 Task: Look for space in Jogonalan, Indonesia from 3rd June, 2023 to 9th June, 2023 for 2 adults in price range Rs.6000 to Rs.12000. Place can be entire place with 1  bedroom having 1 bed and 1 bathroom. Property type can be house, flat, guest house, hotel. Booking option can be shelf check-in. Required host language is English.
Action: Mouse moved to (585, 106)
Screenshot: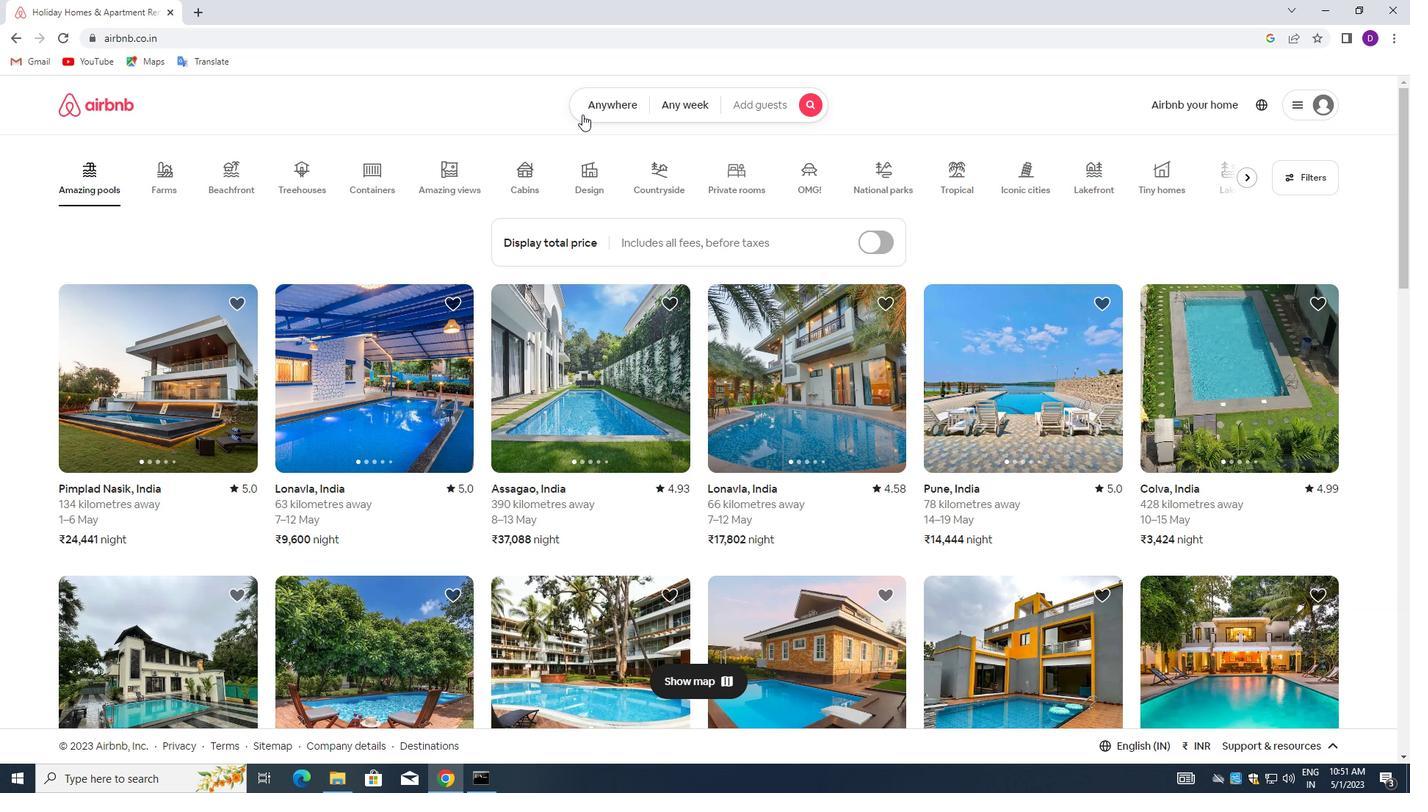 
Action: Mouse pressed left at (585, 106)
Screenshot: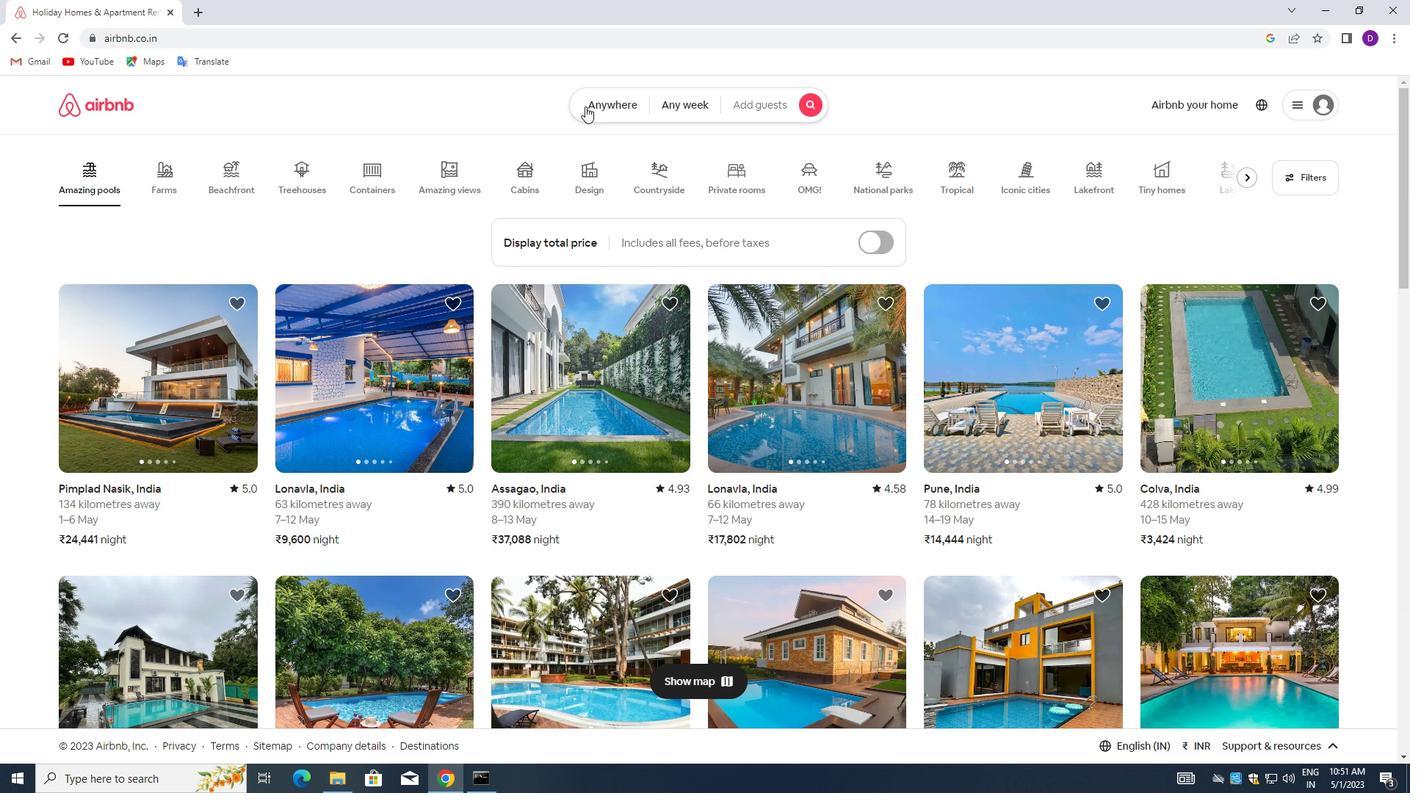 
Action: Key pressed <Key.shift>JOG
Screenshot: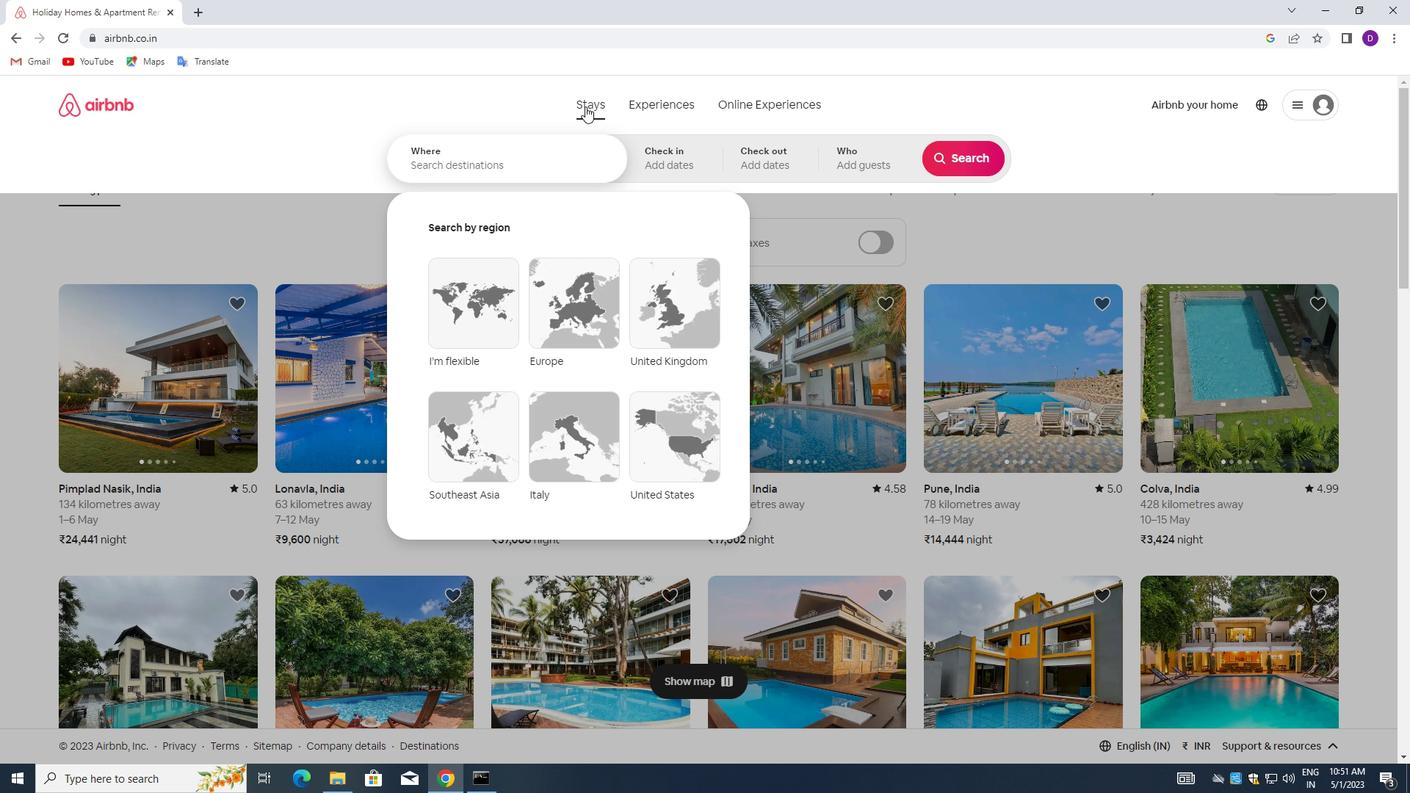 
Action: Mouse moved to (460, 160)
Screenshot: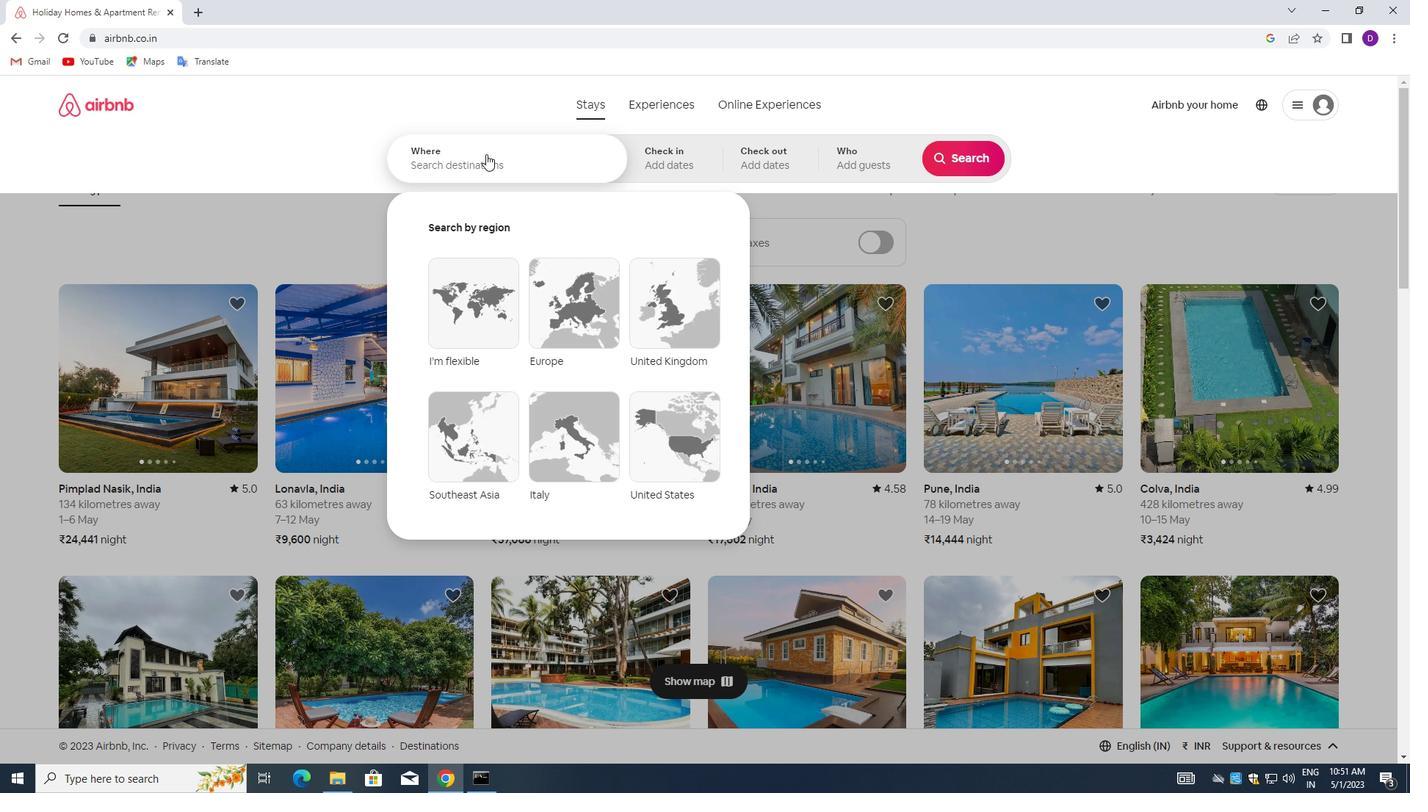 
Action: Mouse pressed left at (460, 160)
Screenshot: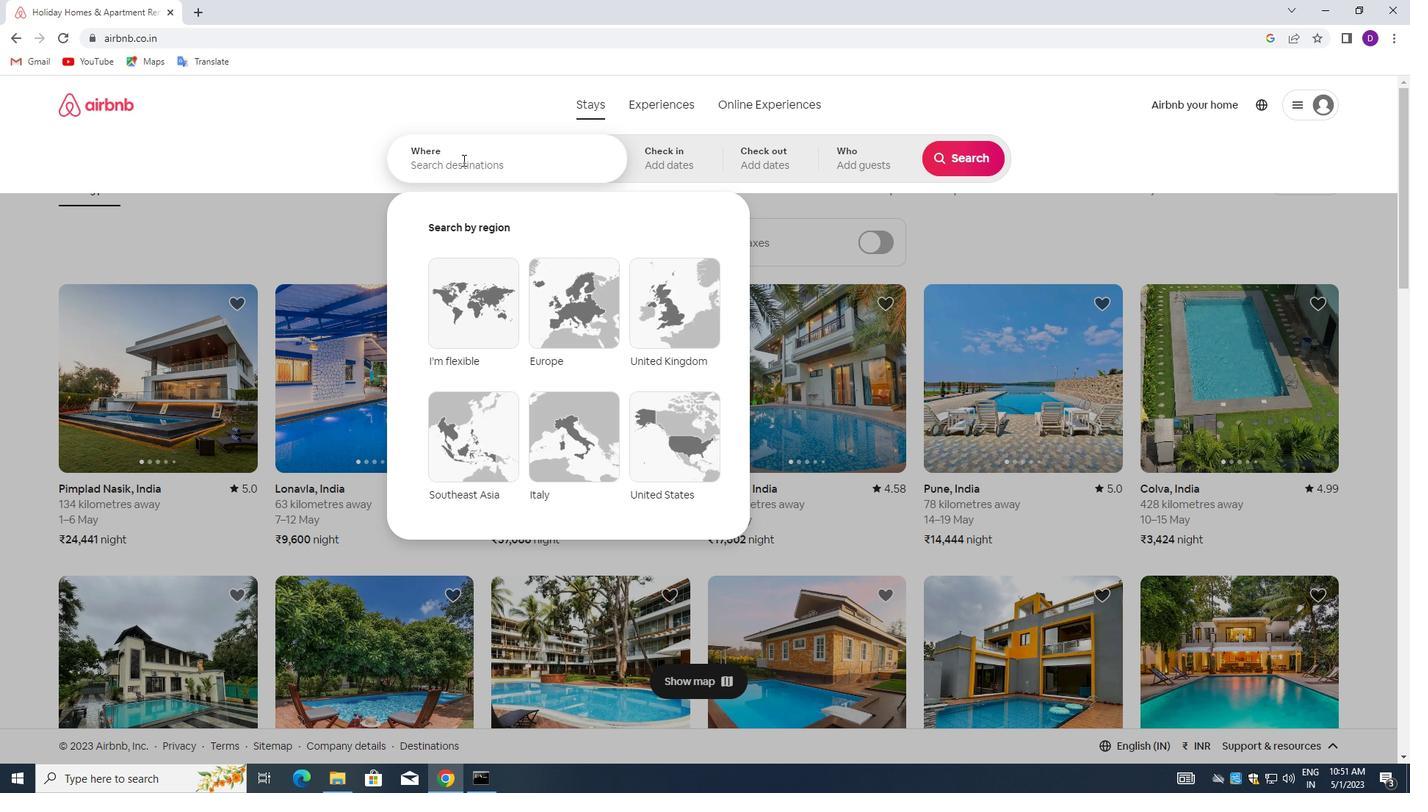 
Action: Key pressed <Key.shift>JOGONALAN,<Key.space><Key.shift><Key.shift><Key.shift>INDI<Key.backspace>ONESIA<Key.enter>
Screenshot: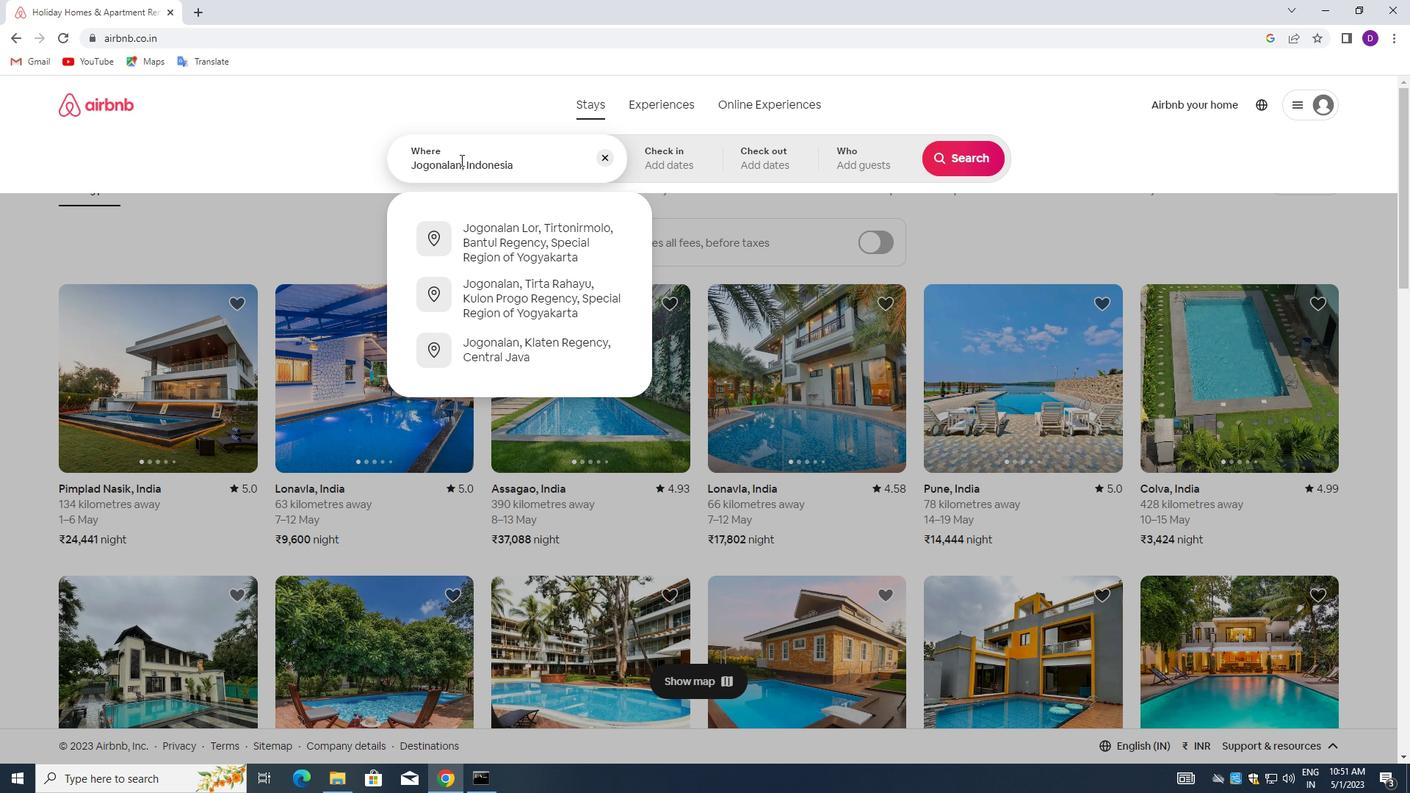 
Action: Mouse moved to (935, 336)
Screenshot: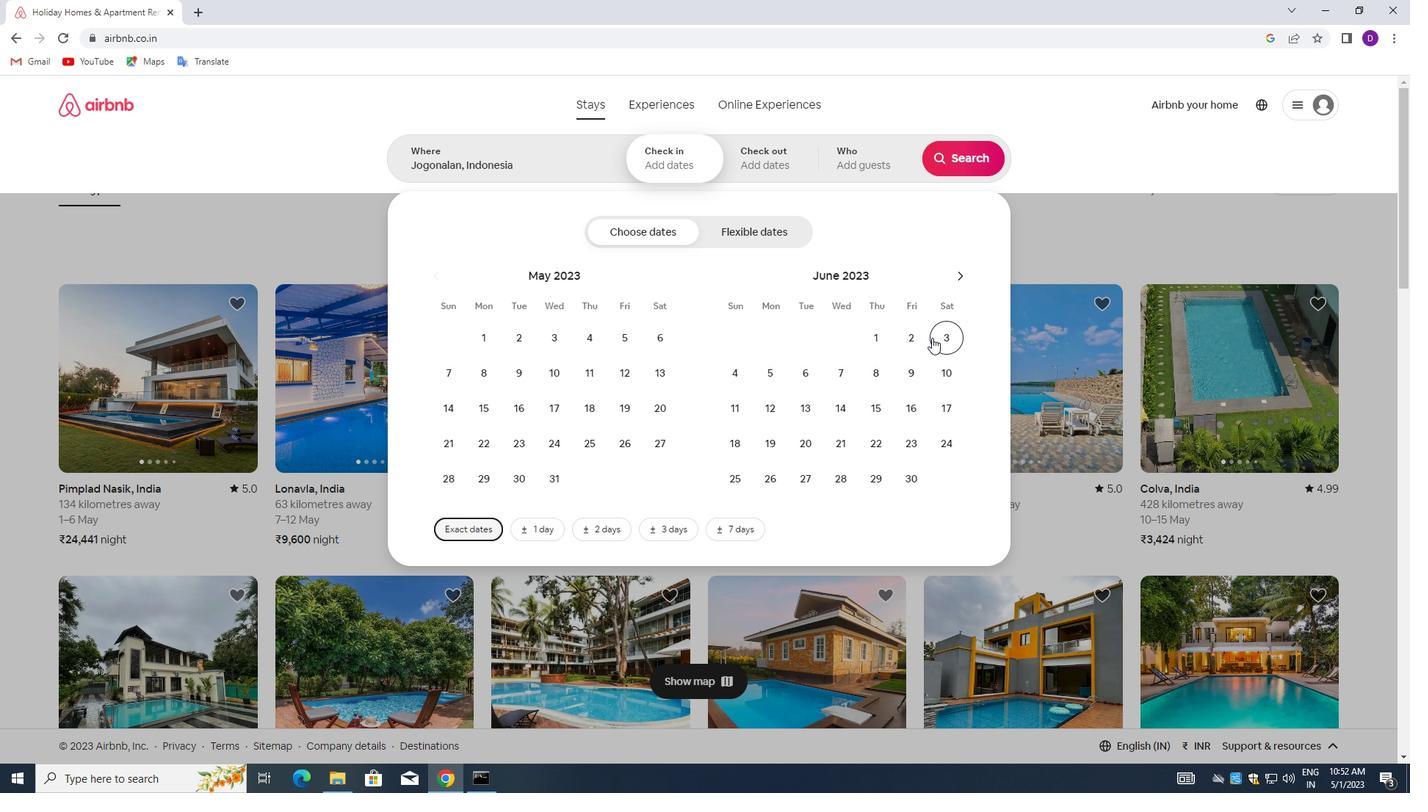 
Action: Mouse pressed left at (935, 336)
Screenshot: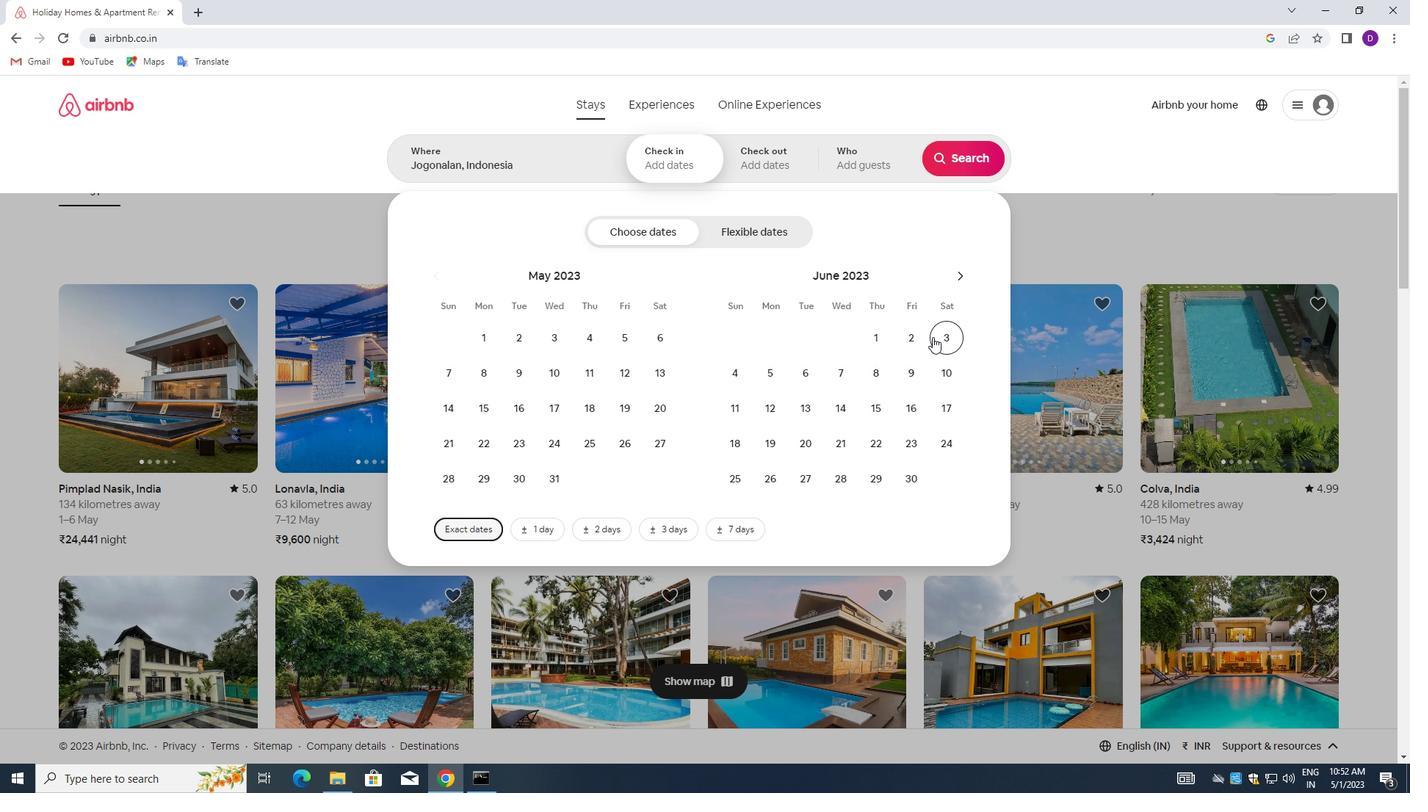 
Action: Mouse moved to (909, 374)
Screenshot: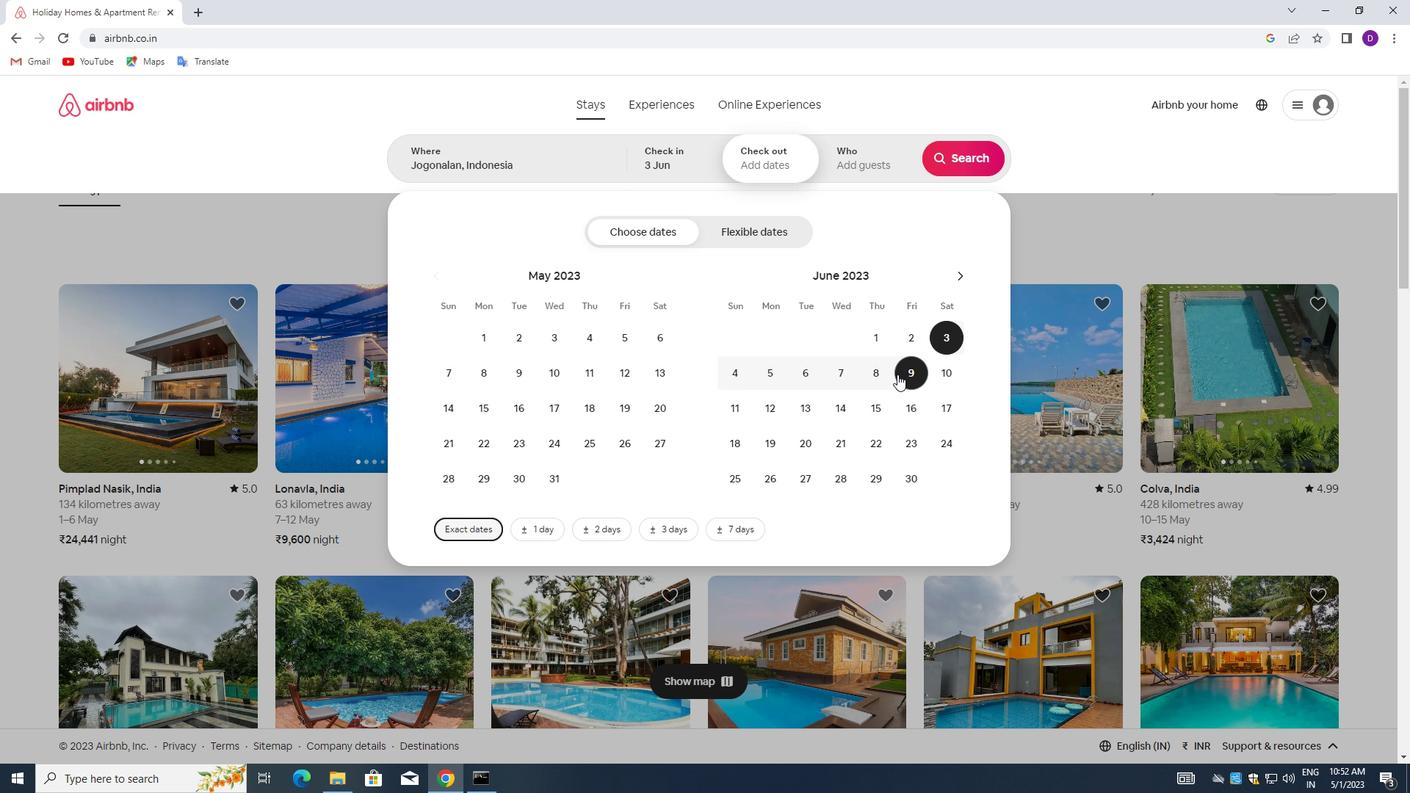 
Action: Mouse pressed left at (909, 374)
Screenshot: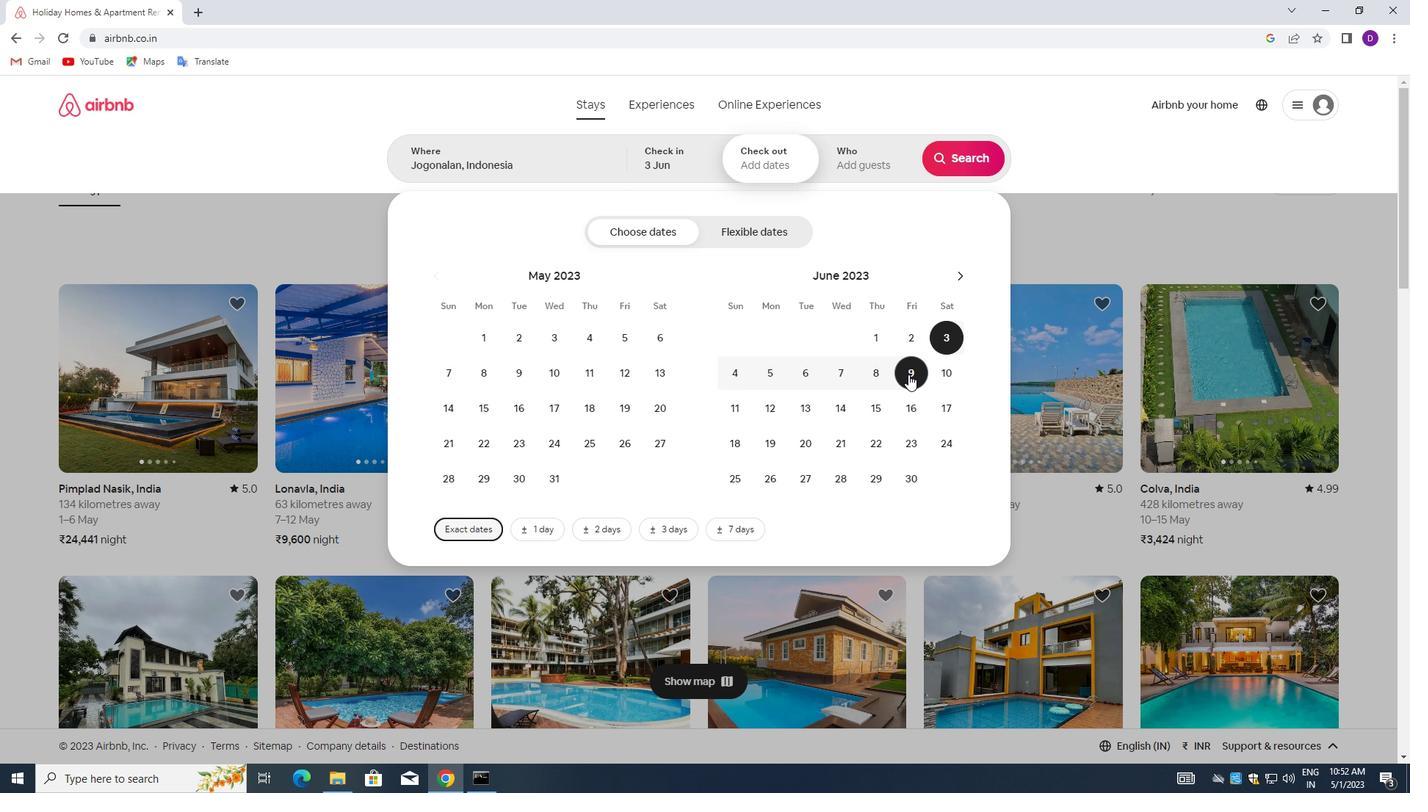 
Action: Mouse moved to (846, 163)
Screenshot: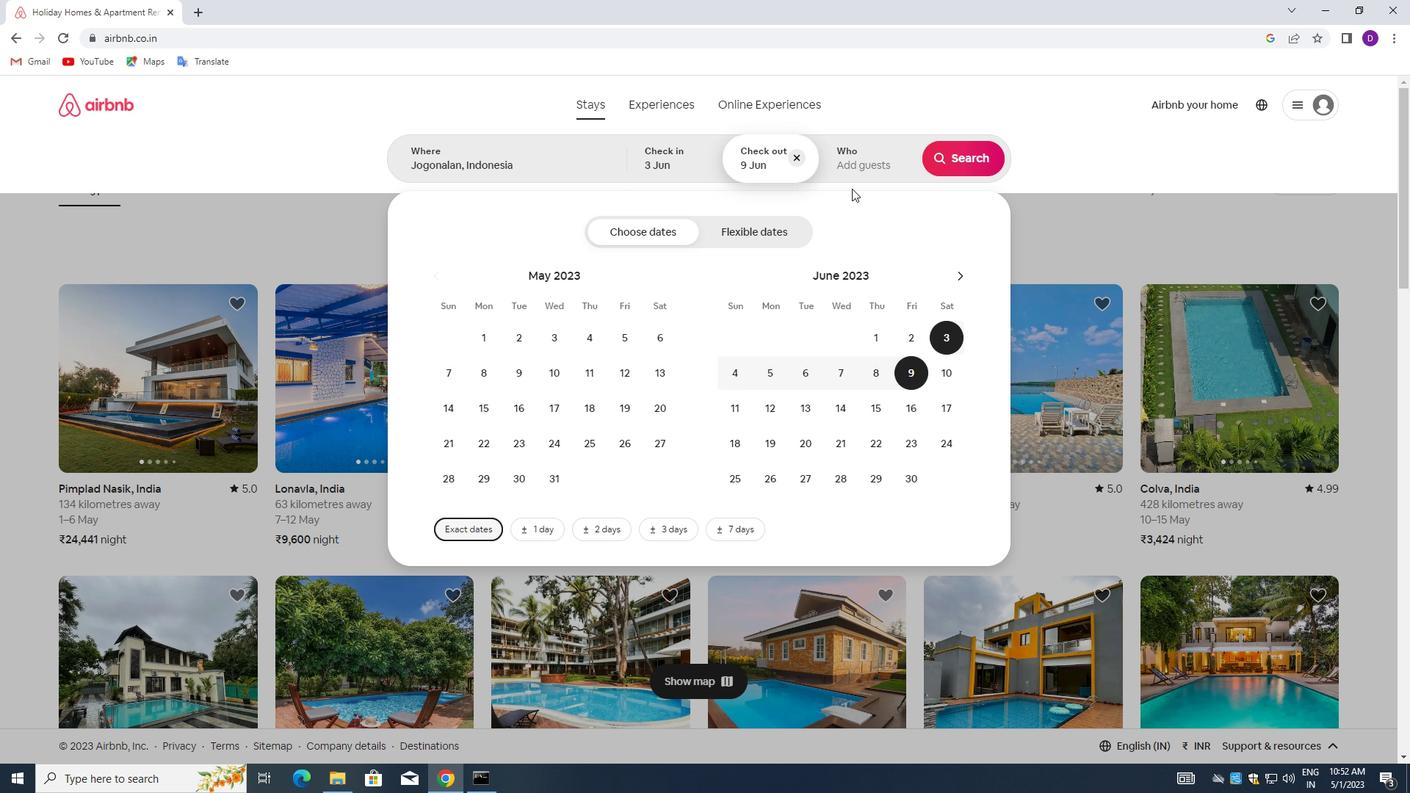 
Action: Mouse pressed left at (846, 163)
Screenshot: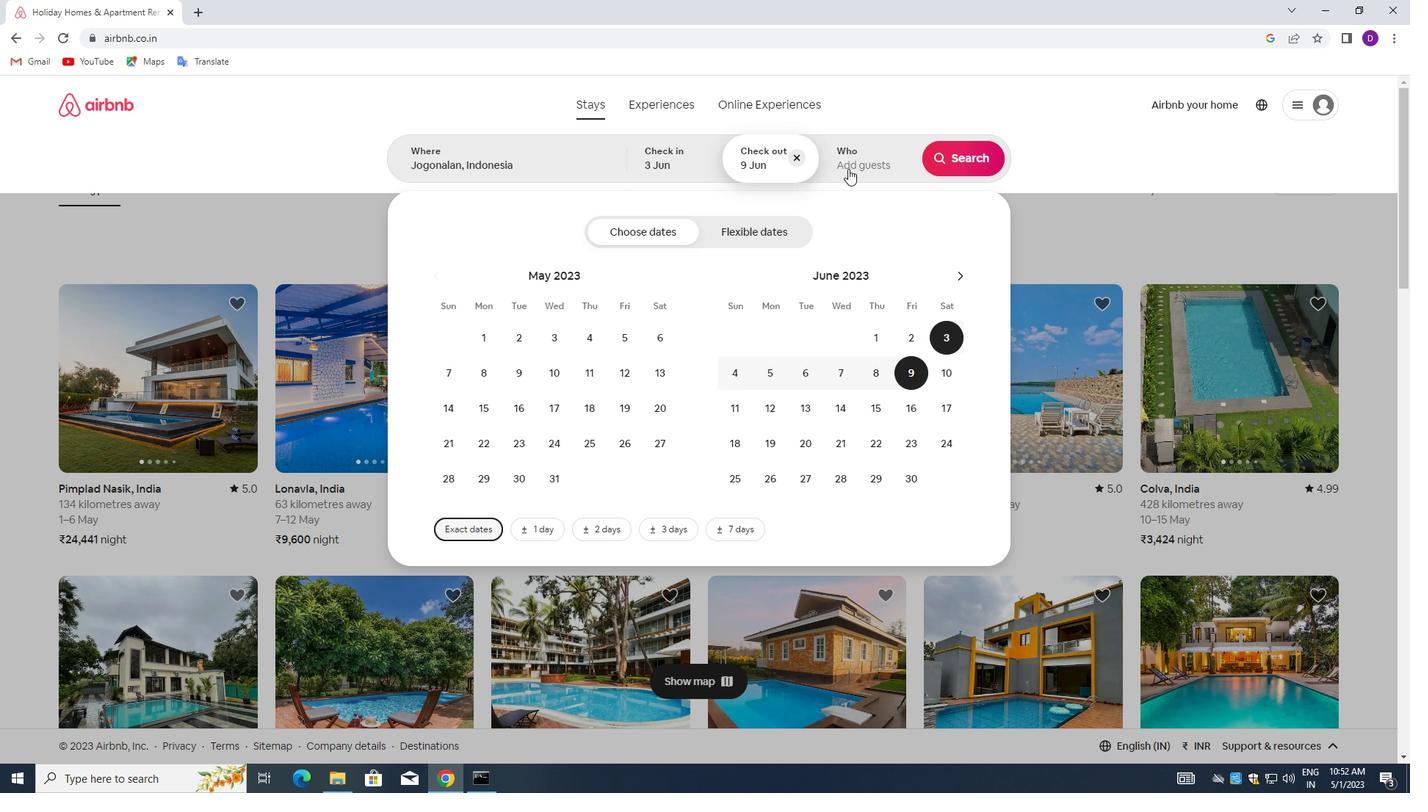 
Action: Mouse moved to (967, 231)
Screenshot: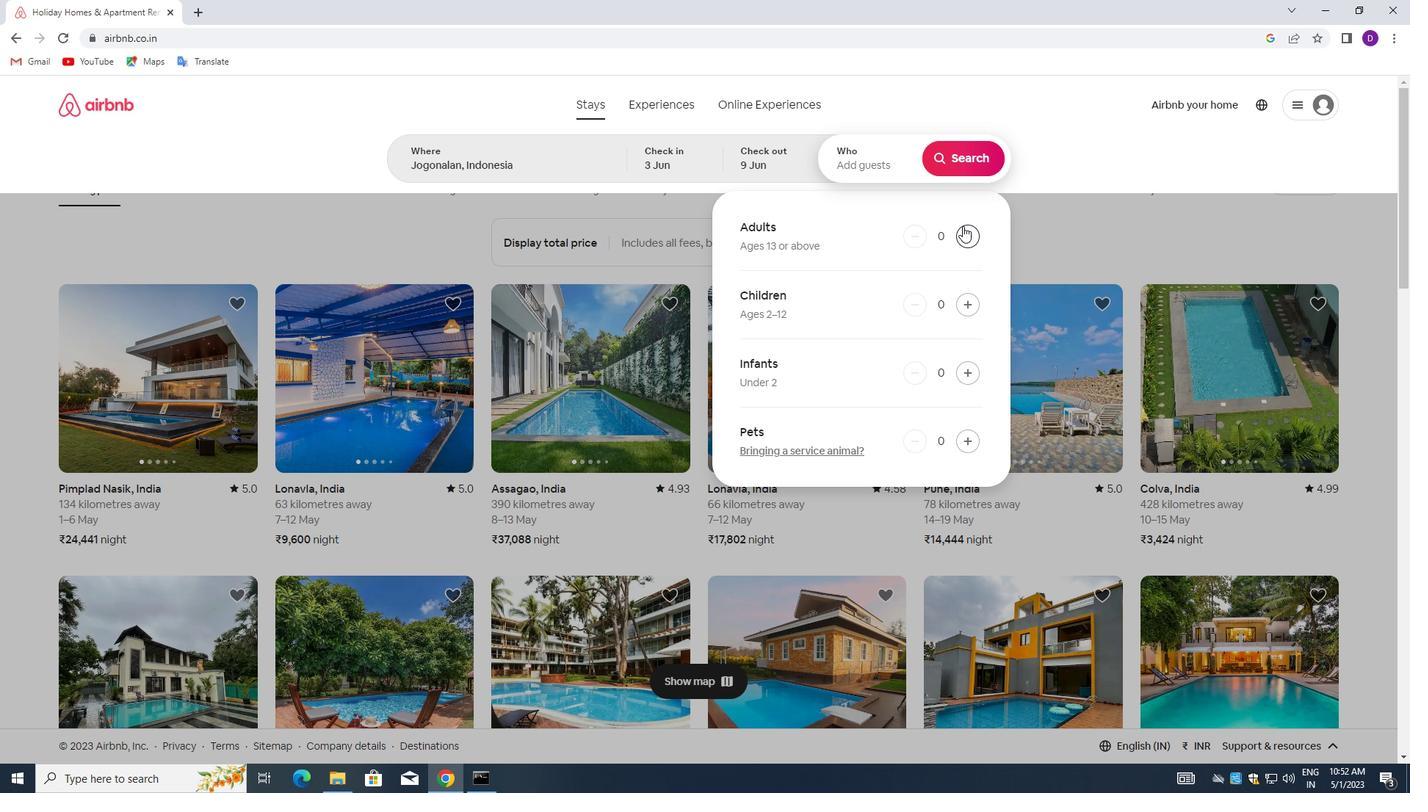 
Action: Mouse pressed left at (967, 231)
Screenshot: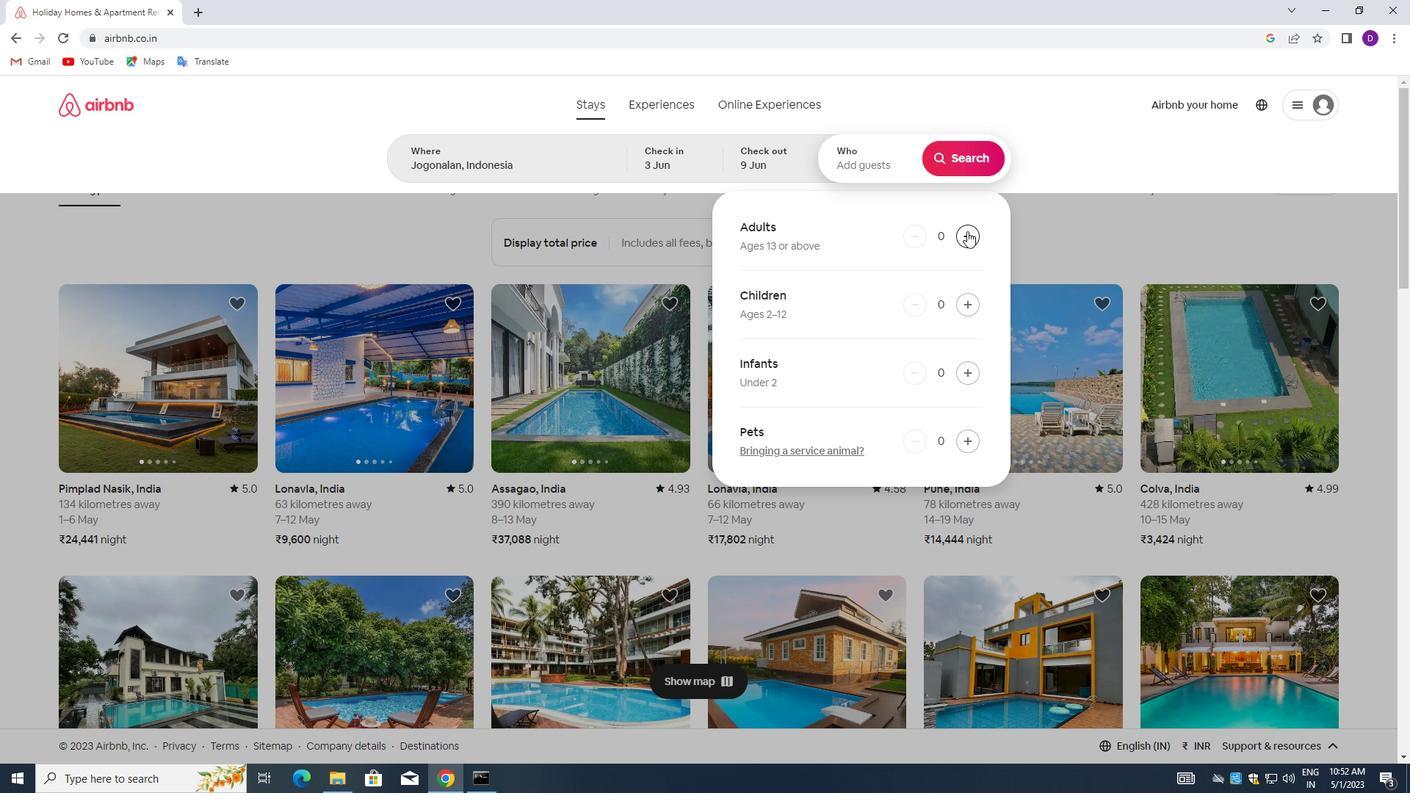 
Action: Mouse pressed left at (967, 231)
Screenshot: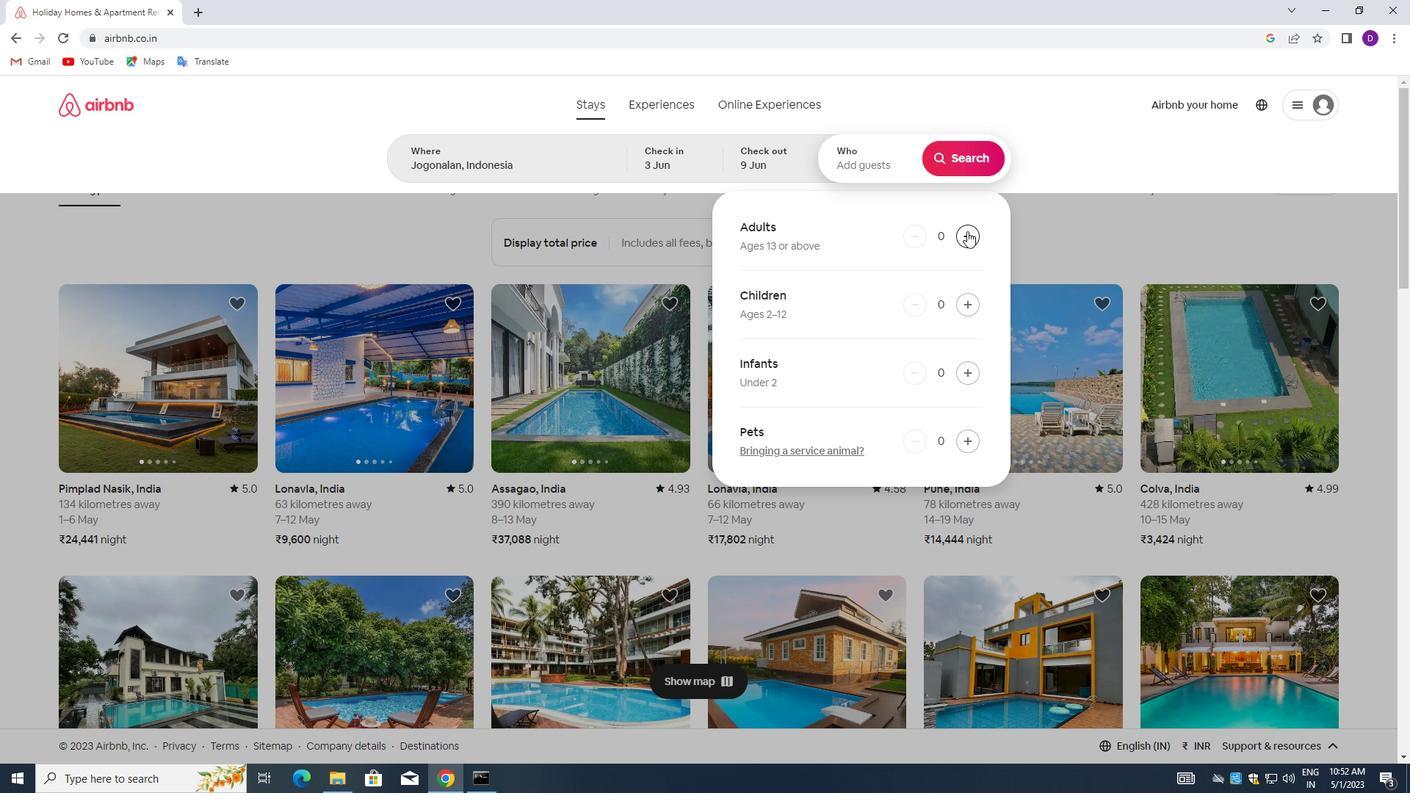 
Action: Mouse moved to (955, 163)
Screenshot: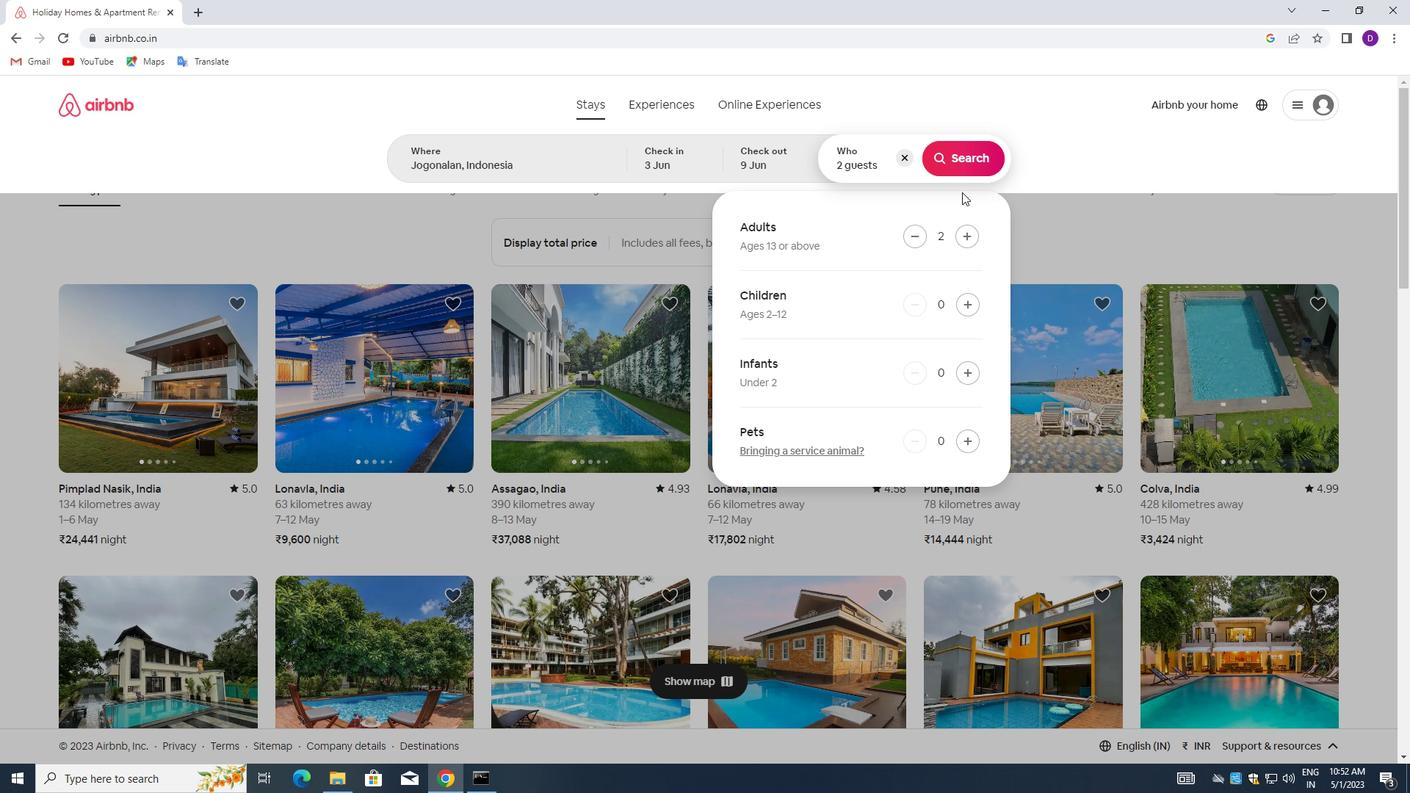 
Action: Mouse pressed left at (955, 163)
Screenshot: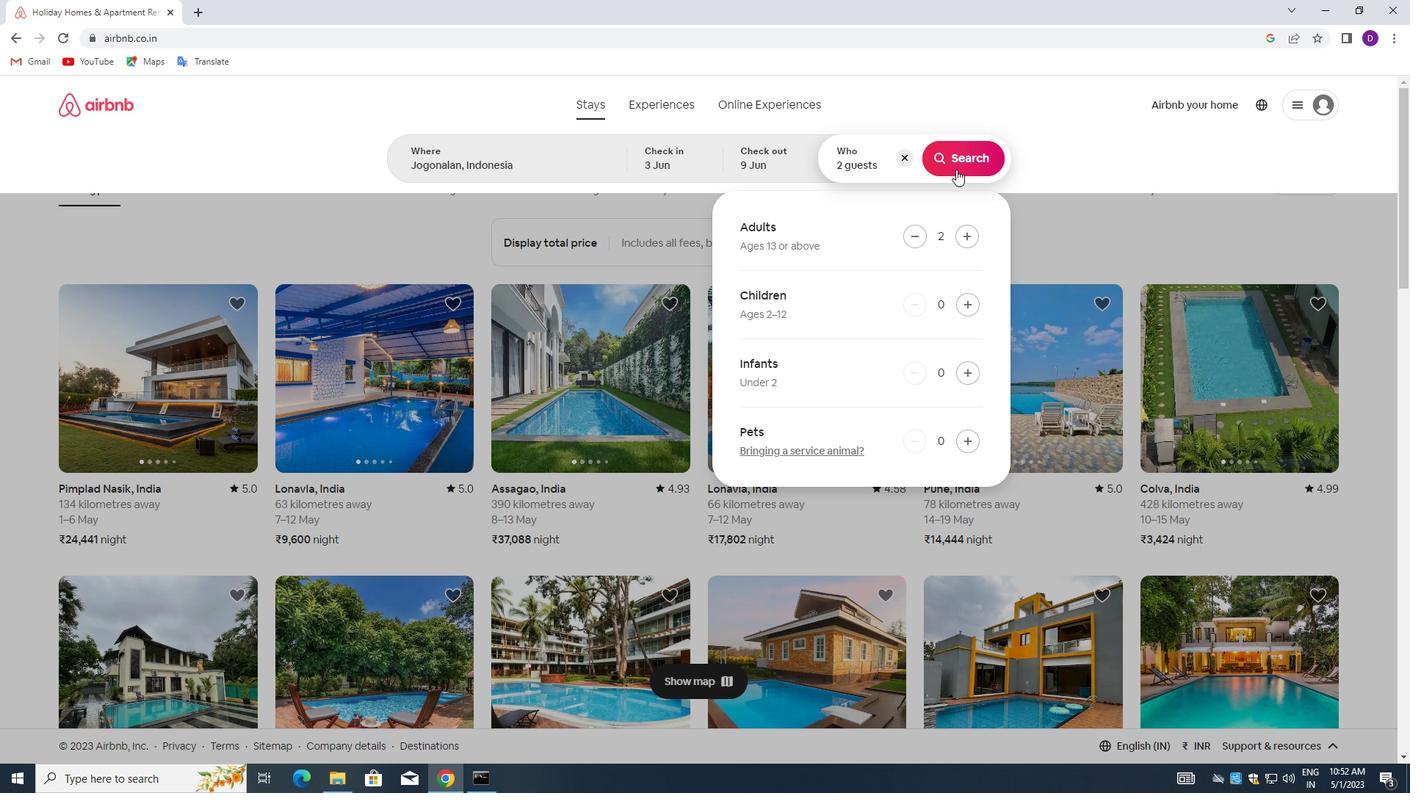 
Action: Mouse moved to (1334, 162)
Screenshot: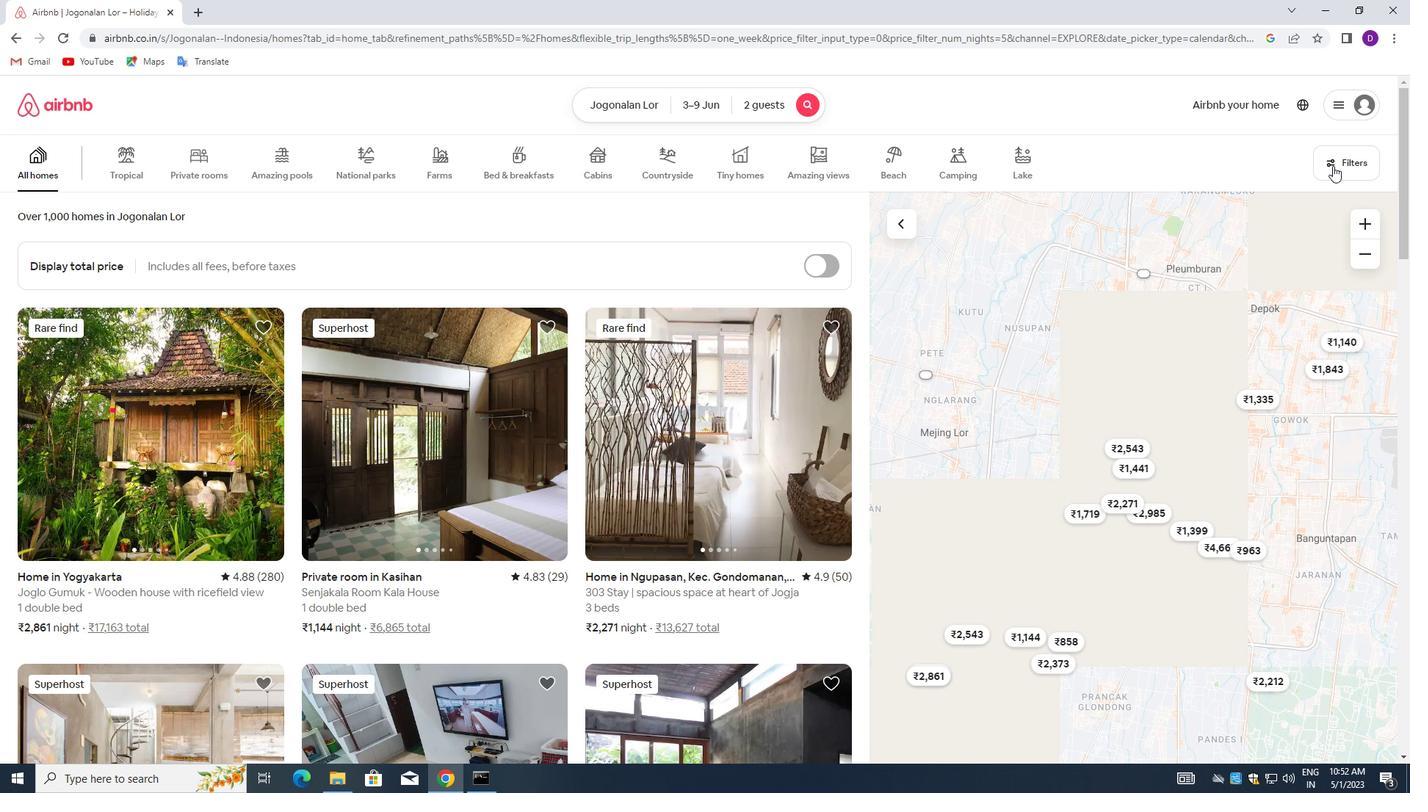 
Action: Mouse pressed left at (1334, 162)
Screenshot: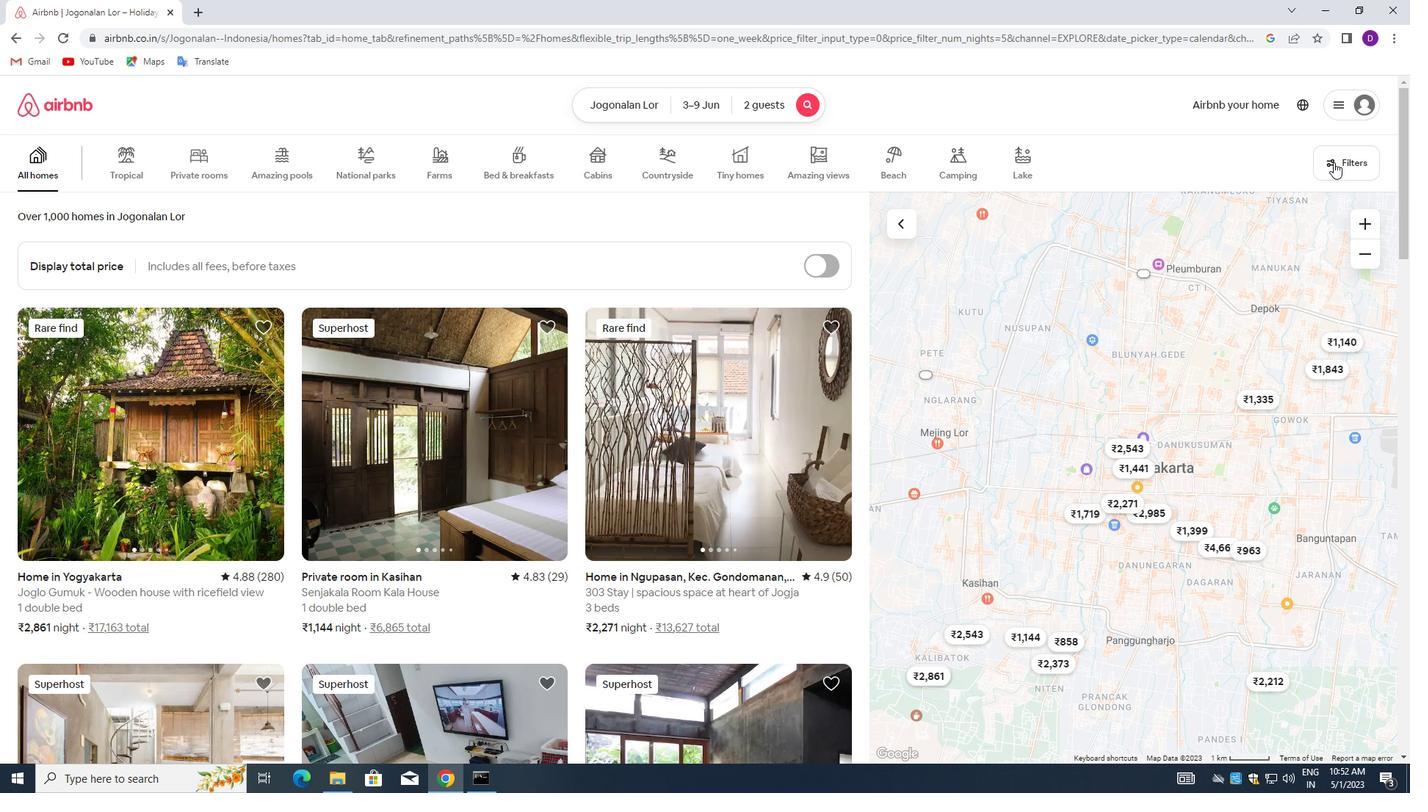 
Action: Mouse moved to (518, 353)
Screenshot: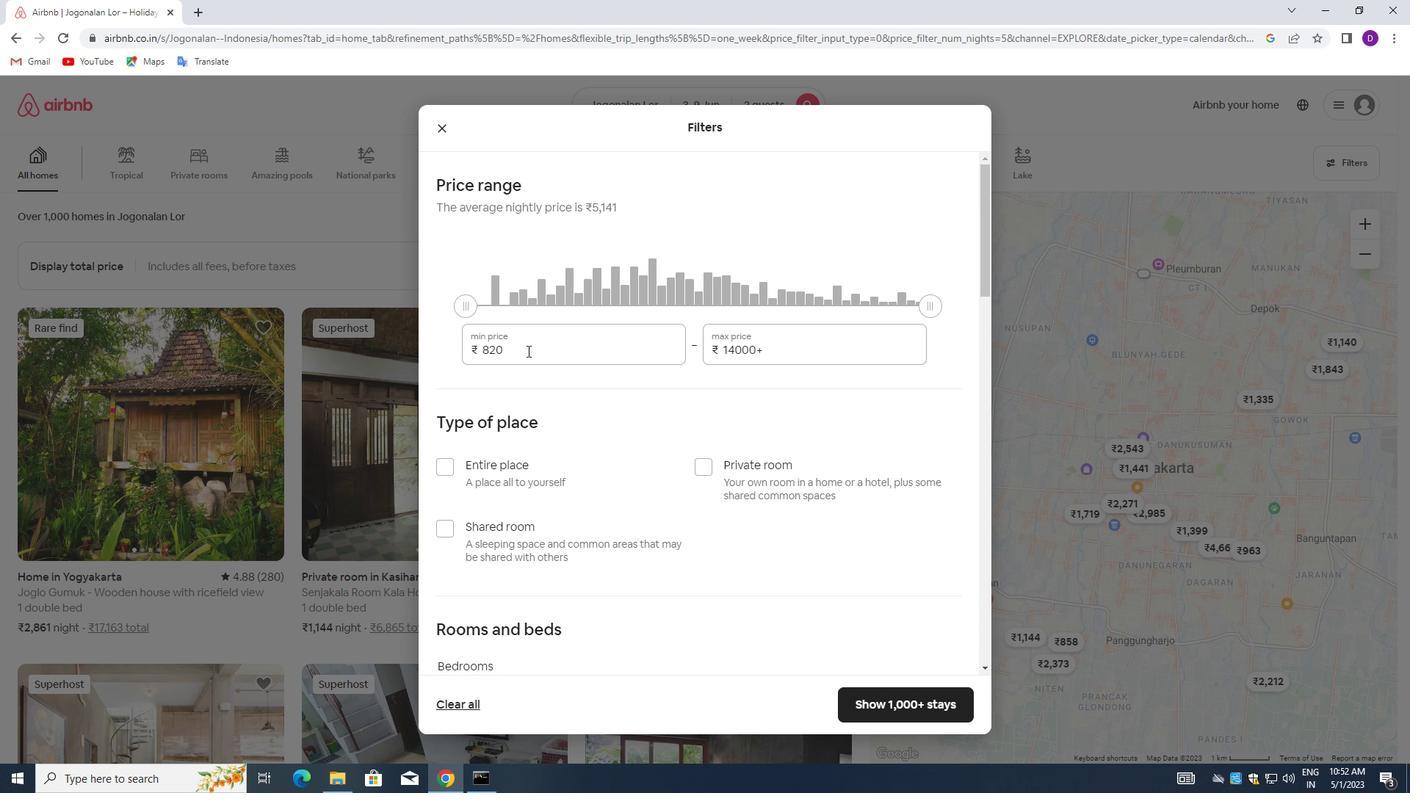 
Action: Mouse pressed left at (518, 353)
Screenshot: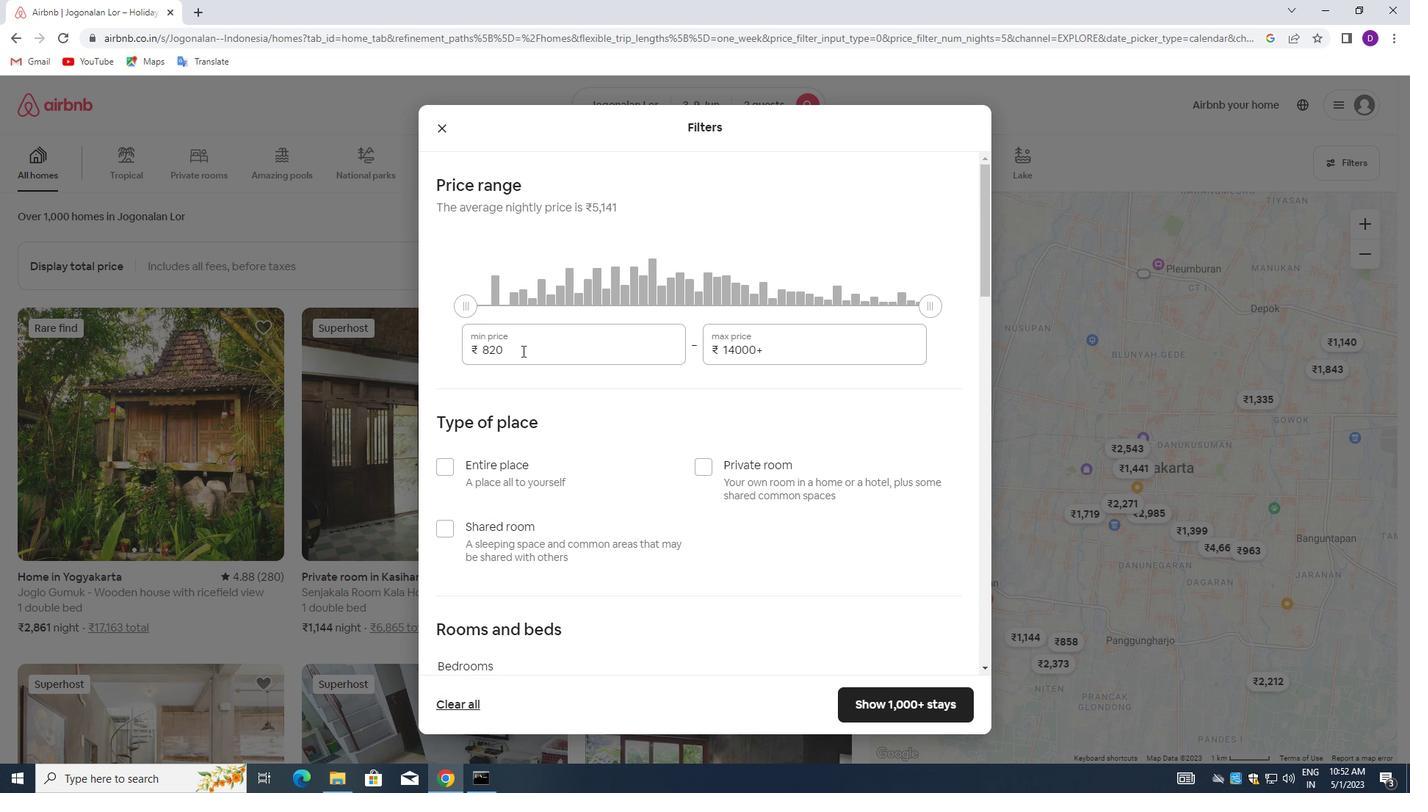 
Action: Mouse pressed left at (518, 353)
Screenshot: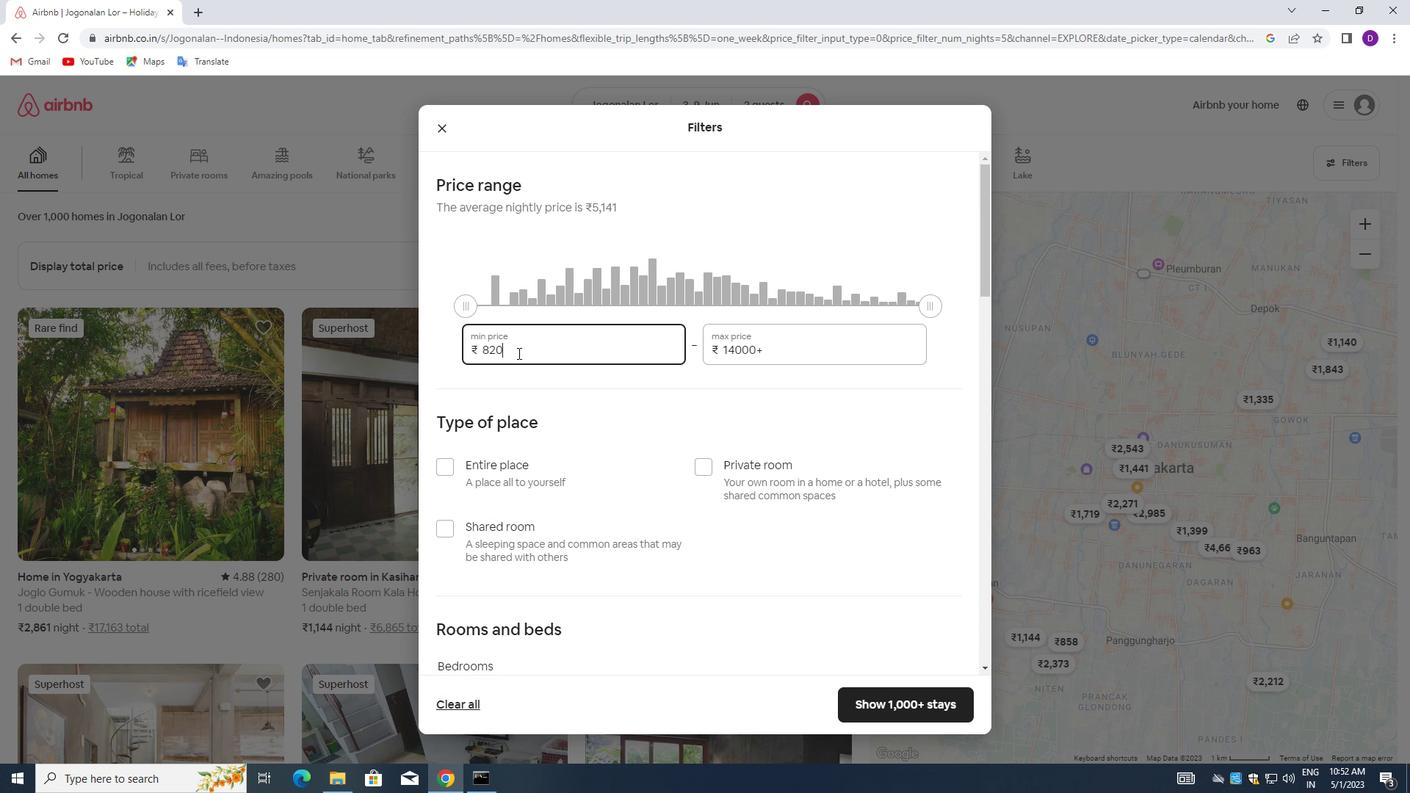 
Action: Key pressed 6000<Key.tab>12<Key.backspace><Key.backspace><Key.backspace><Key.backspace><Key.backspace><Key.backspace><Key.backspace><Key.backspace><Key.backspace>12000
Screenshot: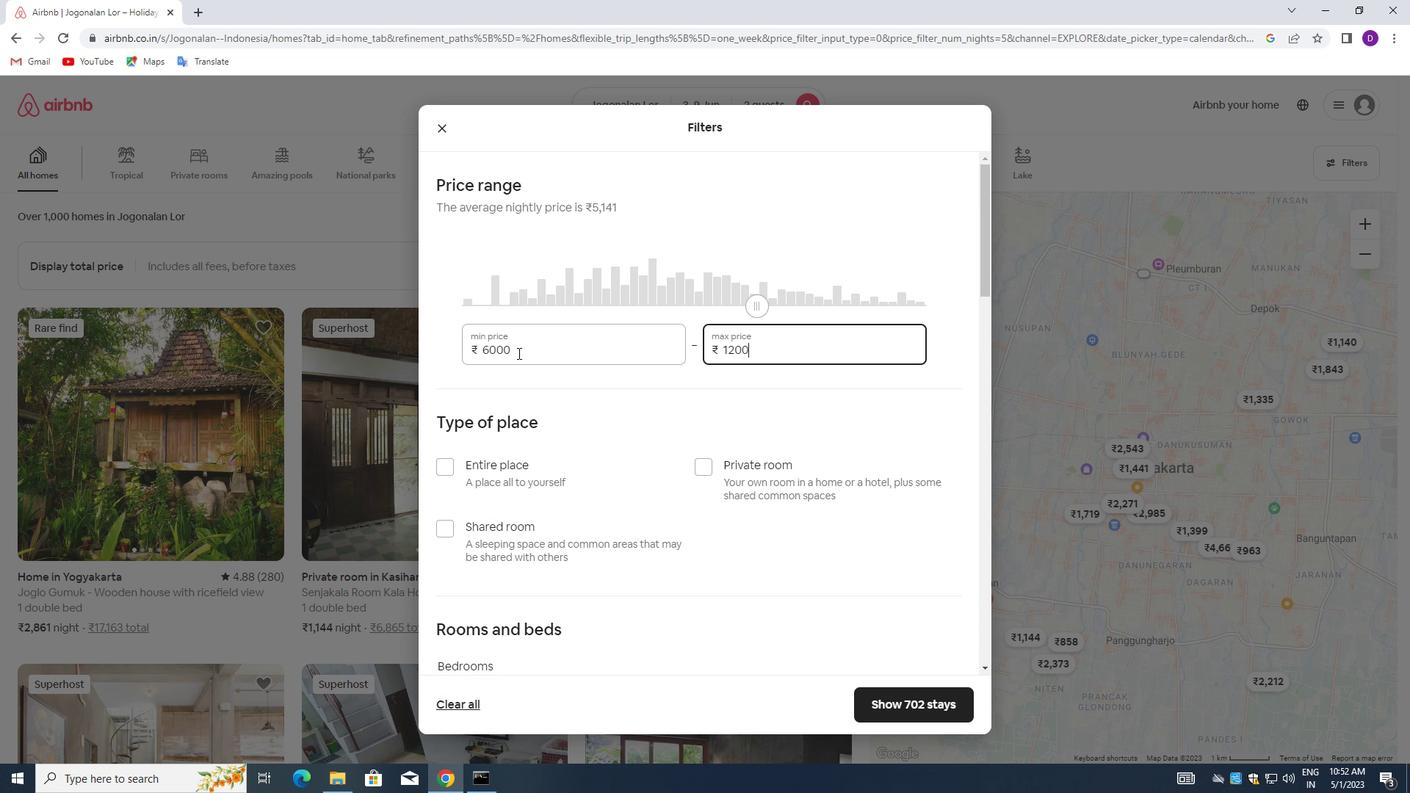 
Action: Mouse moved to (436, 469)
Screenshot: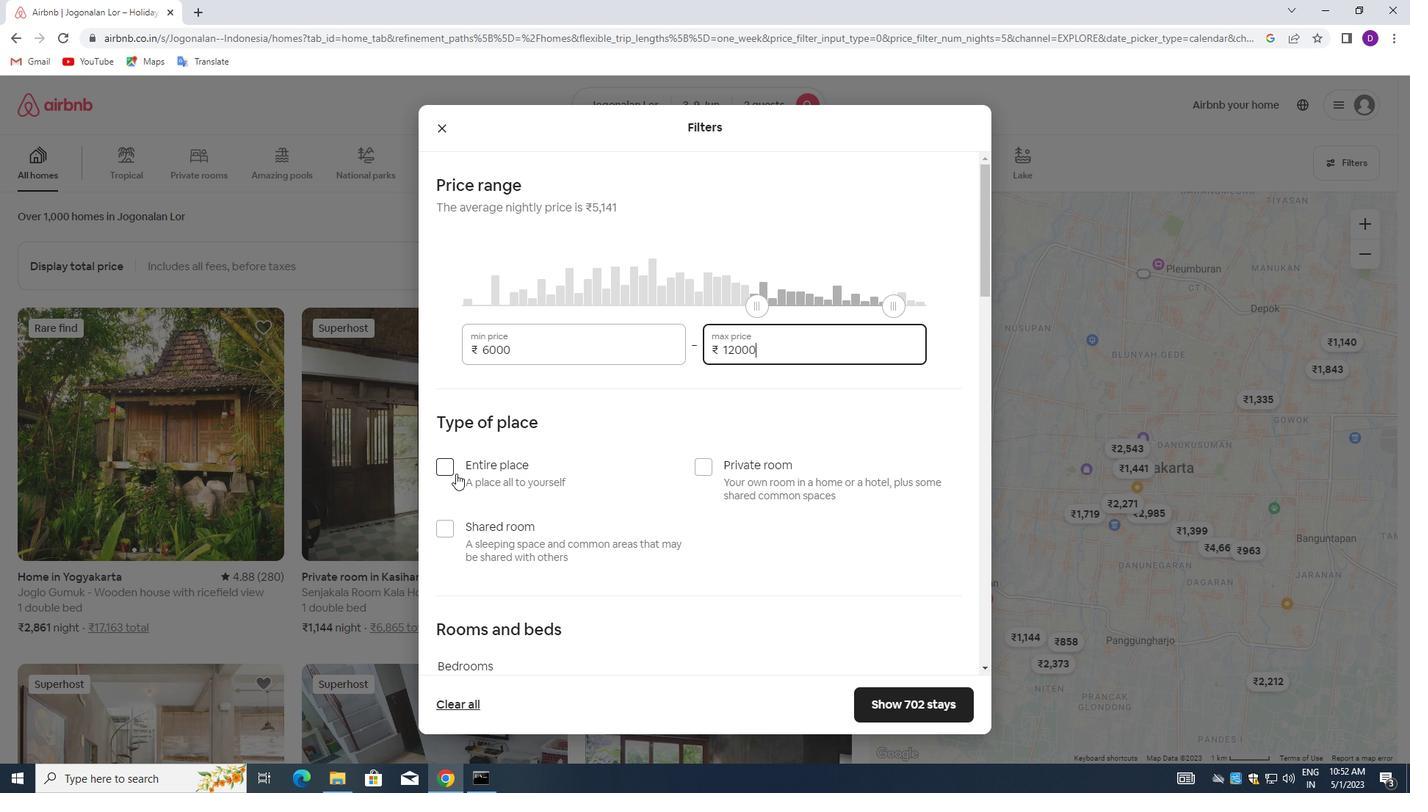 
Action: Mouse pressed left at (436, 469)
Screenshot: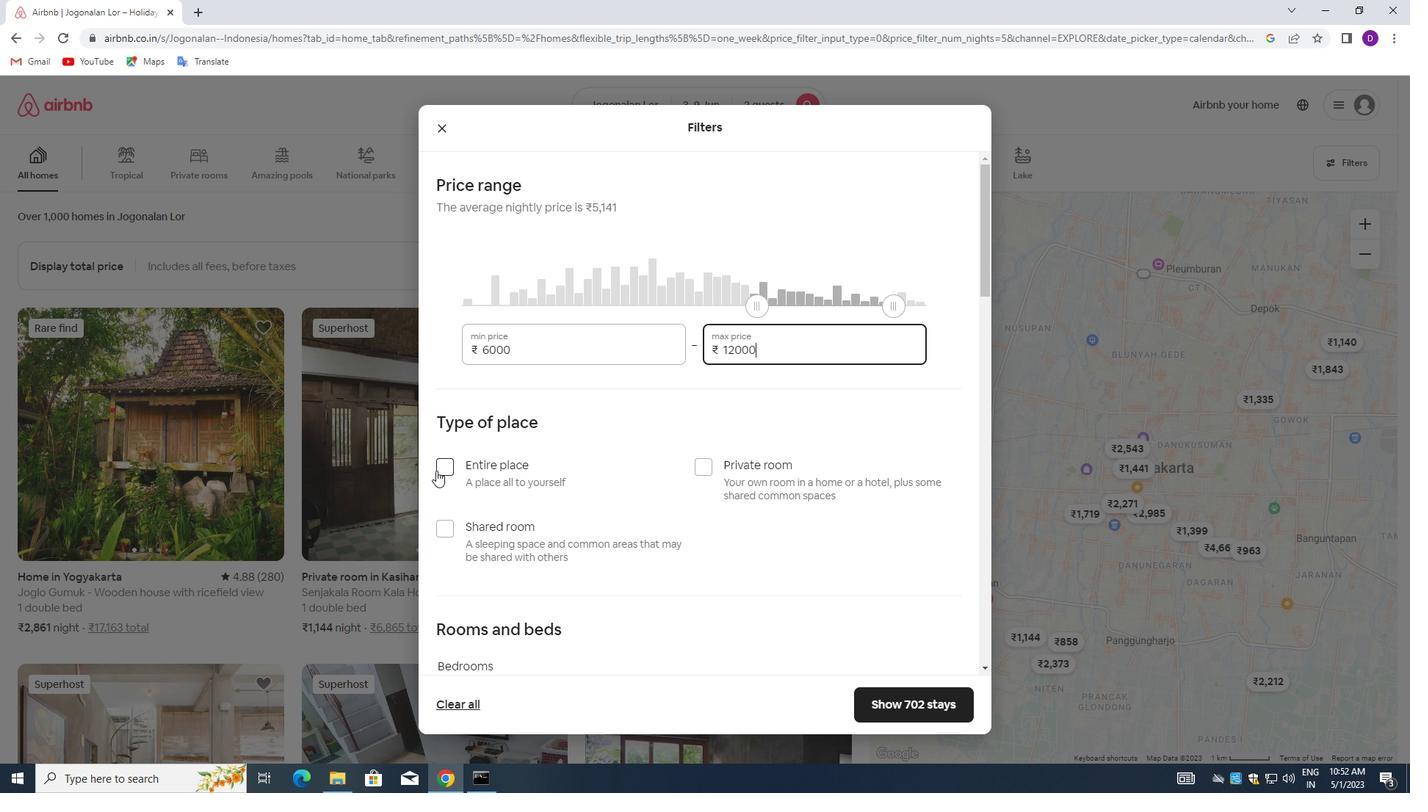 
Action: Mouse moved to (559, 485)
Screenshot: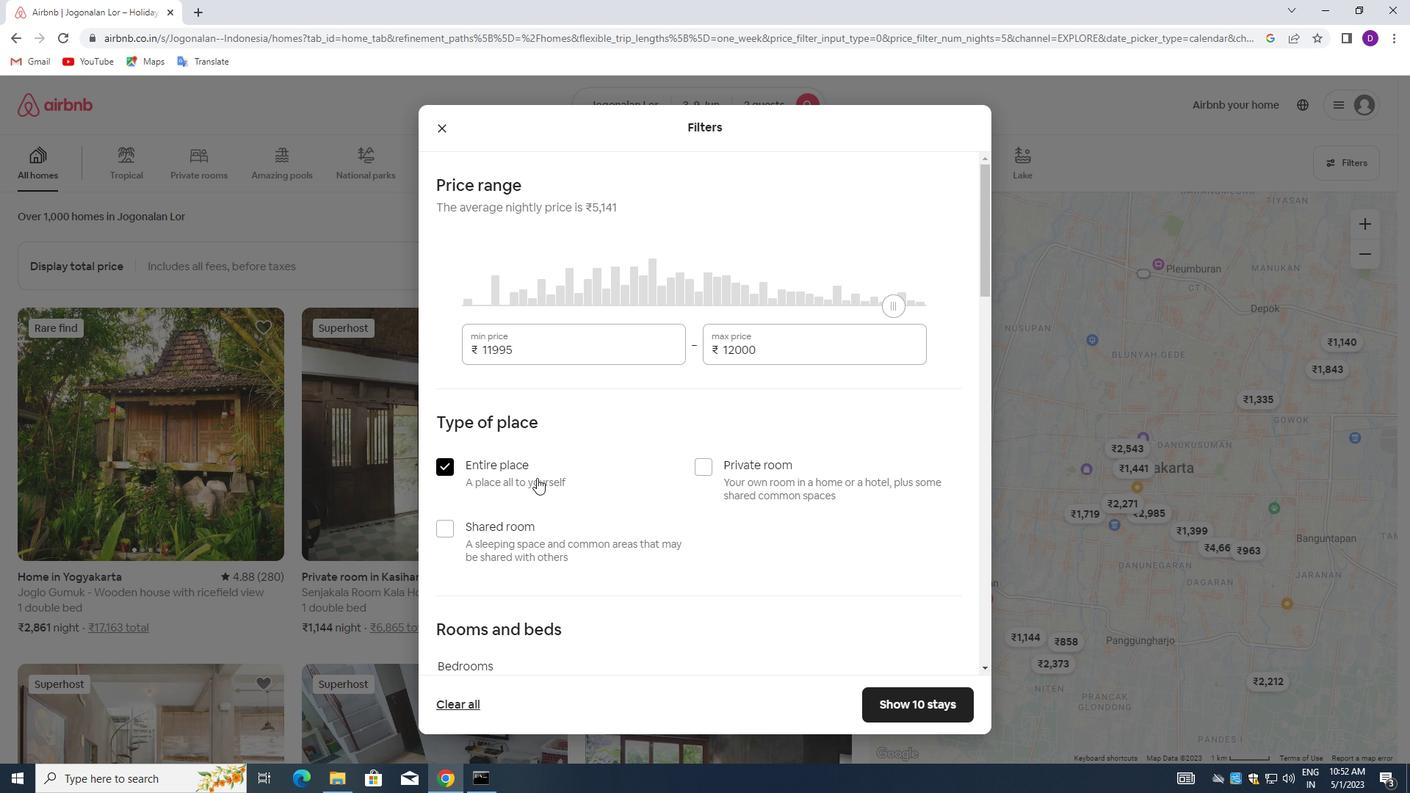 
Action: Mouse scrolled (559, 484) with delta (0, 0)
Screenshot: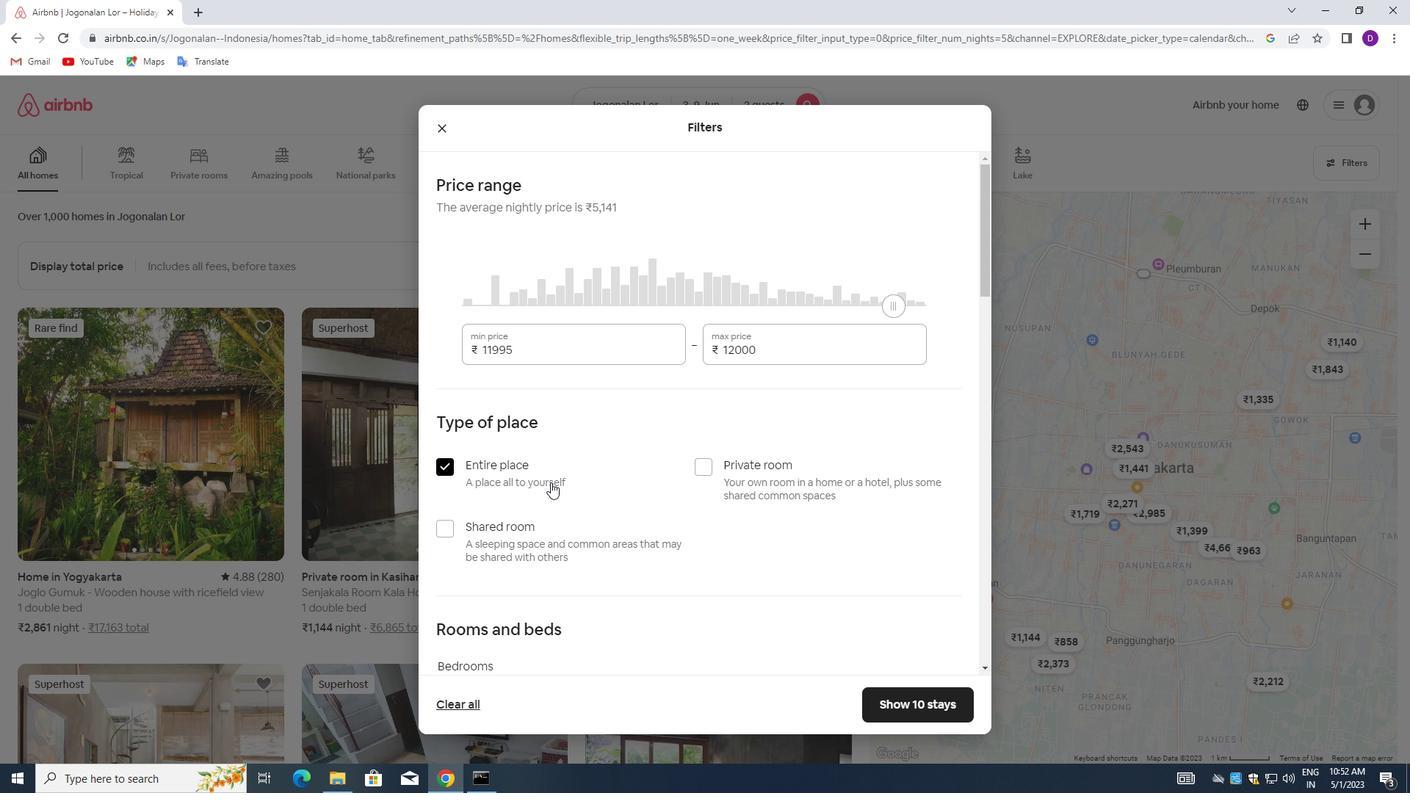 
Action: Mouse scrolled (559, 484) with delta (0, 0)
Screenshot: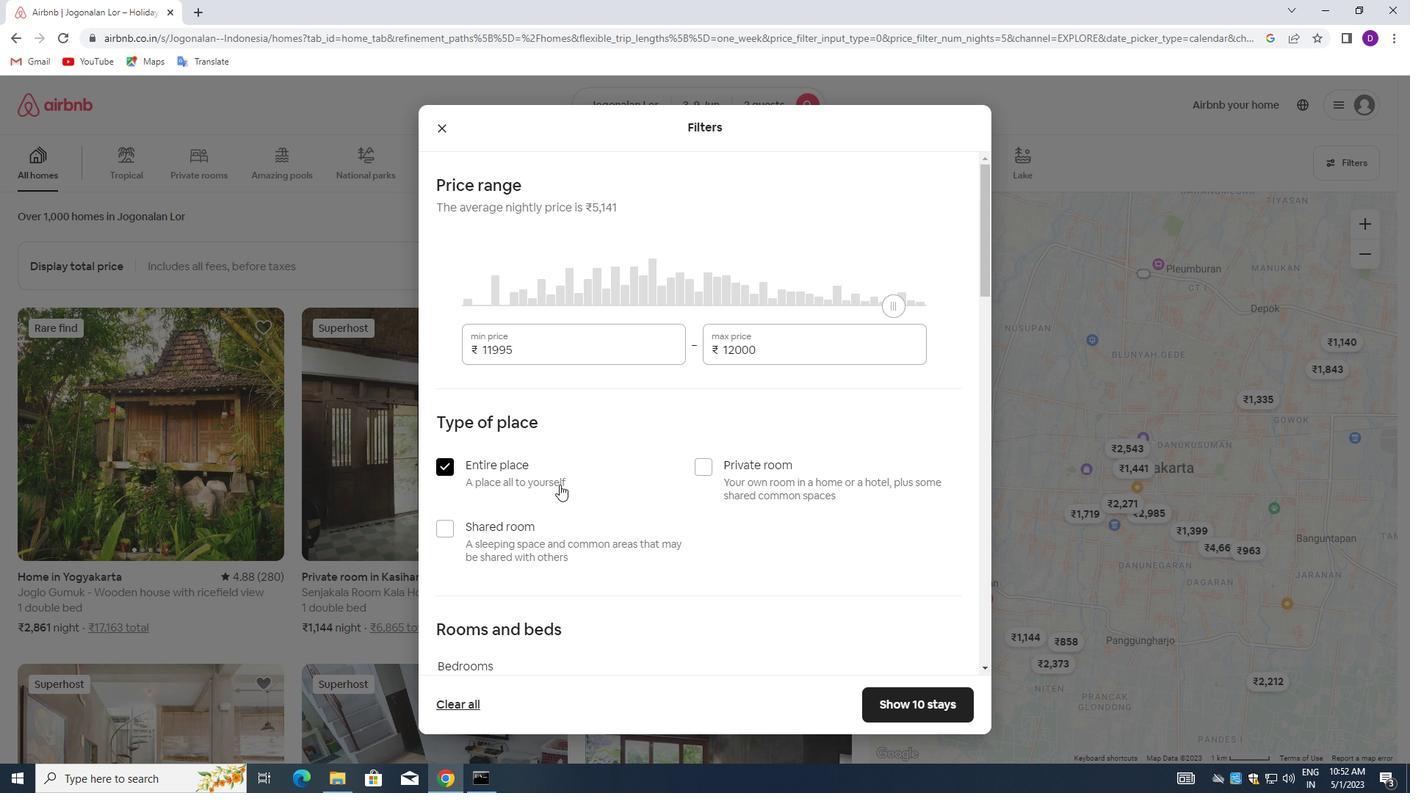 
Action: Mouse scrolled (559, 484) with delta (0, 0)
Screenshot: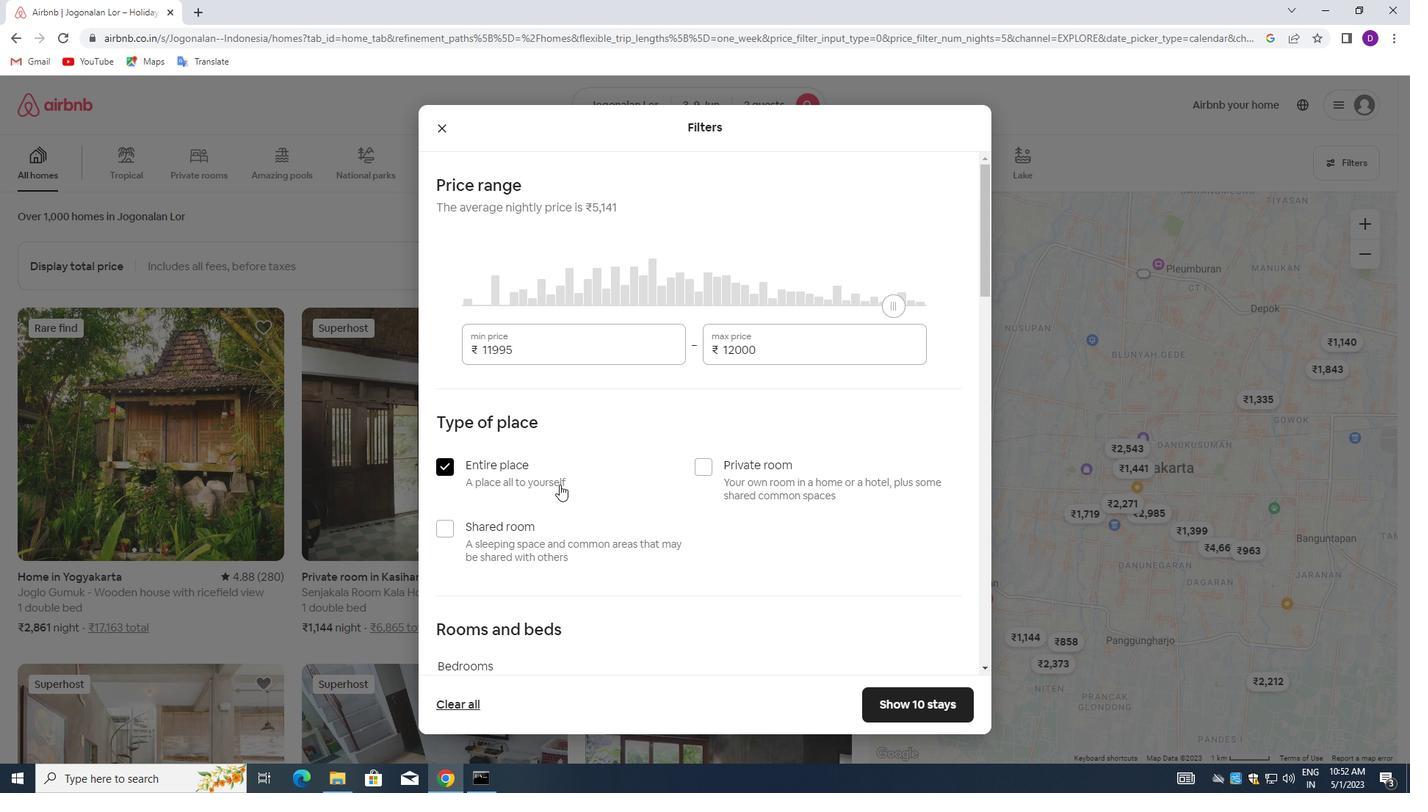 
Action: Mouse scrolled (559, 484) with delta (0, 0)
Screenshot: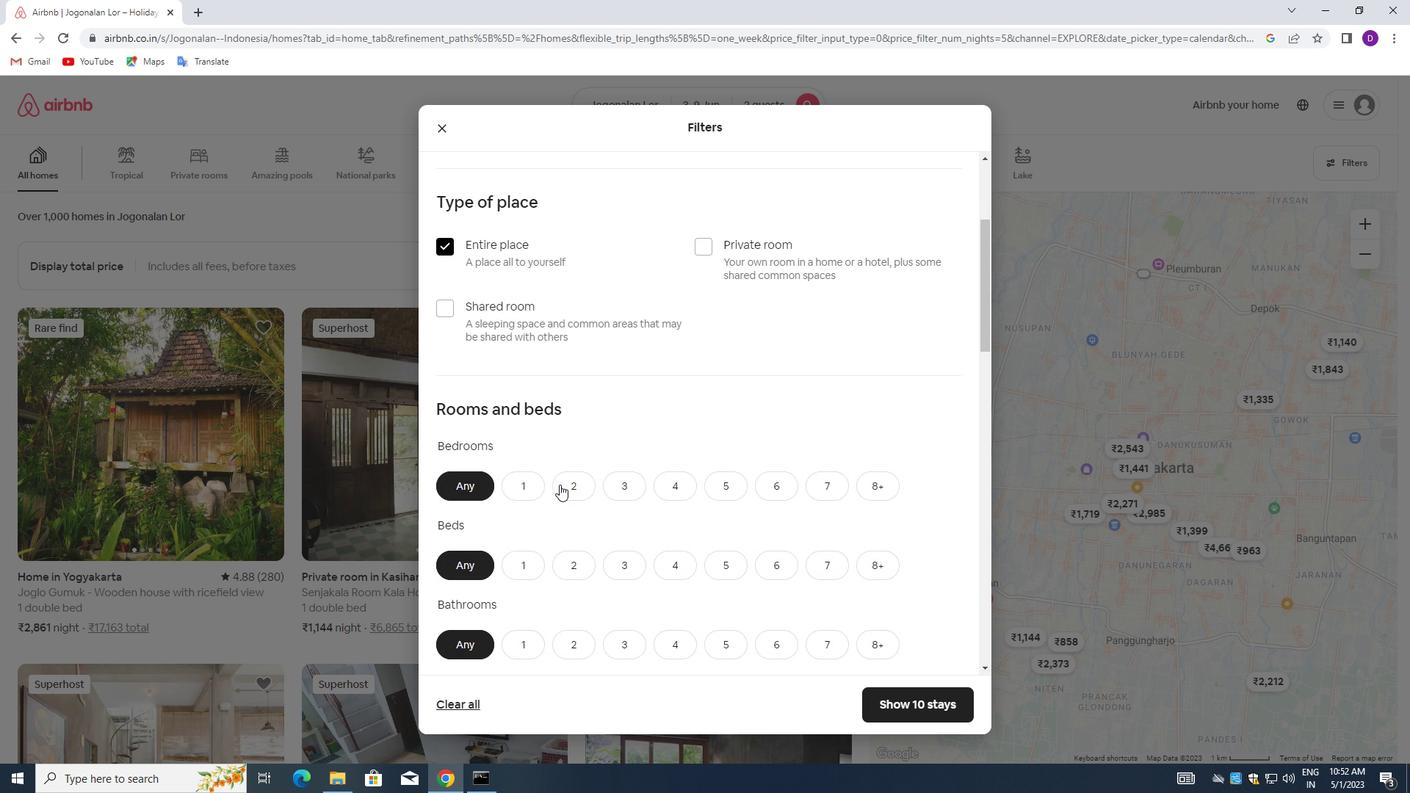
Action: Mouse scrolled (559, 484) with delta (0, 0)
Screenshot: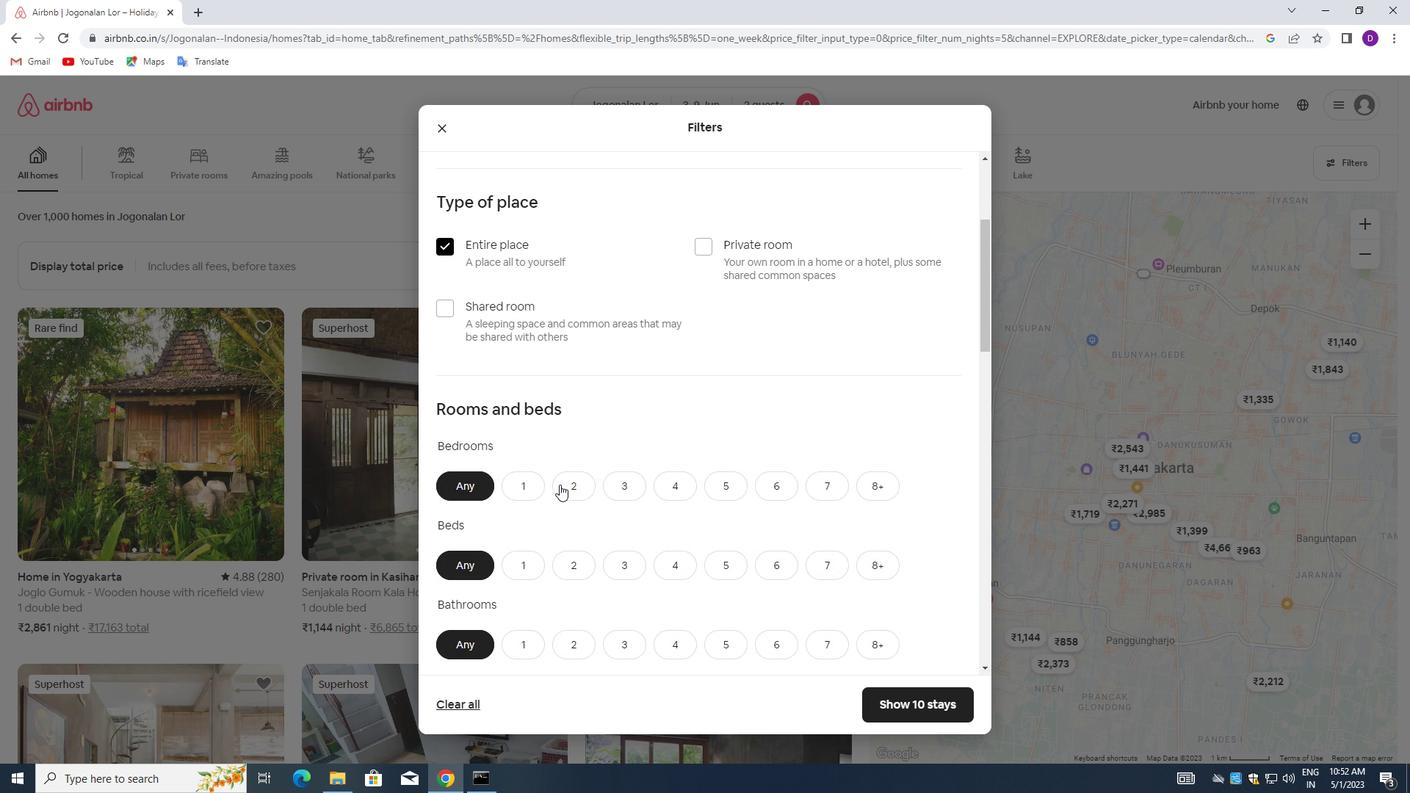 
Action: Mouse moved to (517, 348)
Screenshot: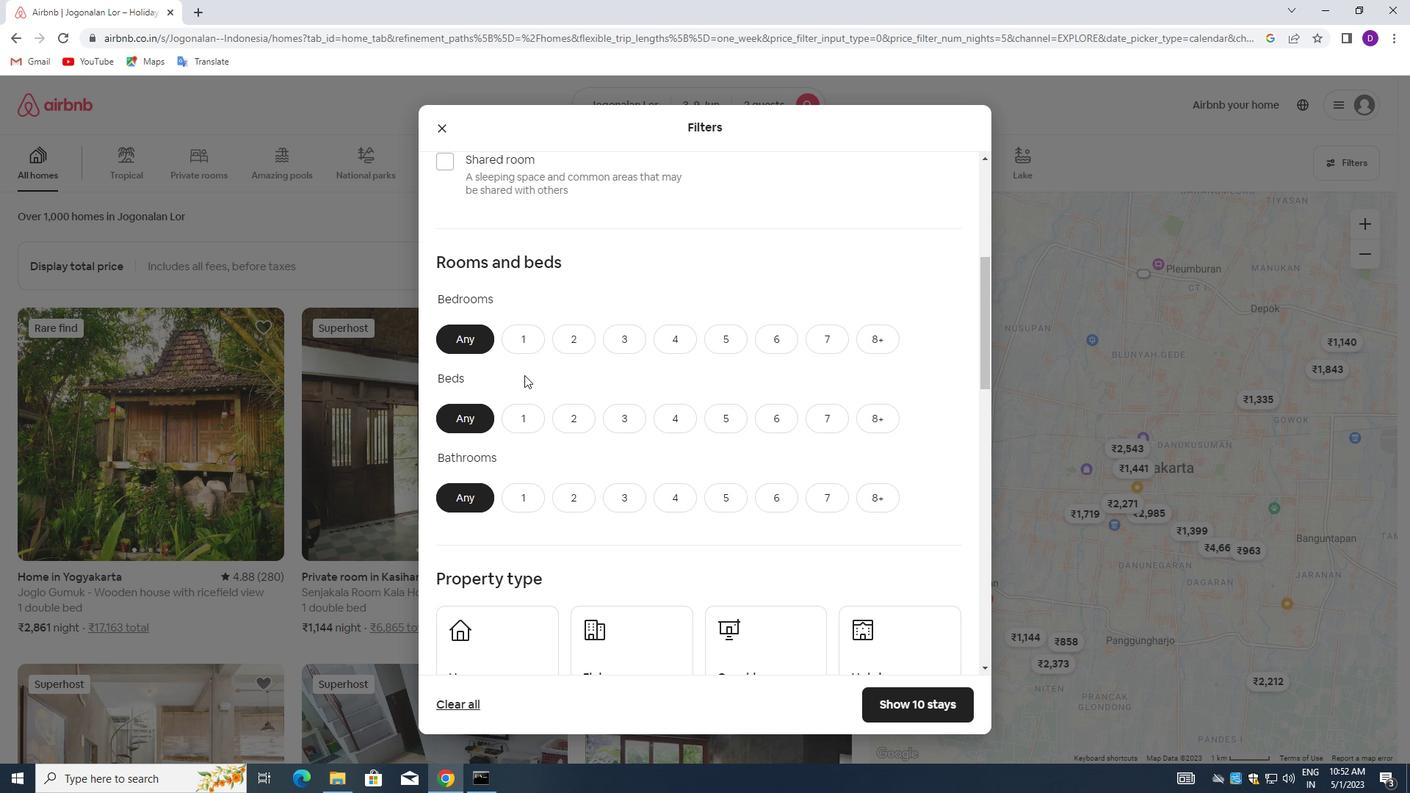 
Action: Mouse pressed left at (517, 348)
Screenshot: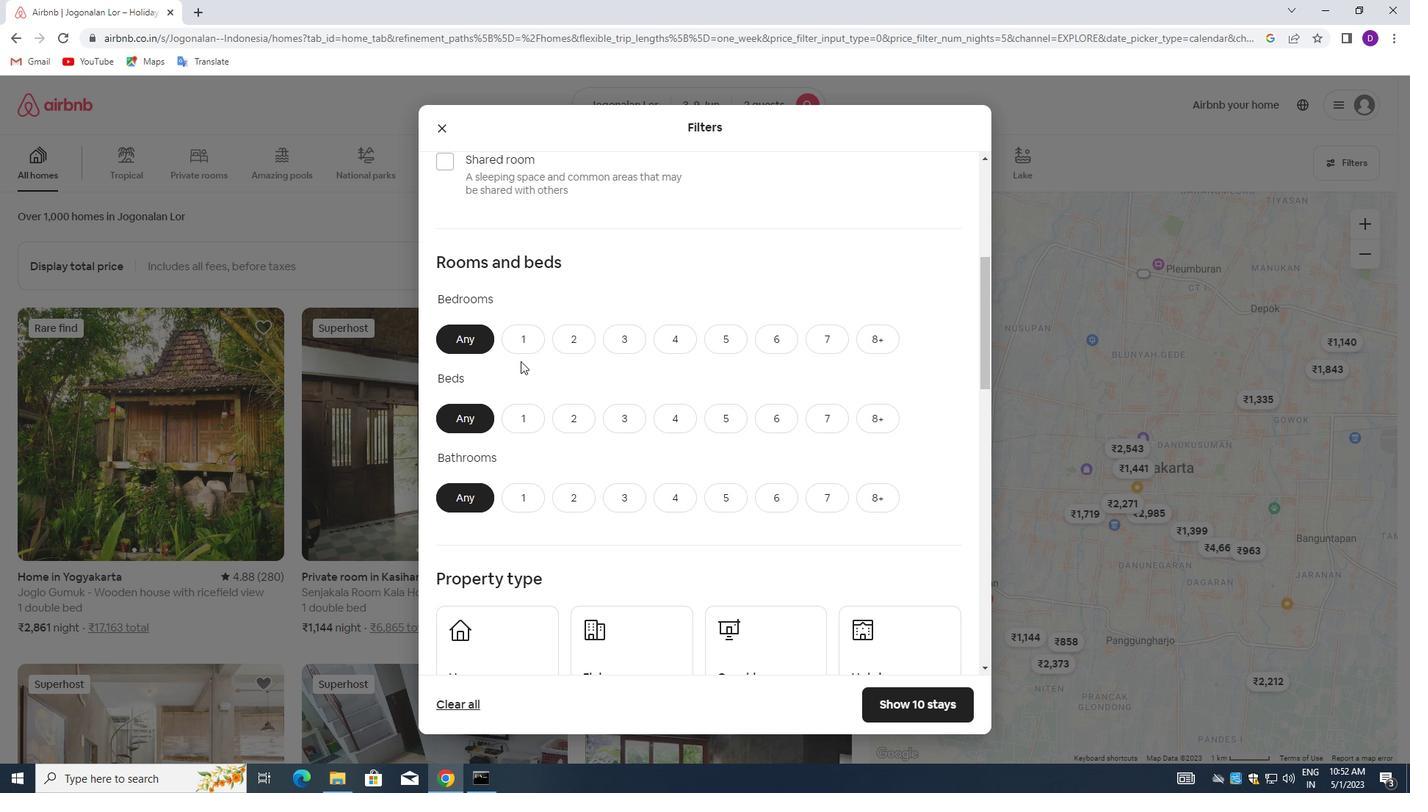 
Action: Mouse moved to (517, 412)
Screenshot: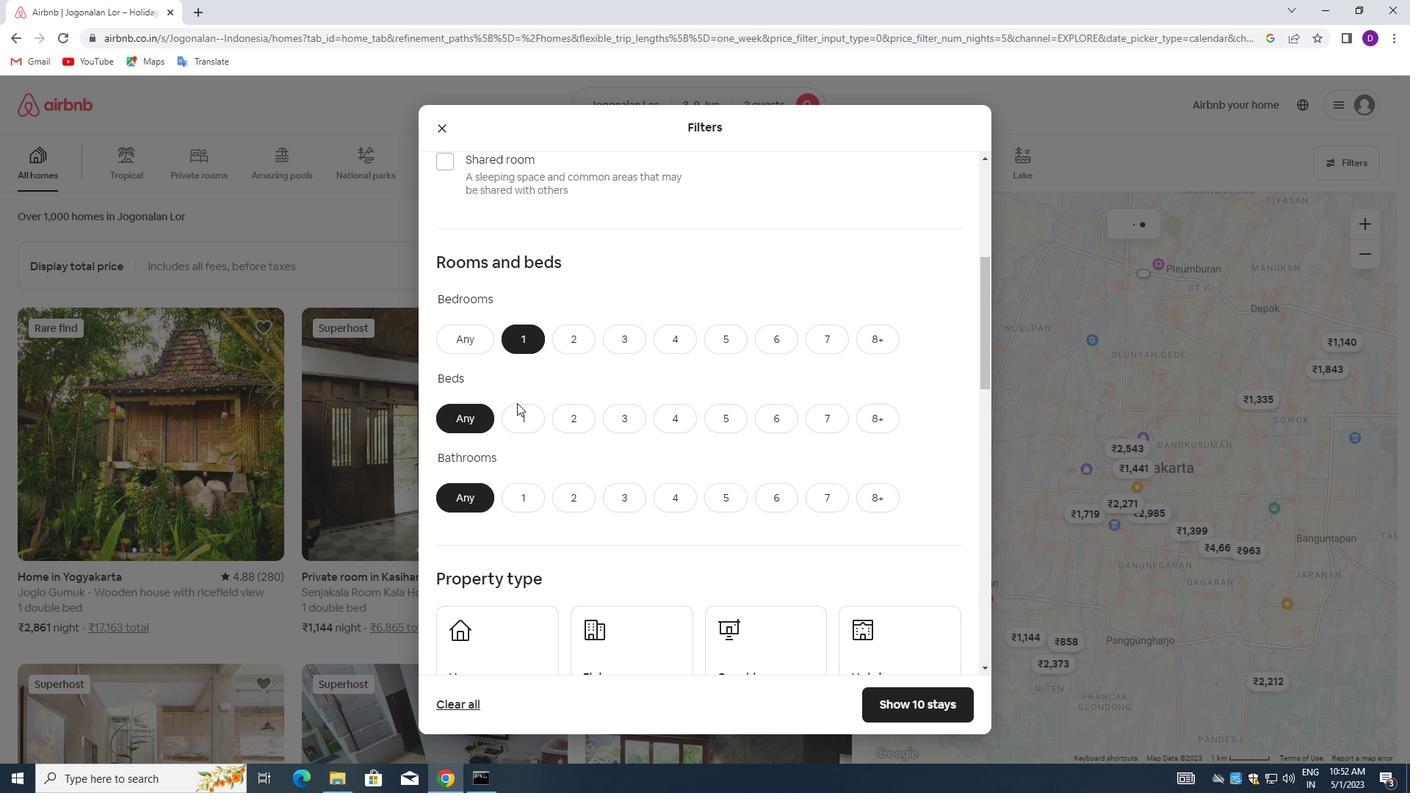 
Action: Mouse pressed left at (517, 412)
Screenshot: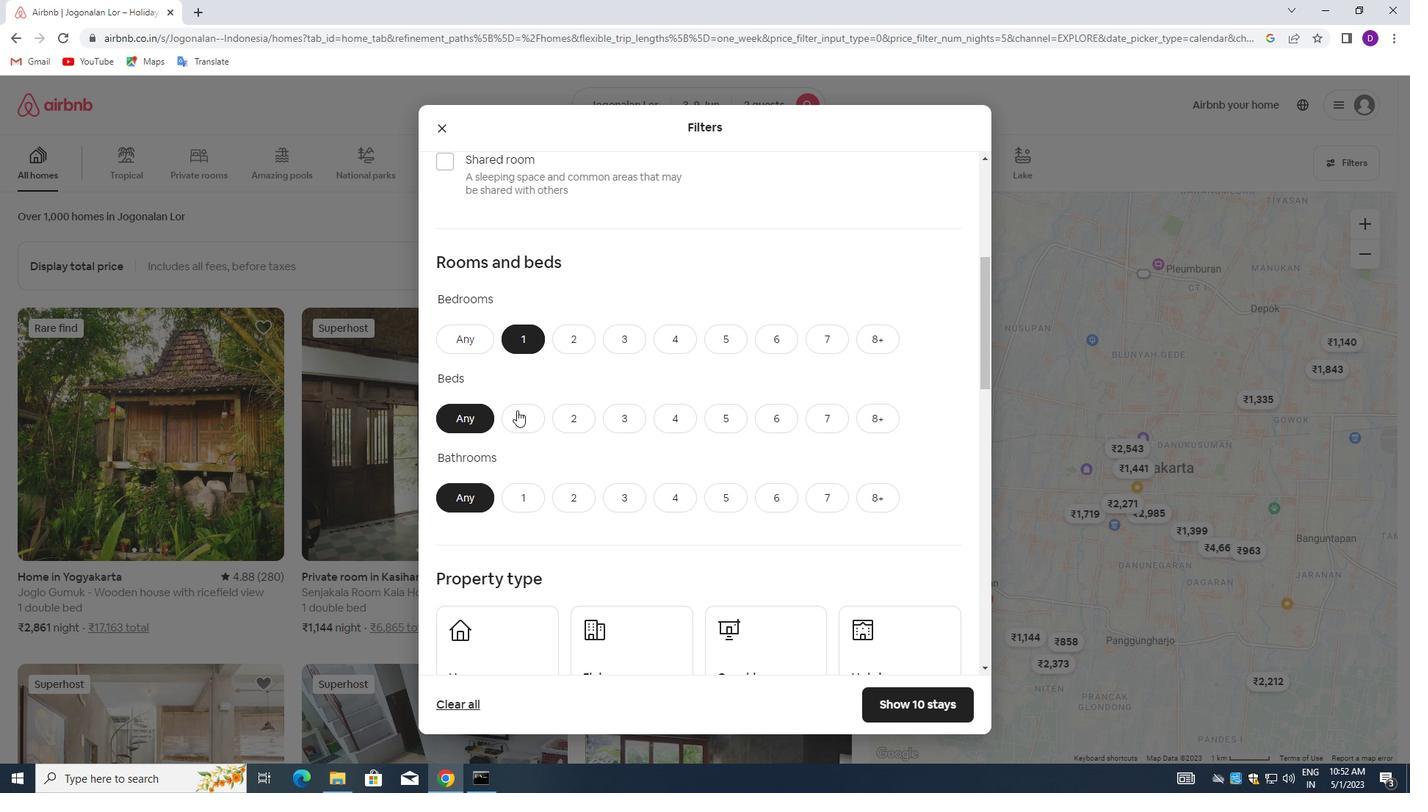 
Action: Mouse moved to (520, 482)
Screenshot: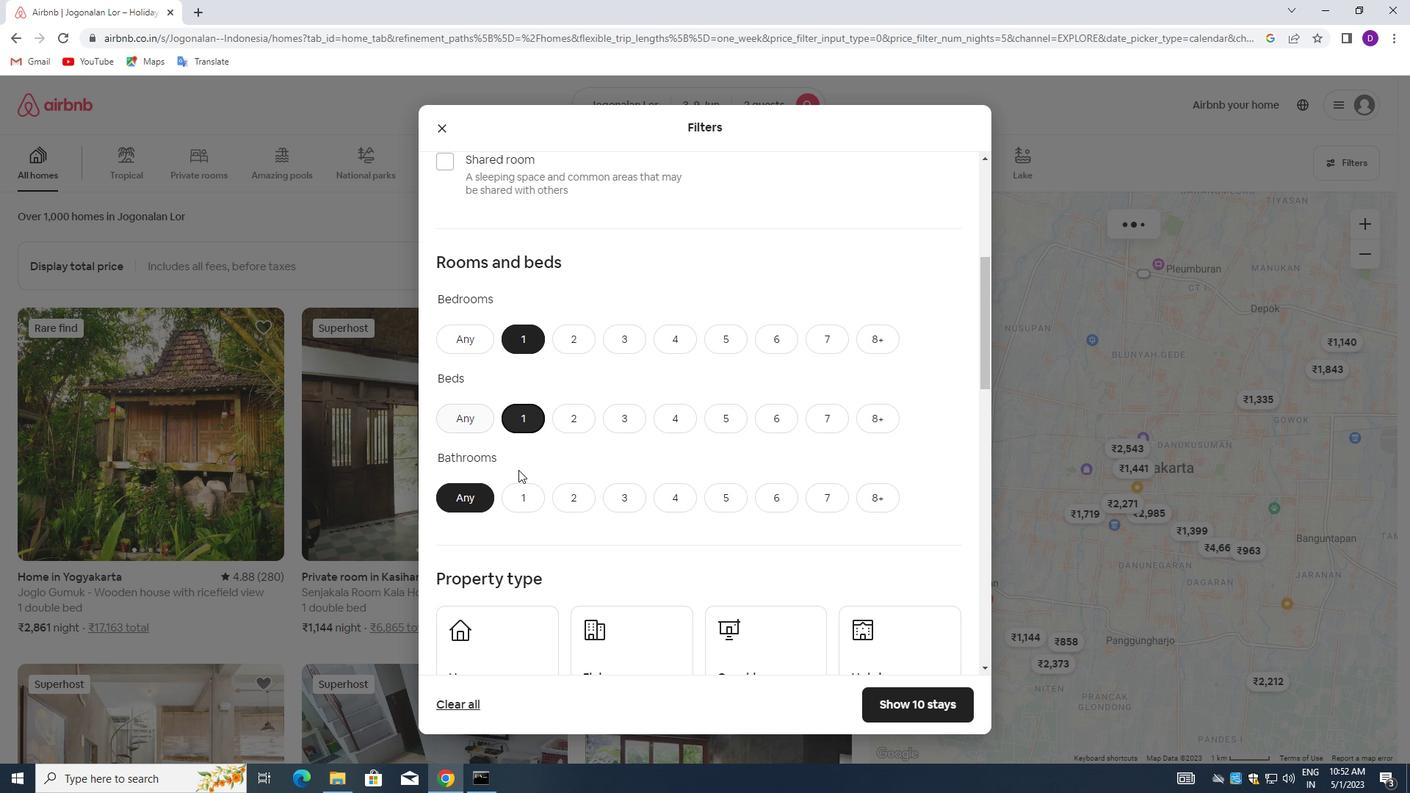 
Action: Mouse pressed left at (520, 482)
Screenshot: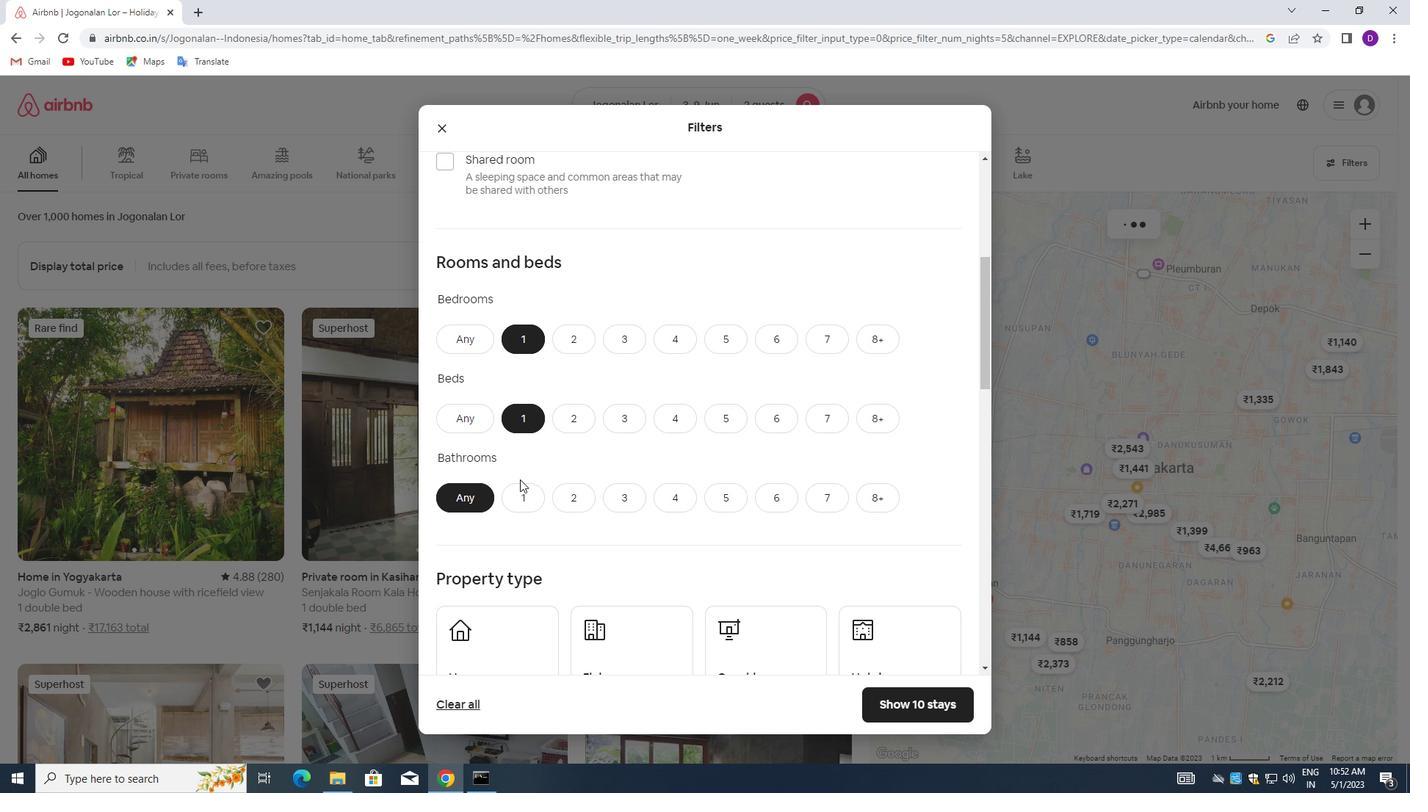 
Action: Mouse moved to (519, 492)
Screenshot: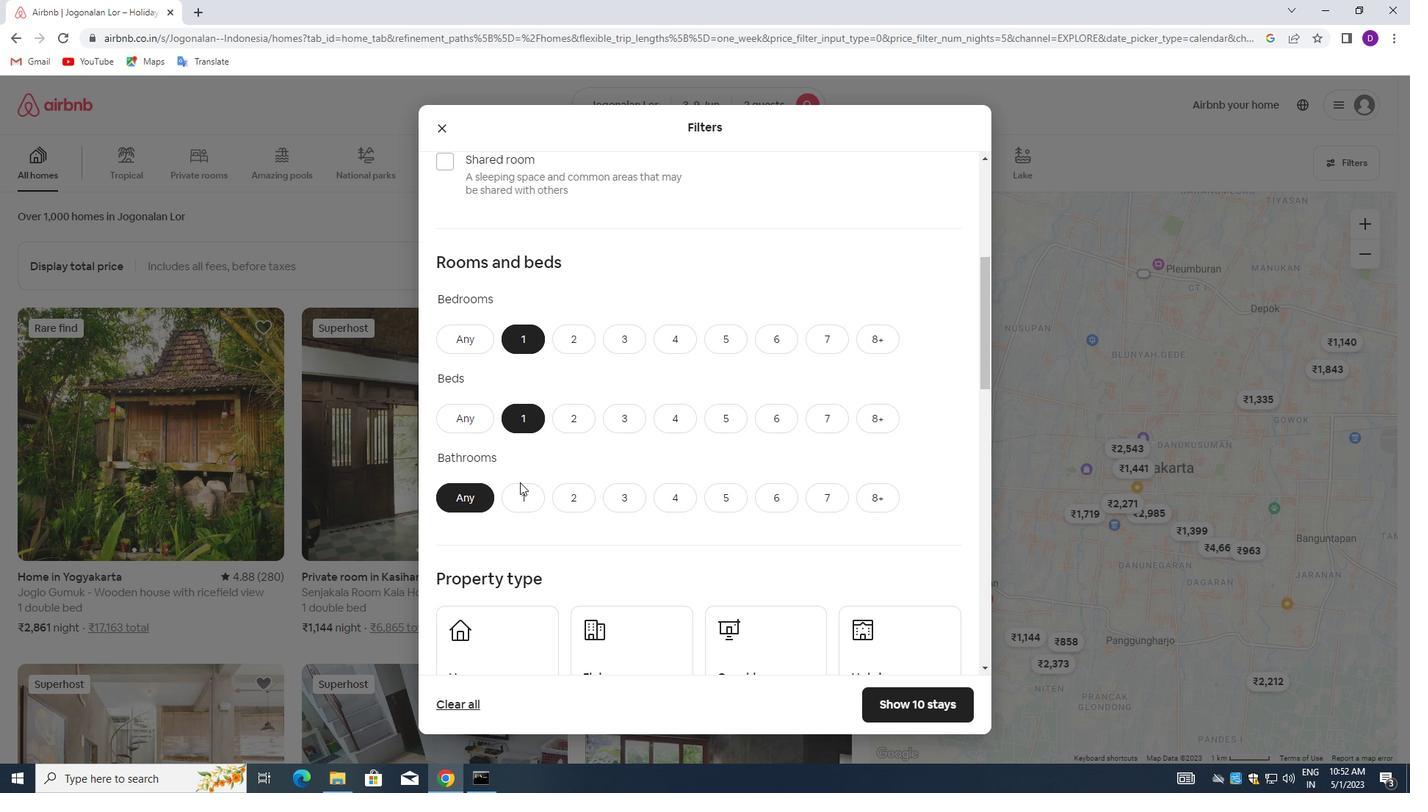 
Action: Mouse pressed left at (519, 492)
Screenshot: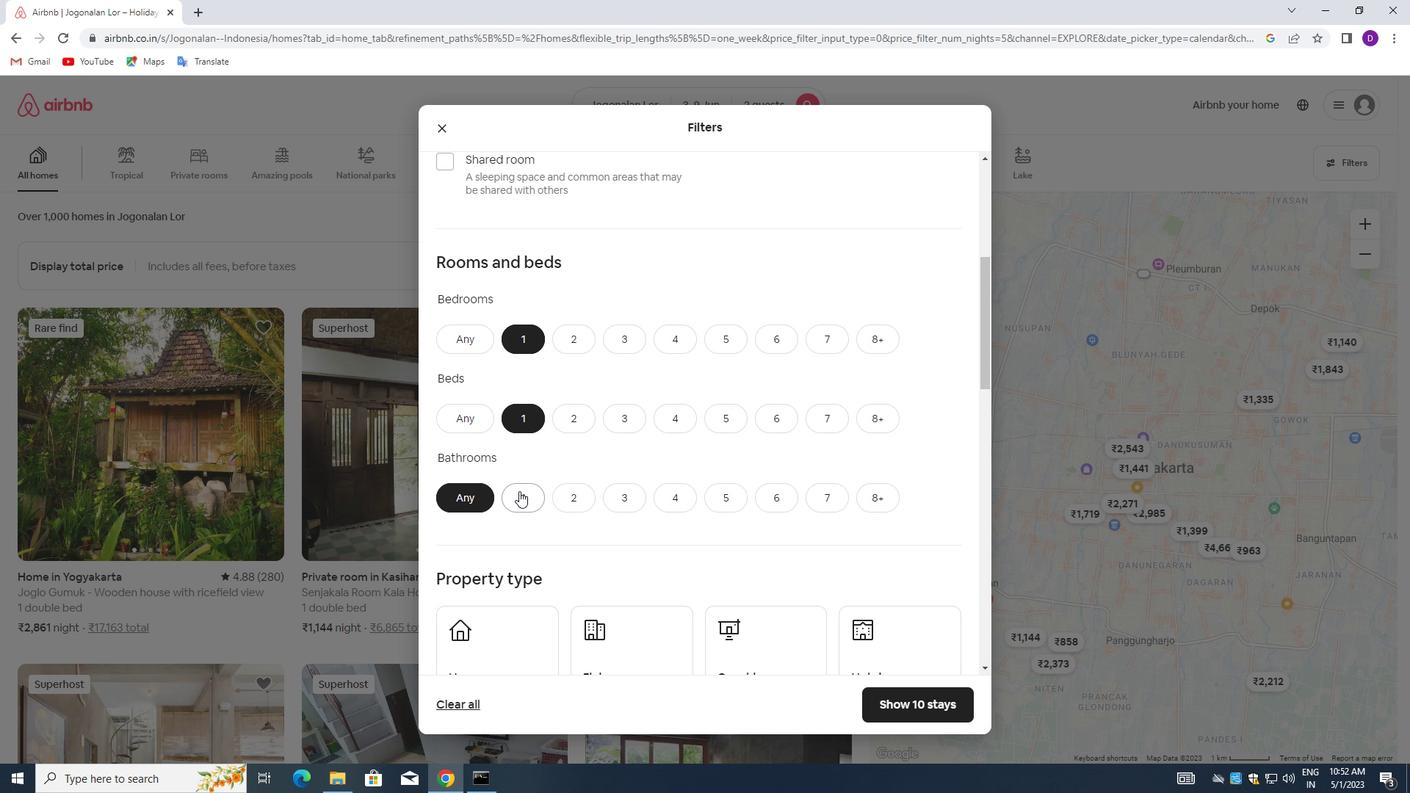 
Action: Mouse moved to (528, 452)
Screenshot: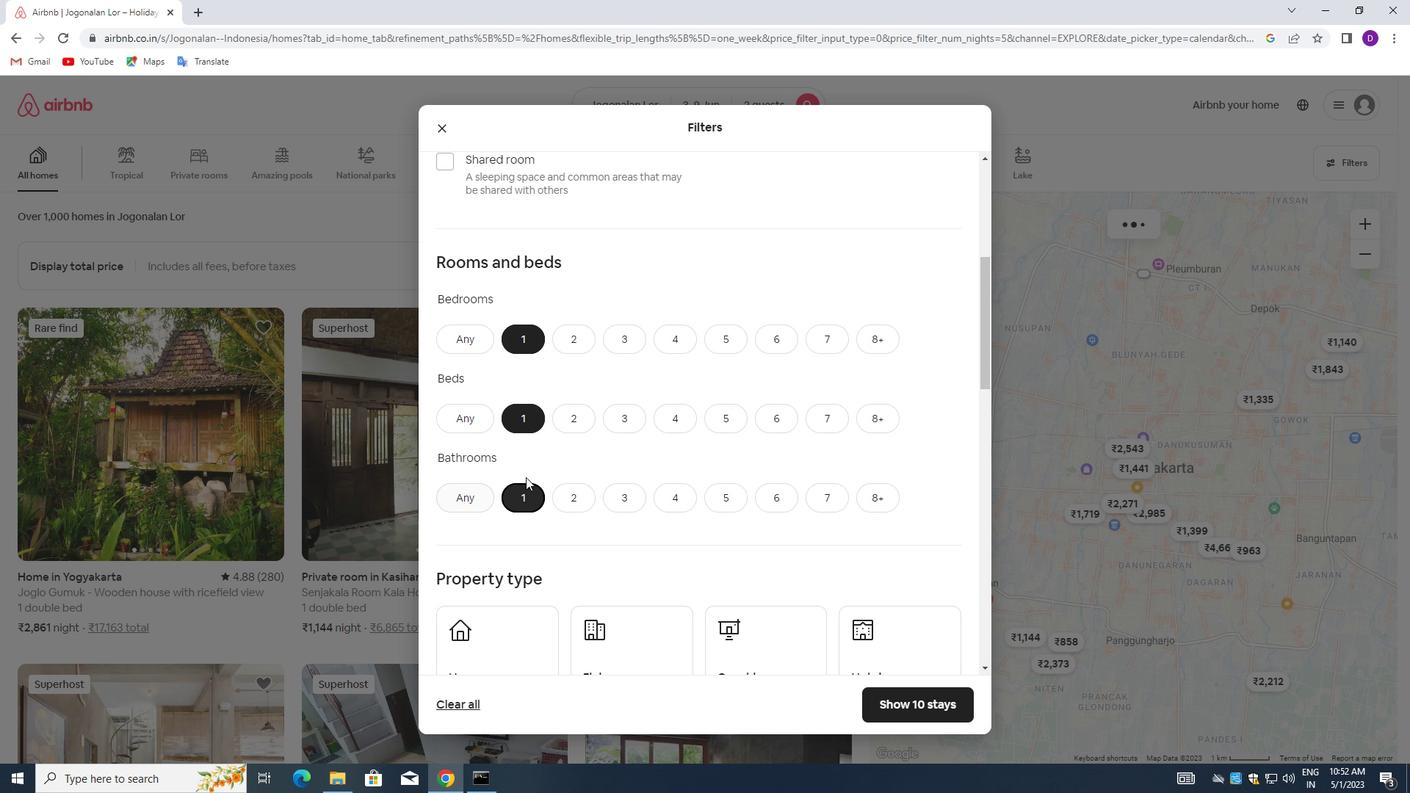
Action: Mouse scrolled (528, 451) with delta (0, 0)
Screenshot: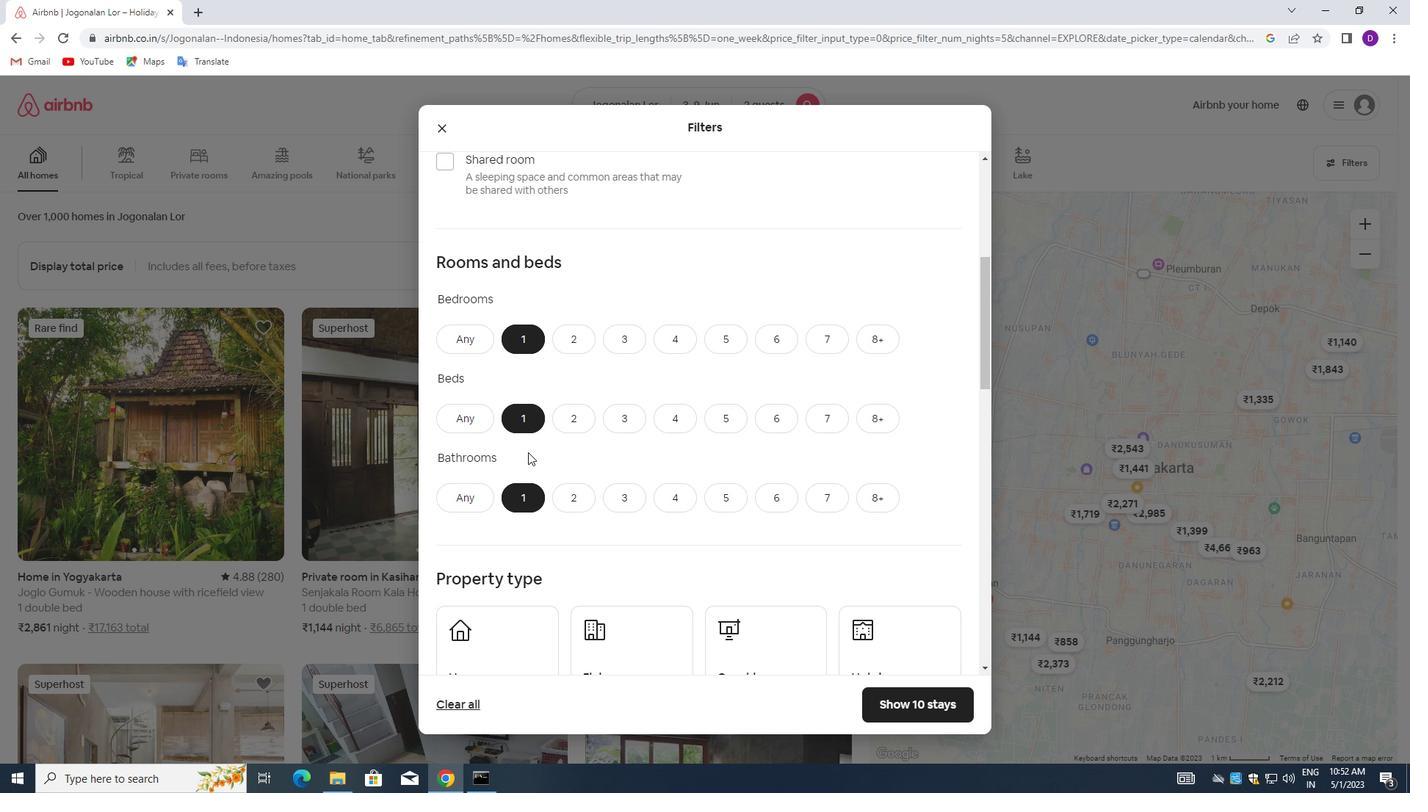 
Action: Mouse scrolled (528, 451) with delta (0, 0)
Screenshot: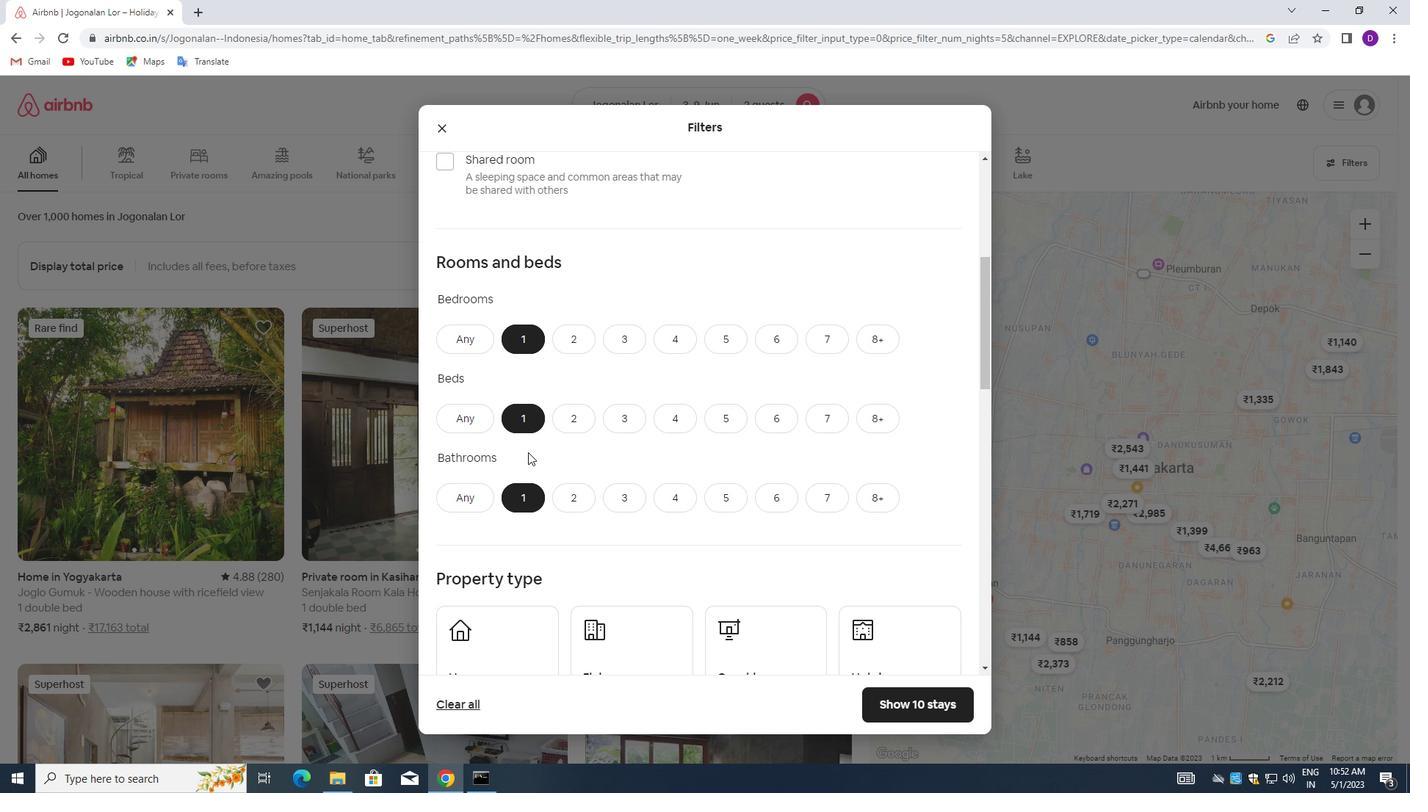 
Action: Mouse scrolled (528, 451) with delta (0, 0)
Screenshot: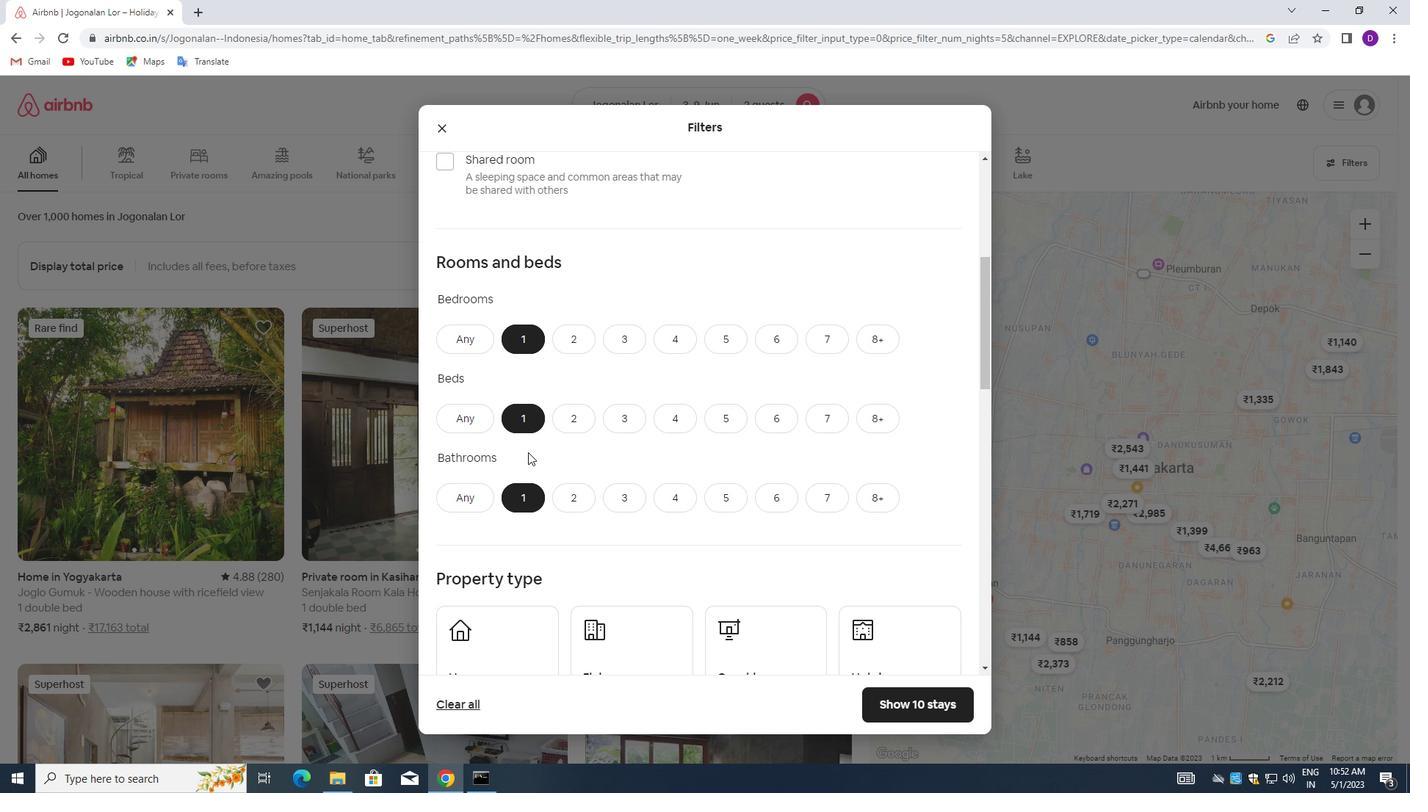 
Action: Mouse moved to (502, 428)
Screenshot: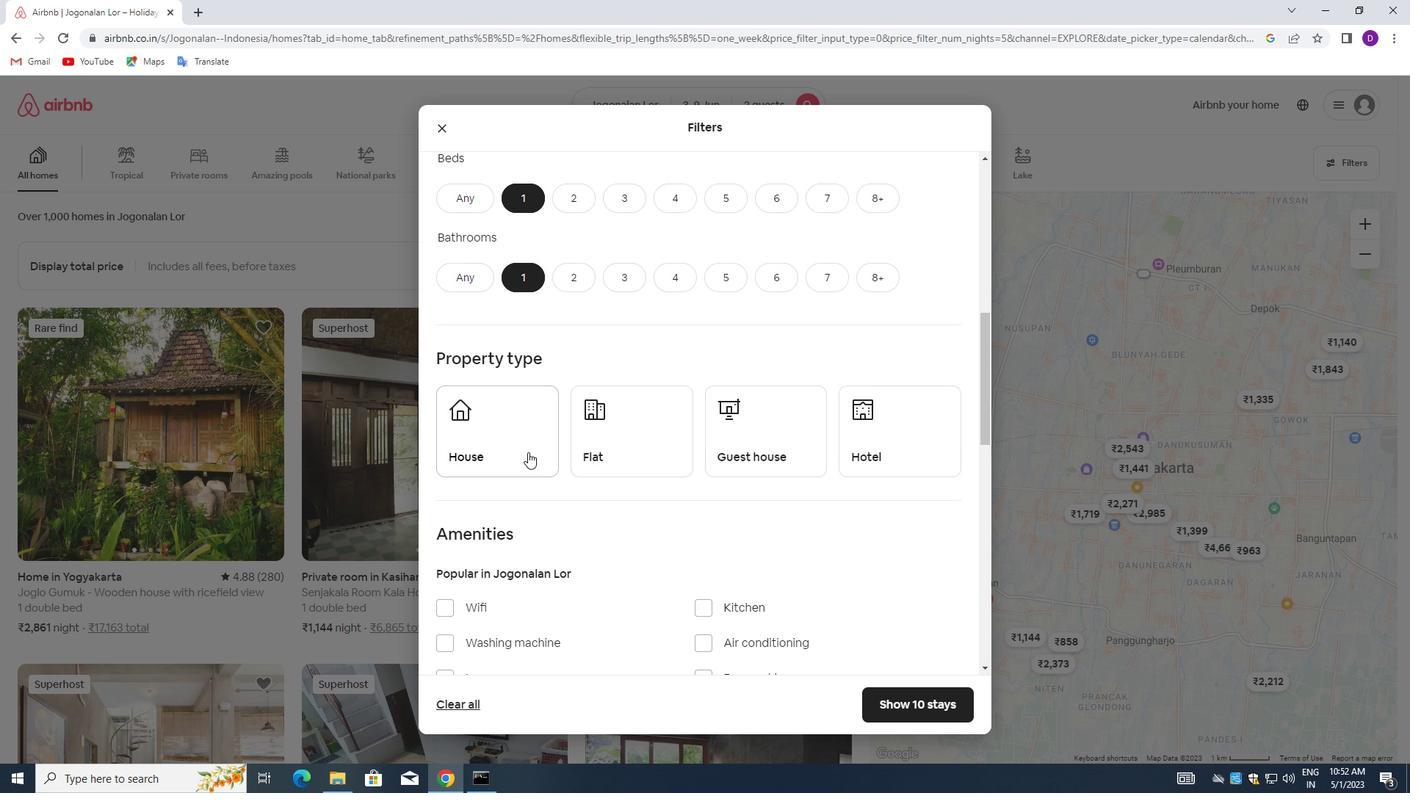 
Action: Mouse pressed left at (502, 428)
Screenshot: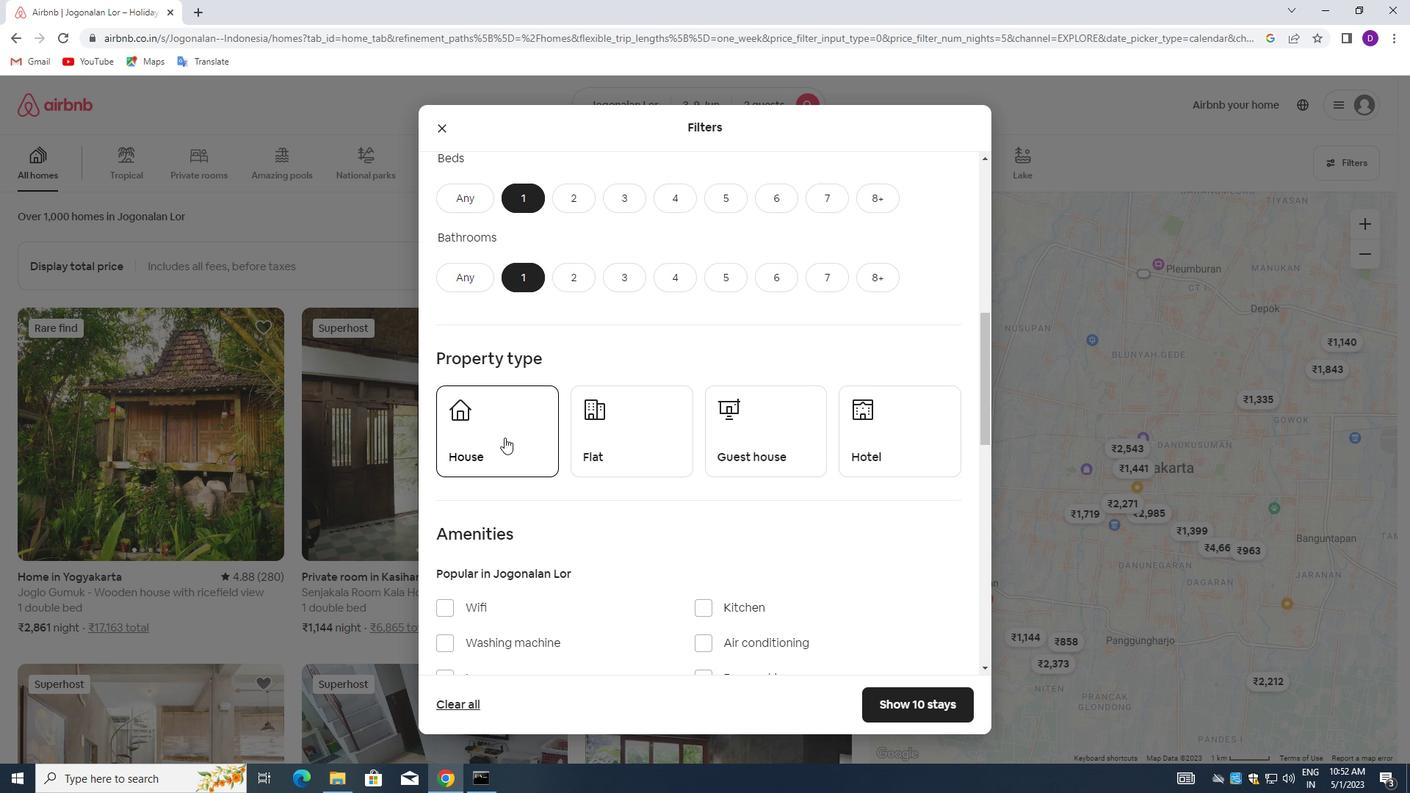 
Action: Mouse moved to (601, 429)
Screenshot: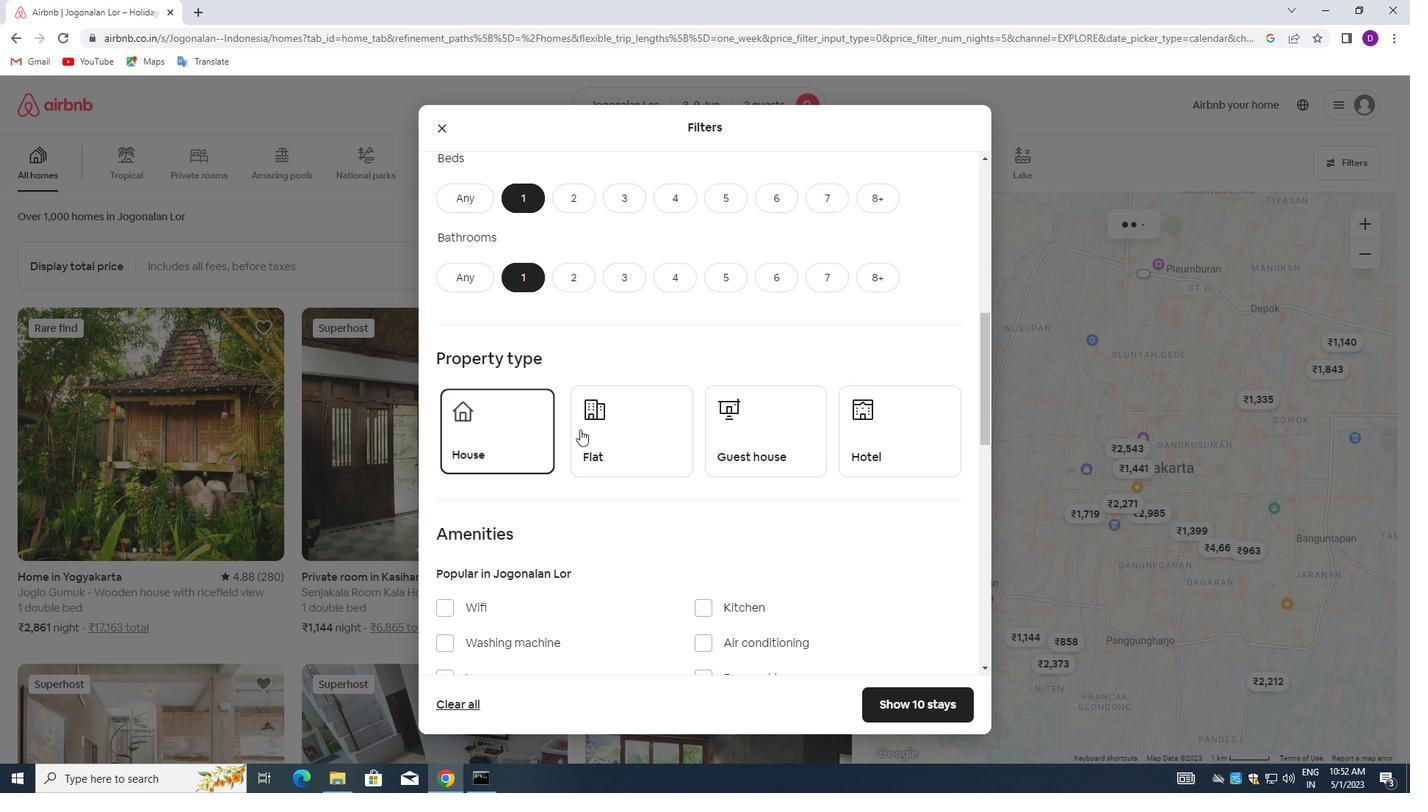 
Action: Mouse pressed left at (601, 429)
Screenshot: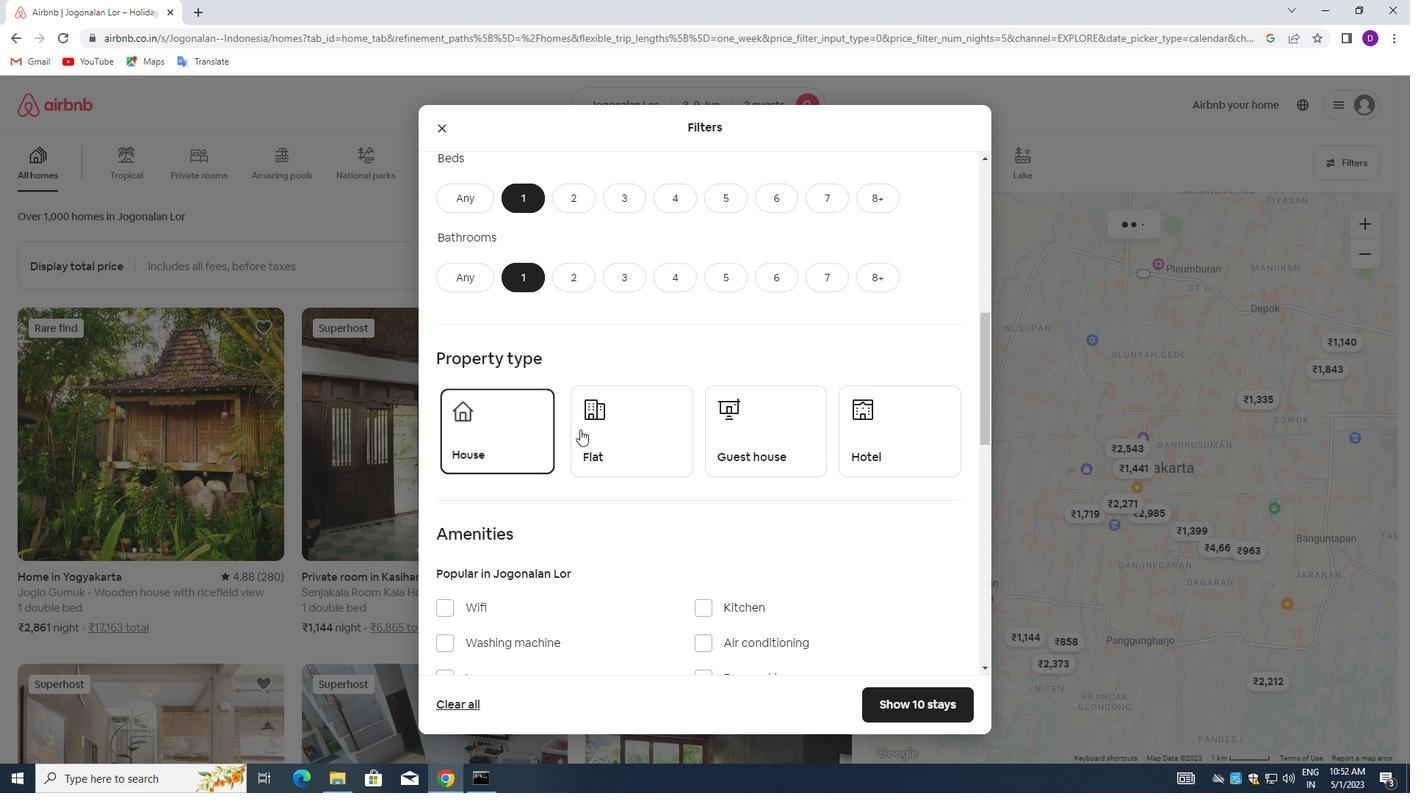 
Action: Mouse moved to (729, 432)
Screenshot: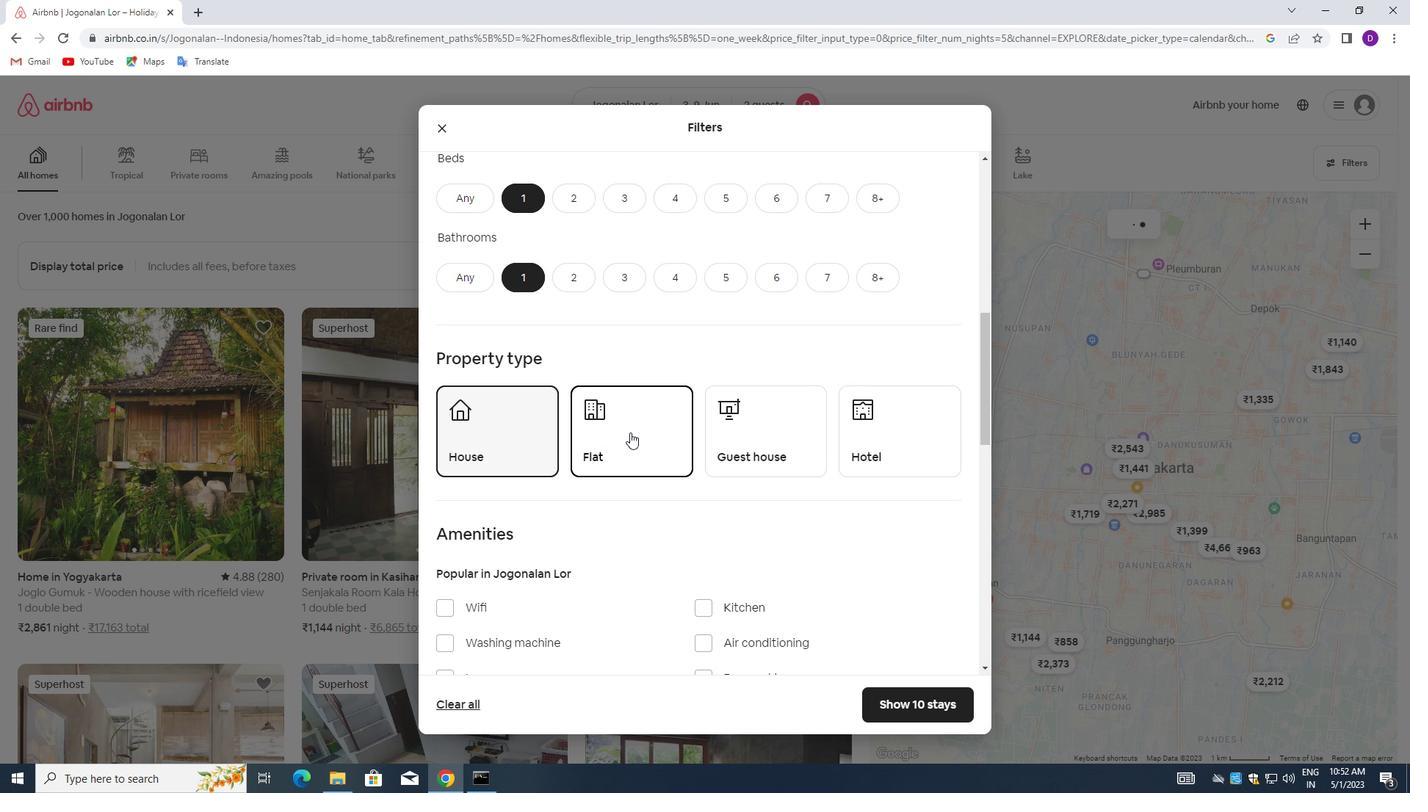 
Action: Mouse pressed left at (729, 432)
Screenshot: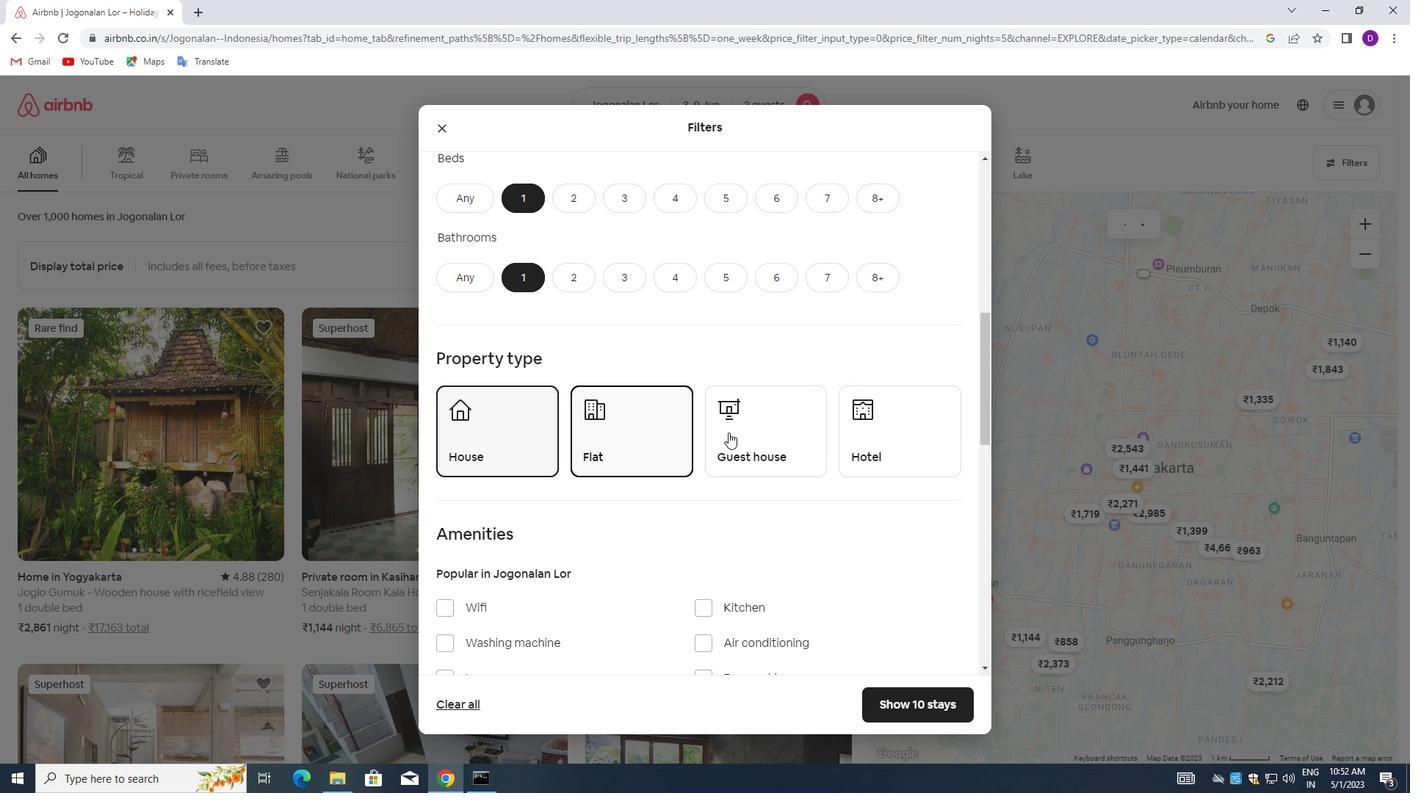 
Action: Mouse moved to (856, 431)
Screenshot: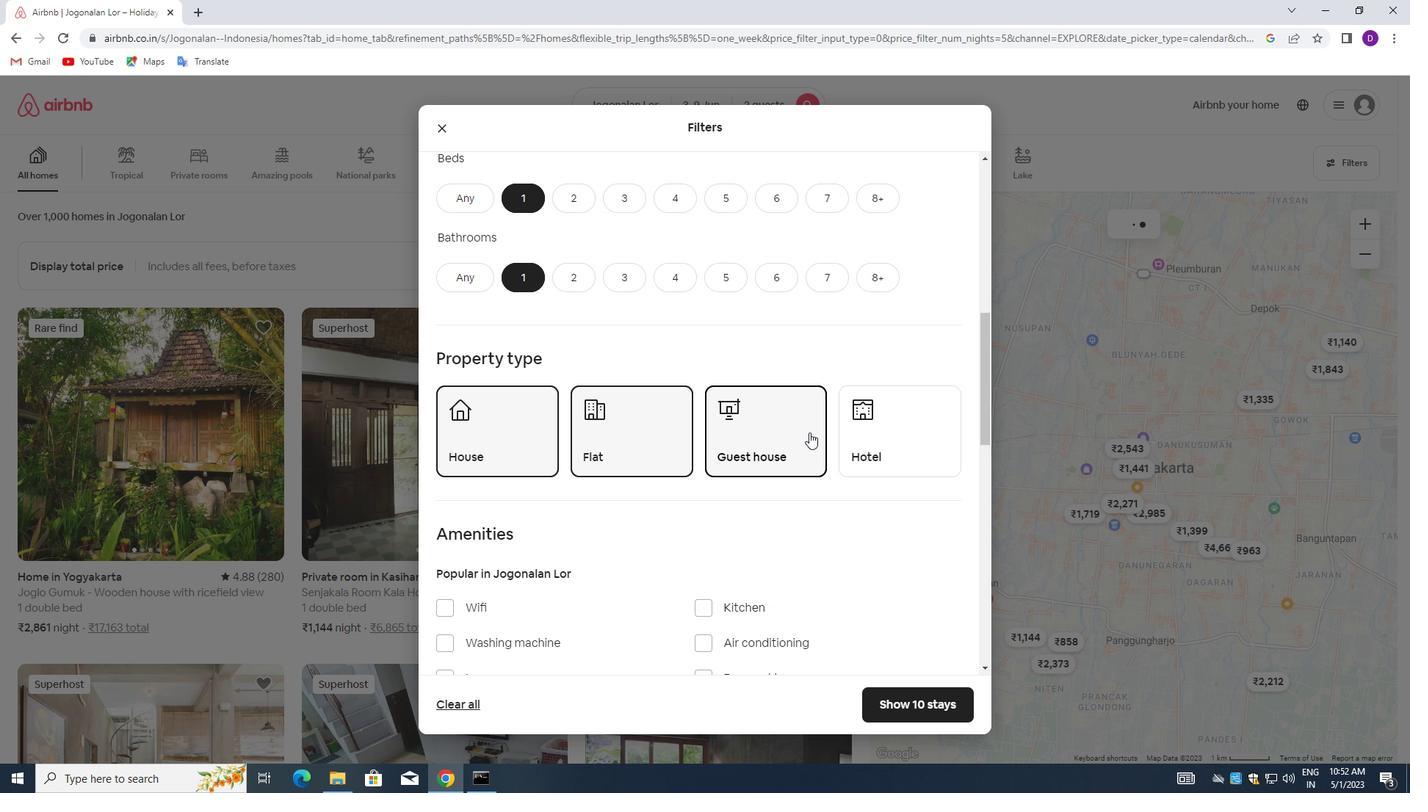 
Action: Mouse pressed left at (856, 431)
Screenshot: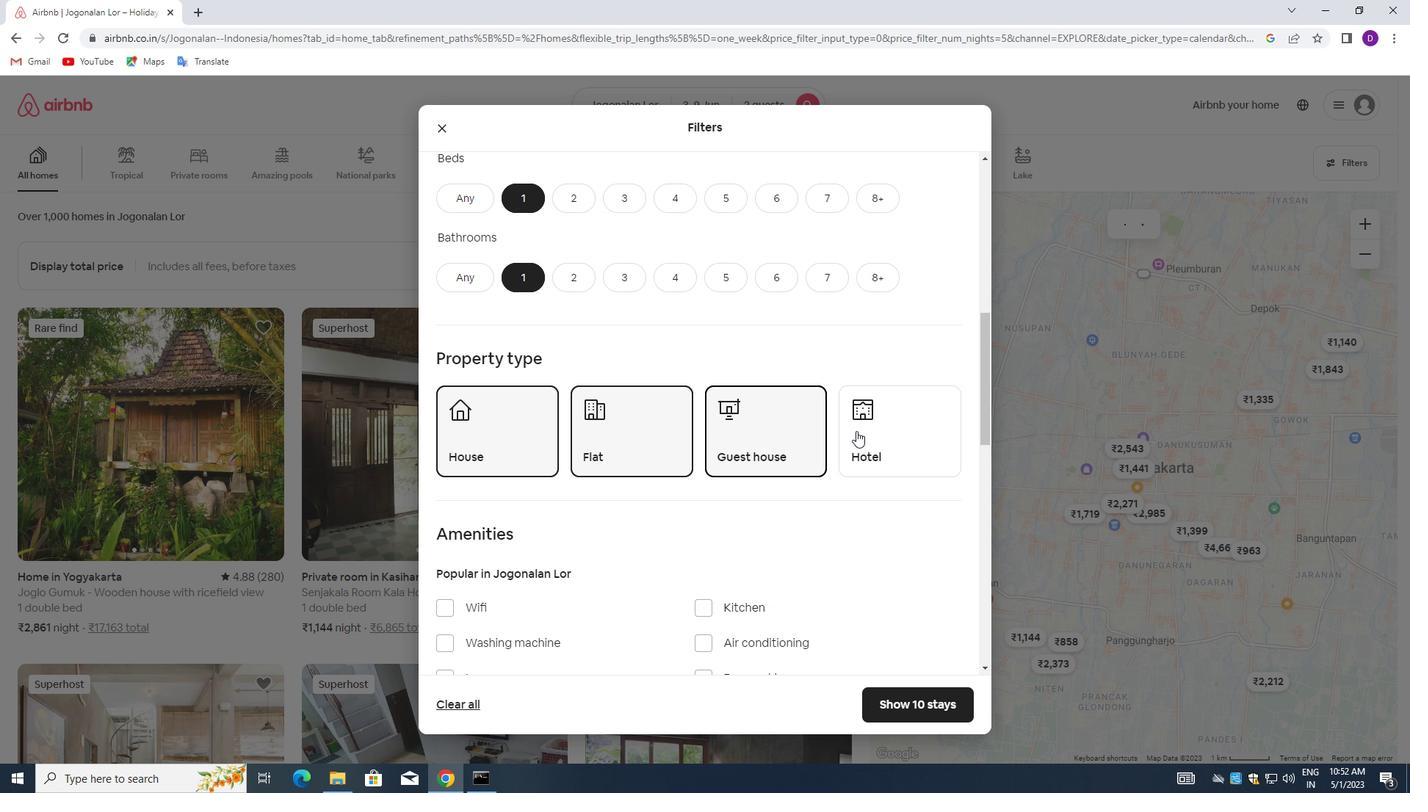 
Action: Mouse moved to (631, 451)
Screenshot: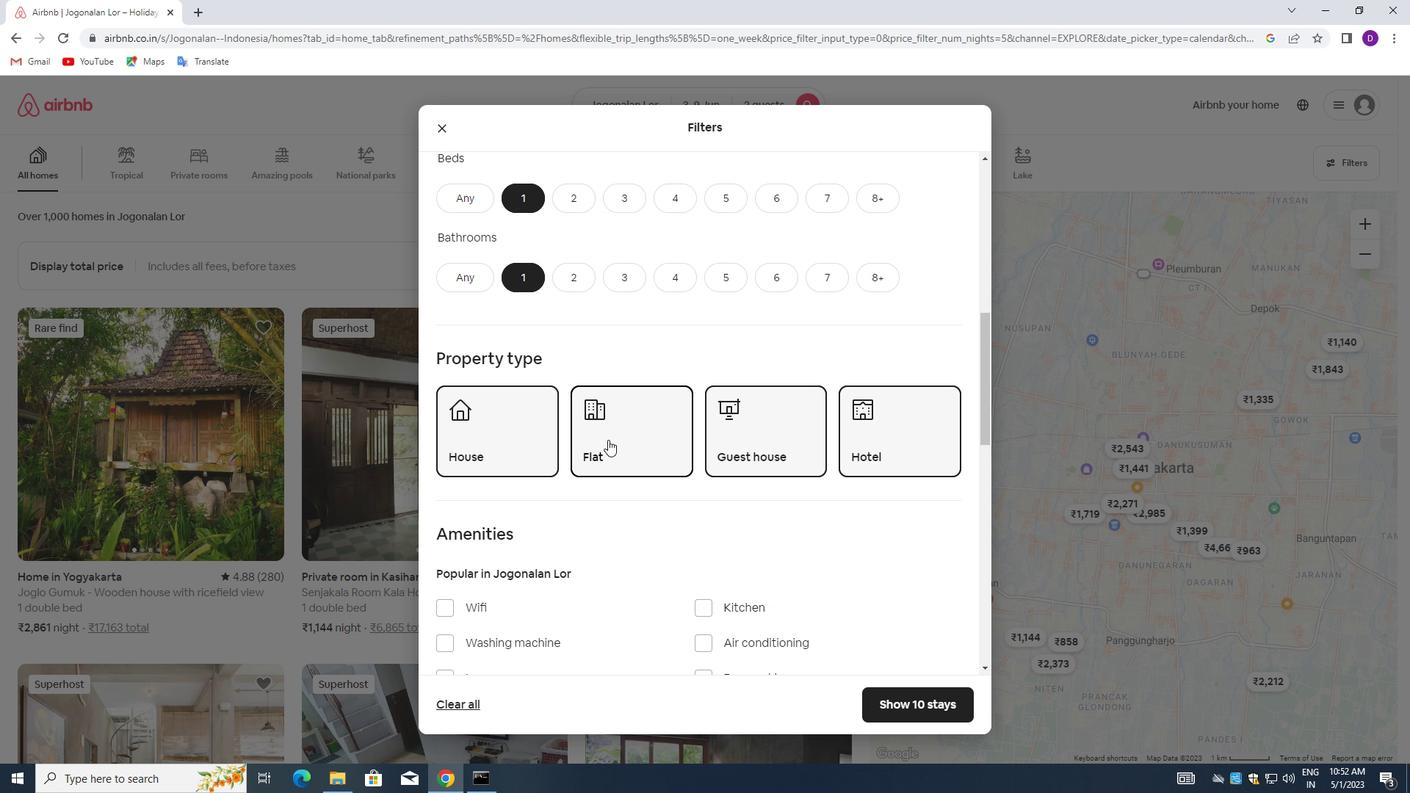 
Action: Mouse scrolled (631, 450) with delta (0, 0)
Screenshot: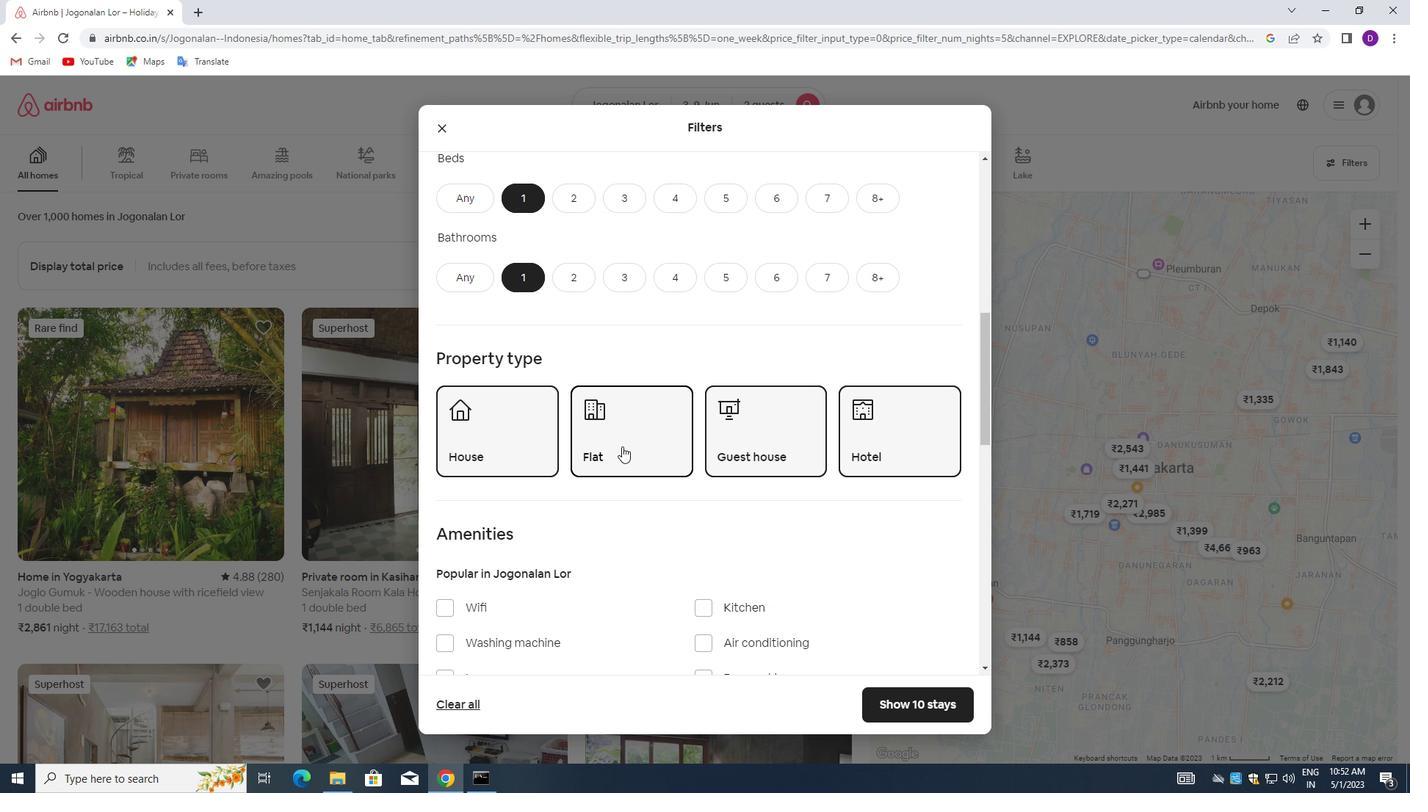 
Action: Mouse moved to (631, 451)
Screenshot: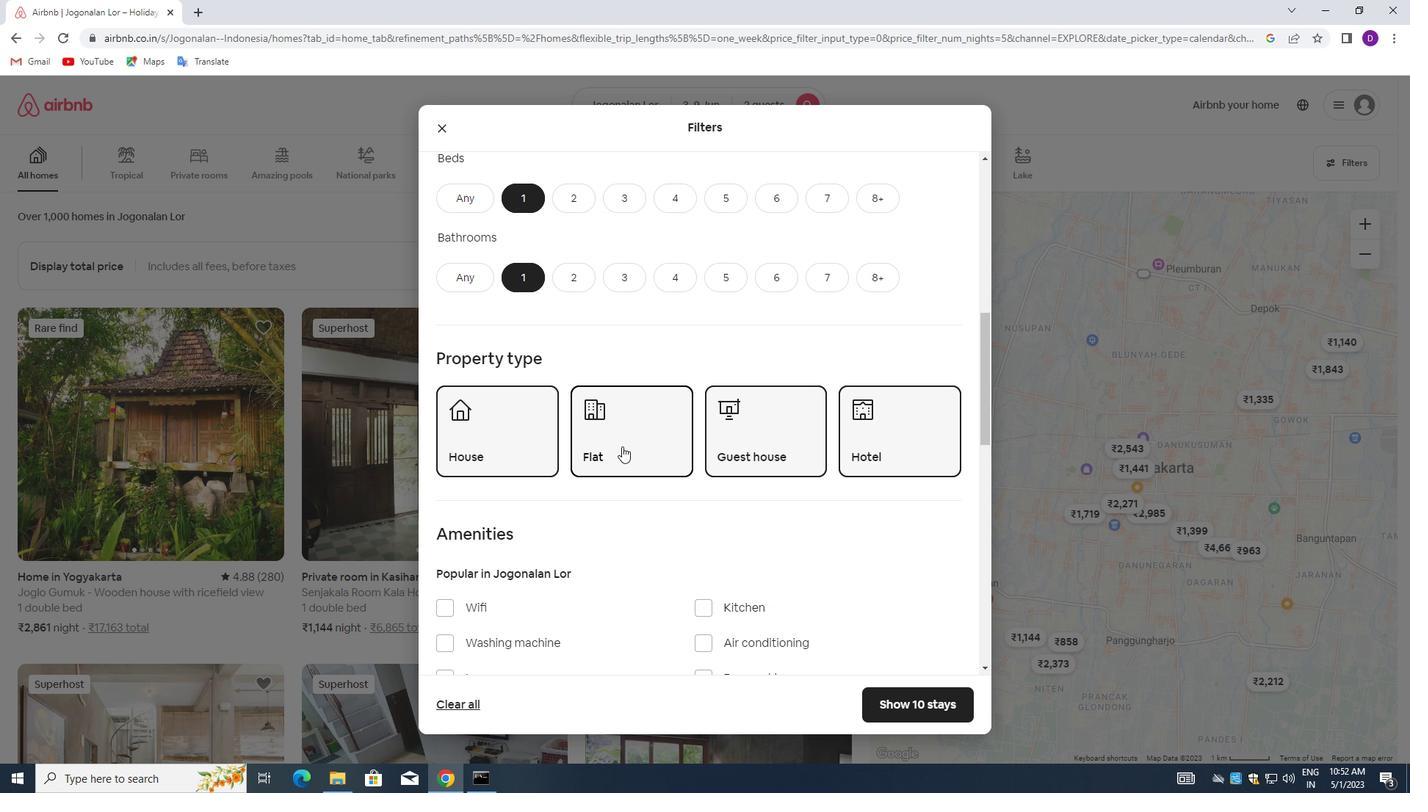 
Action: Mouse scrolled (631, 450) with delta (0, 0)
Screenshot: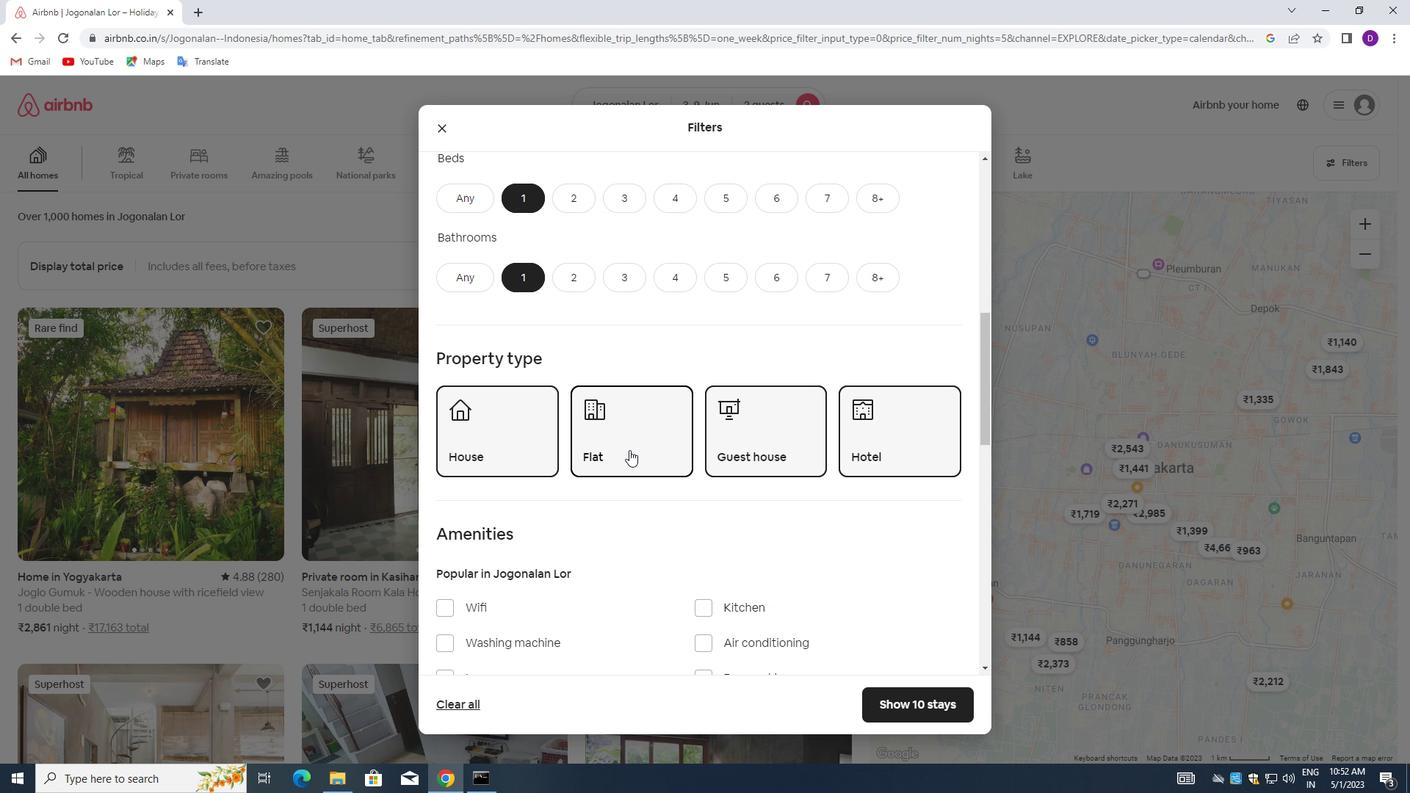 
Action: Mouse scrolled (631, 450) with delta (0, 0)
Screenshot: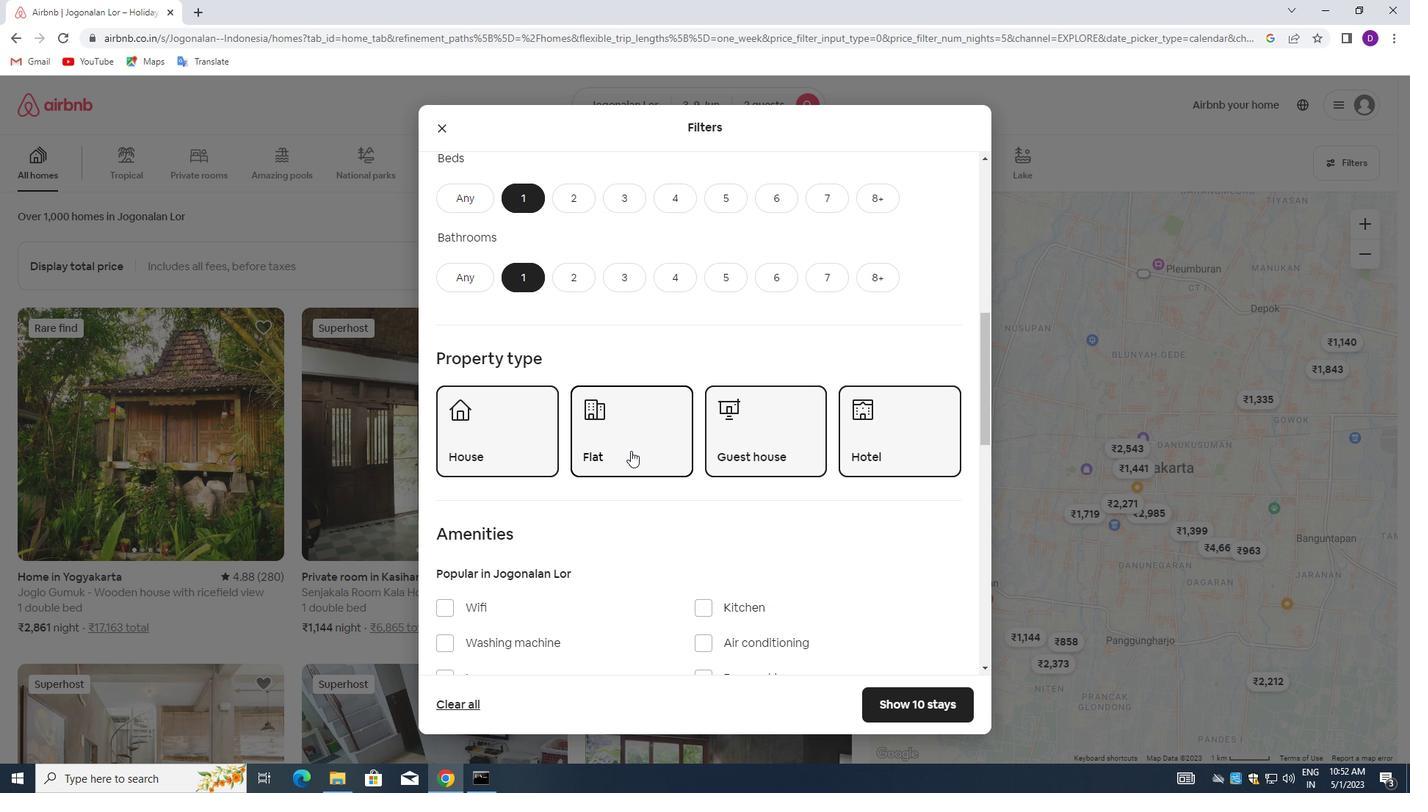 
Action: Mouse moved to (631, 453)
Screenshot: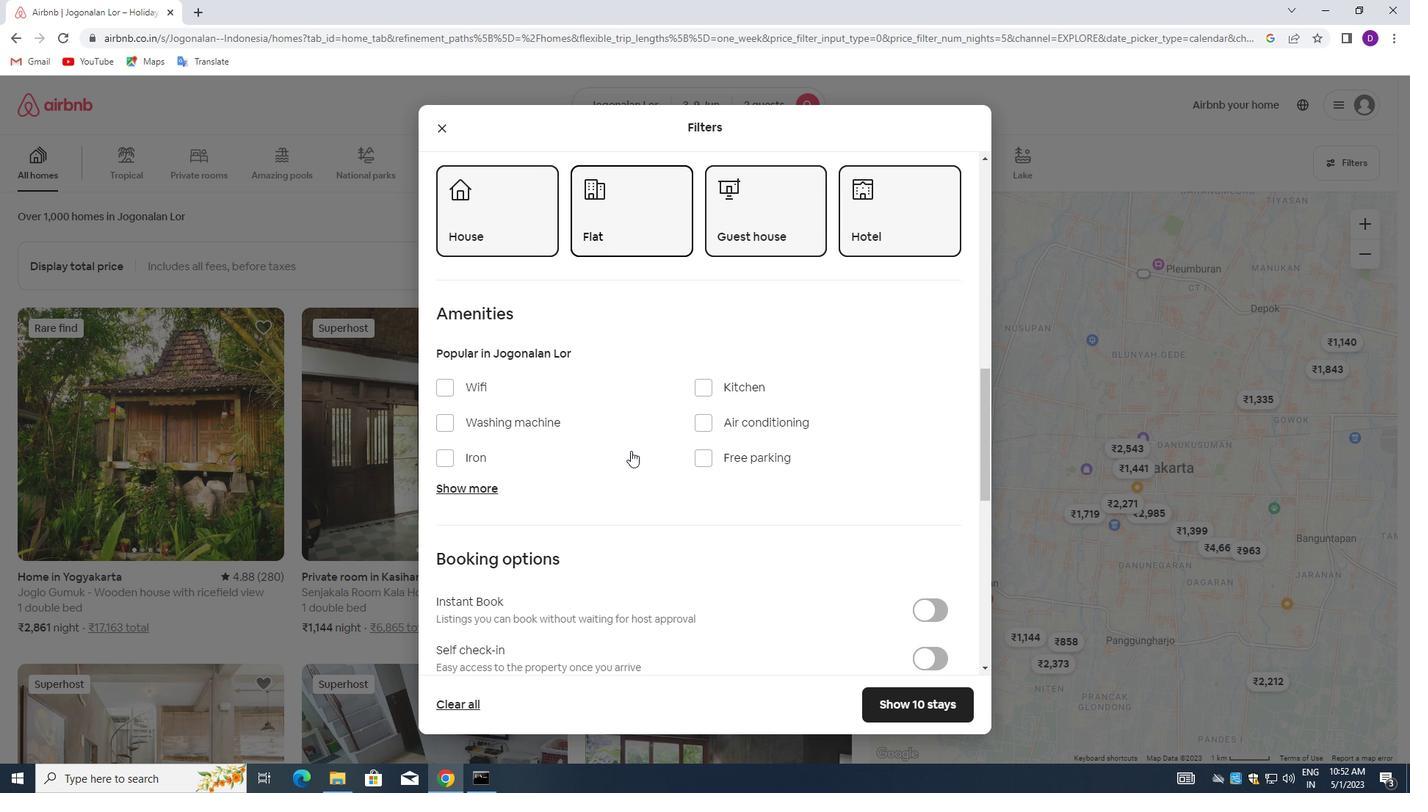 
Action: Mouse scrolled (631, 452) with delta (0, 0)
Screenshot: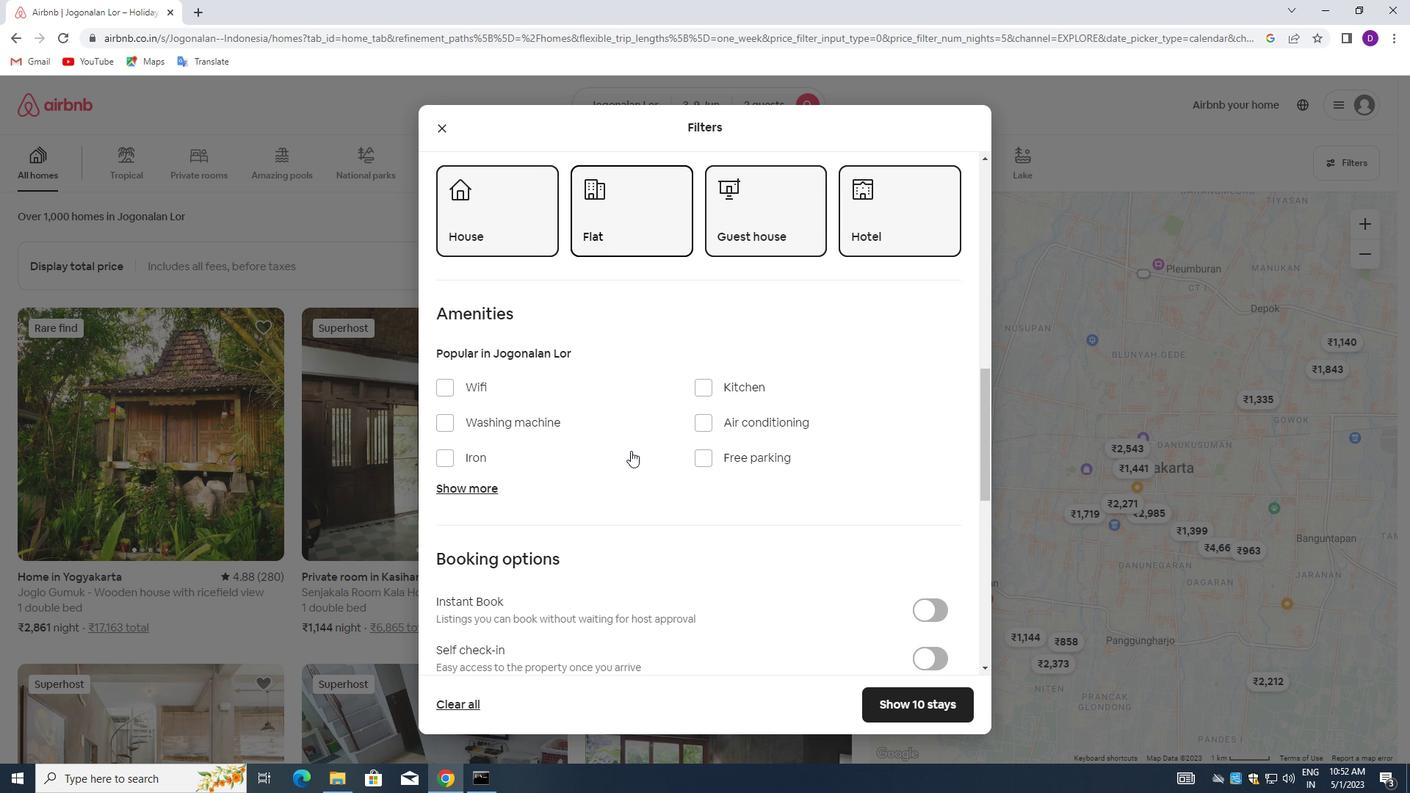 
Action: Mouse moved to (634, 458)
Screenshot: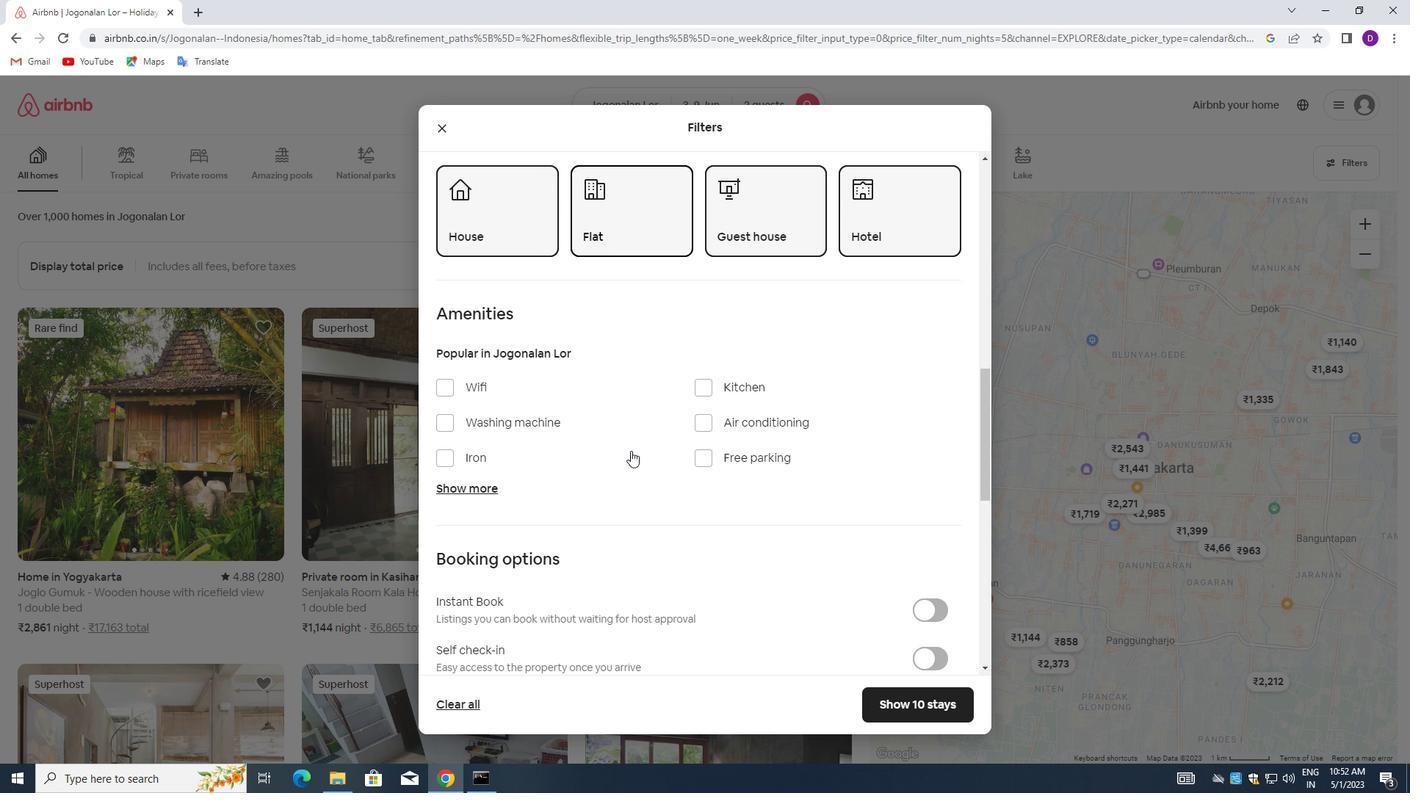 
Action: Mouse scrolled (634, 457) with delta (0, 0)
Screenshot: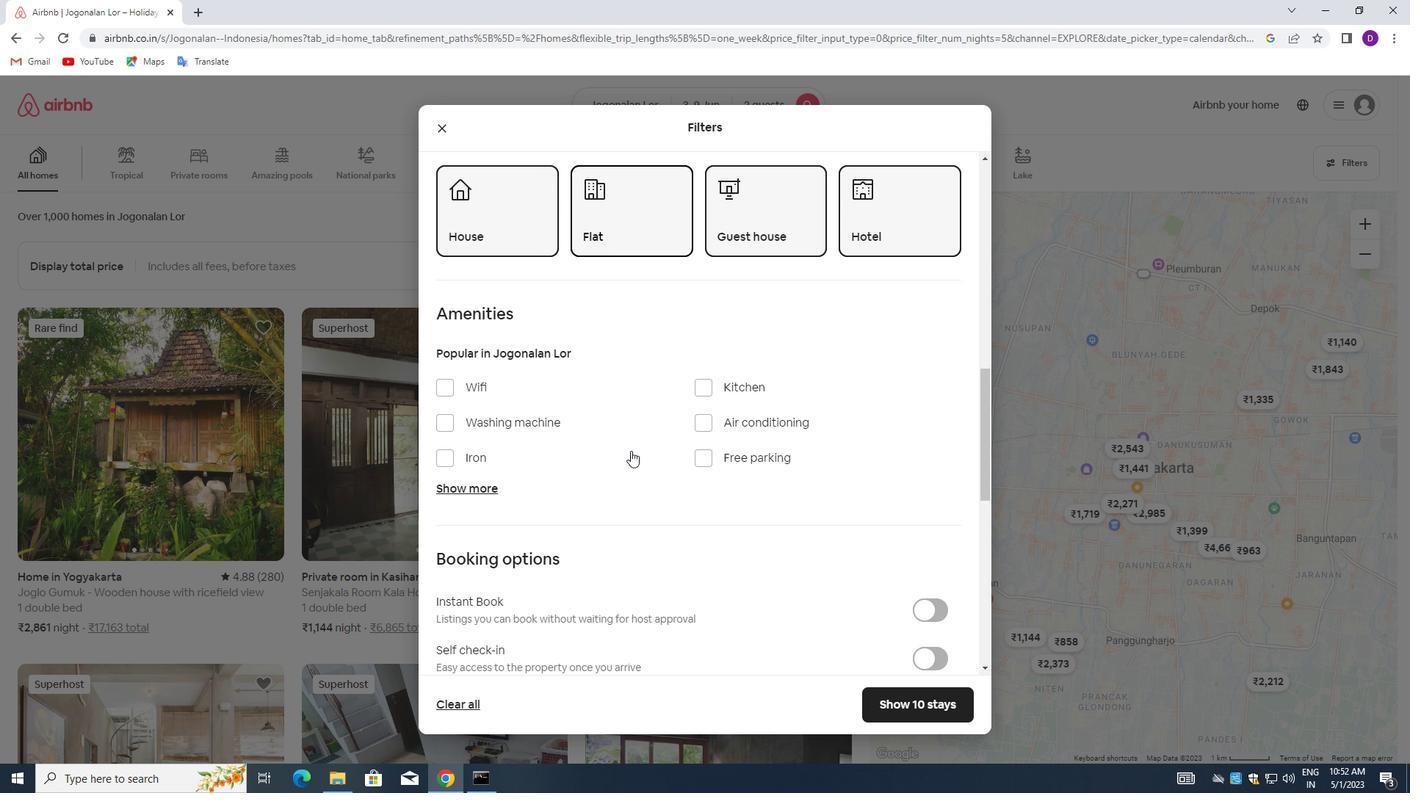 
Action: Mouse moved to (635, 459)
Screenshot: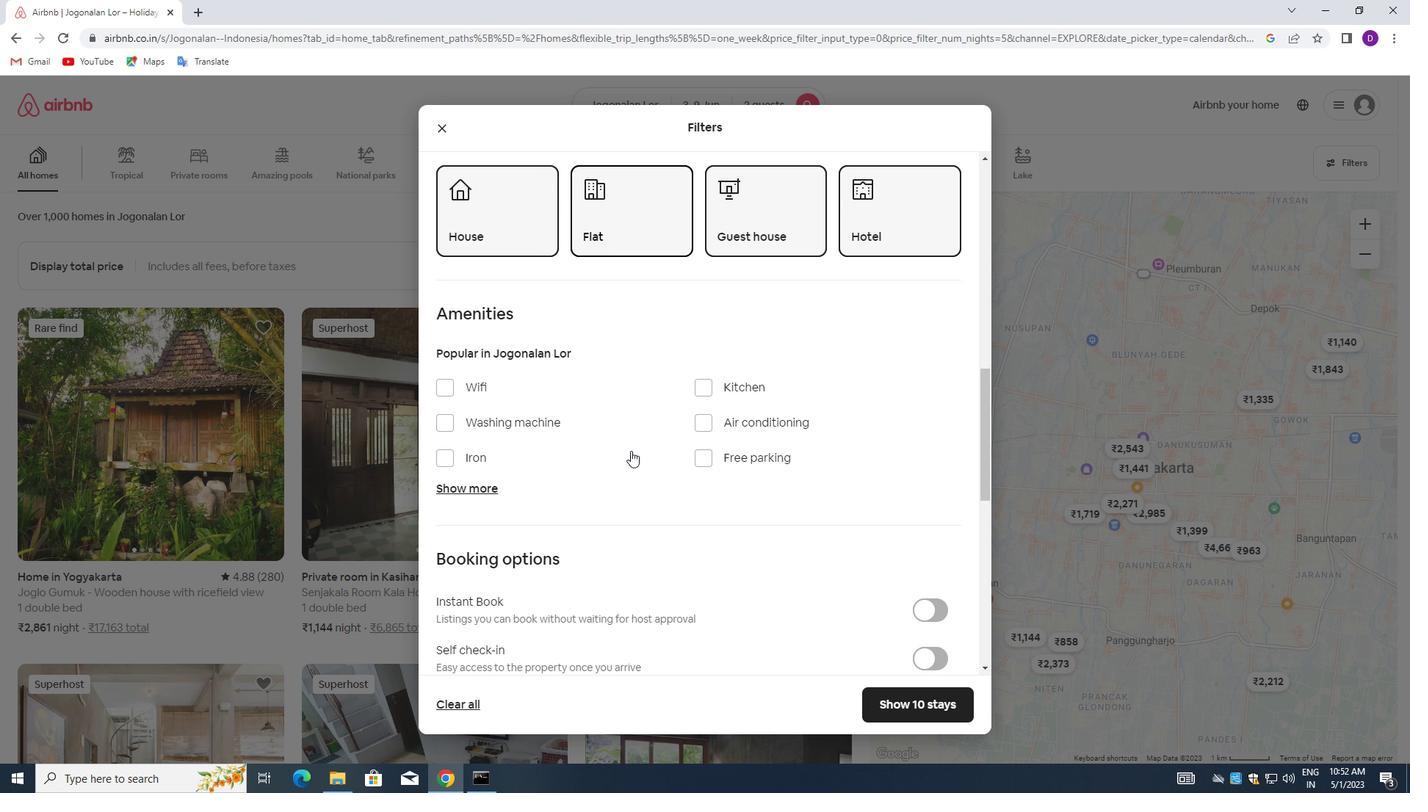 
Action: Mouse scrolled (635, 458) with delta (0, 0)
Screenshot: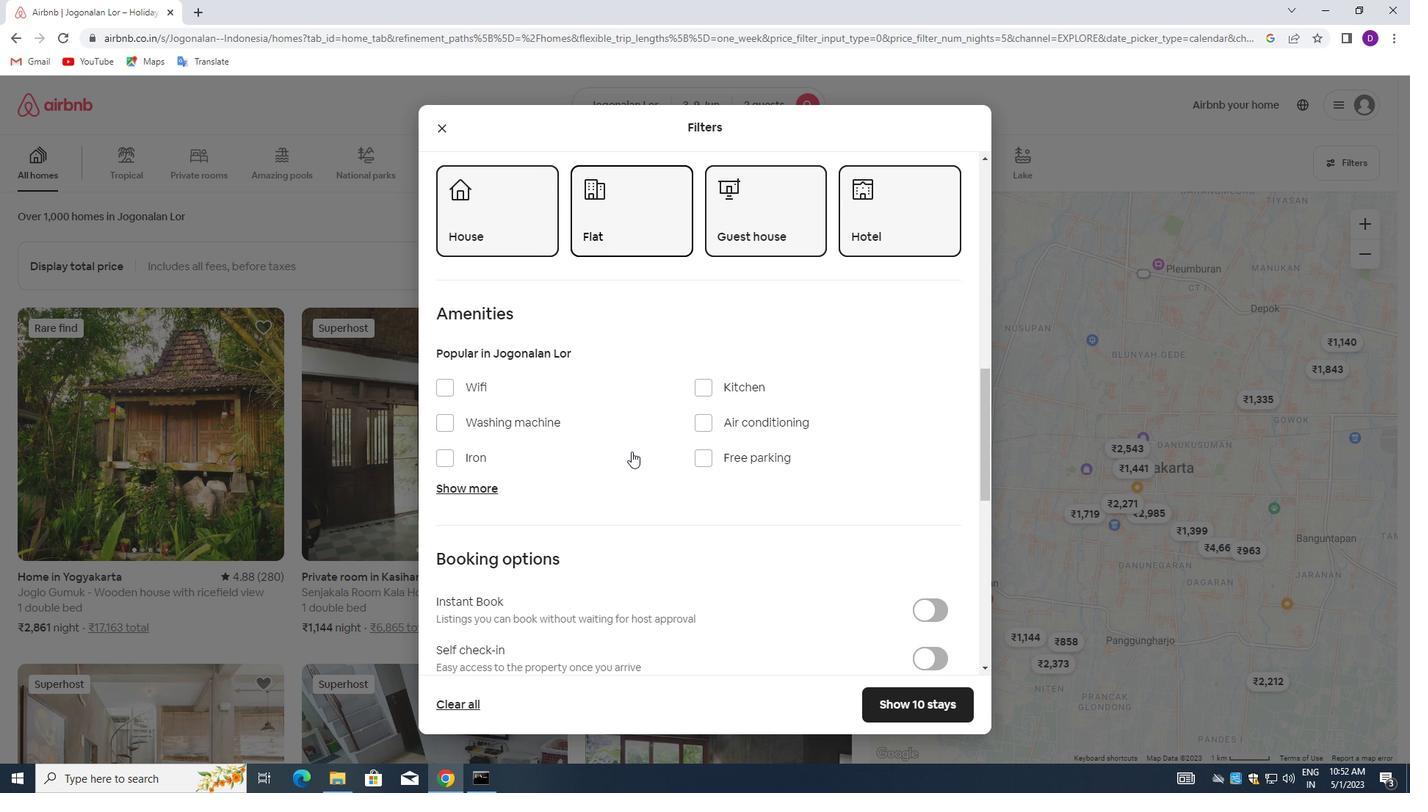 
Action: Mouse moved to (920, 440)
Screenshot: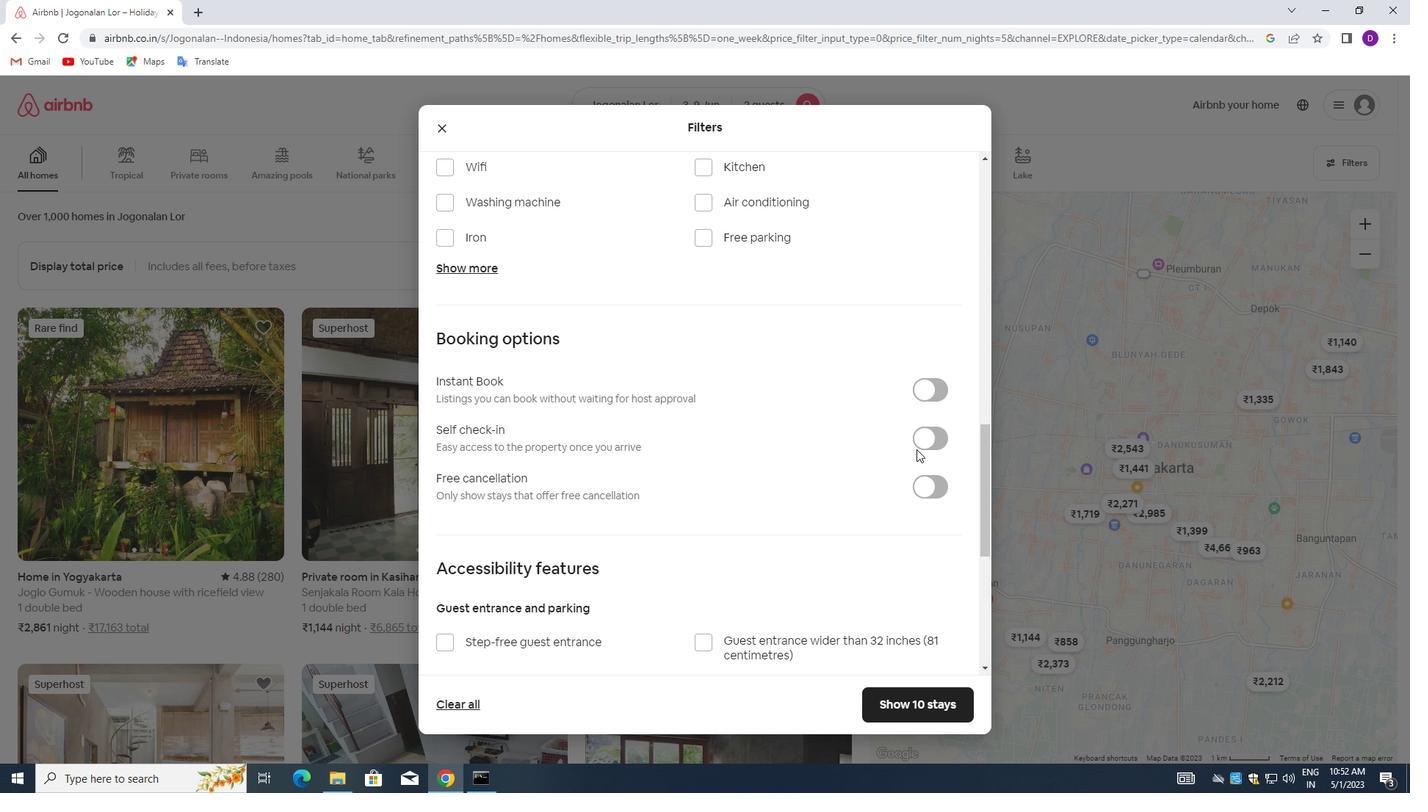 
Action: Mouse pressed left at (920, 440)
Screenshot: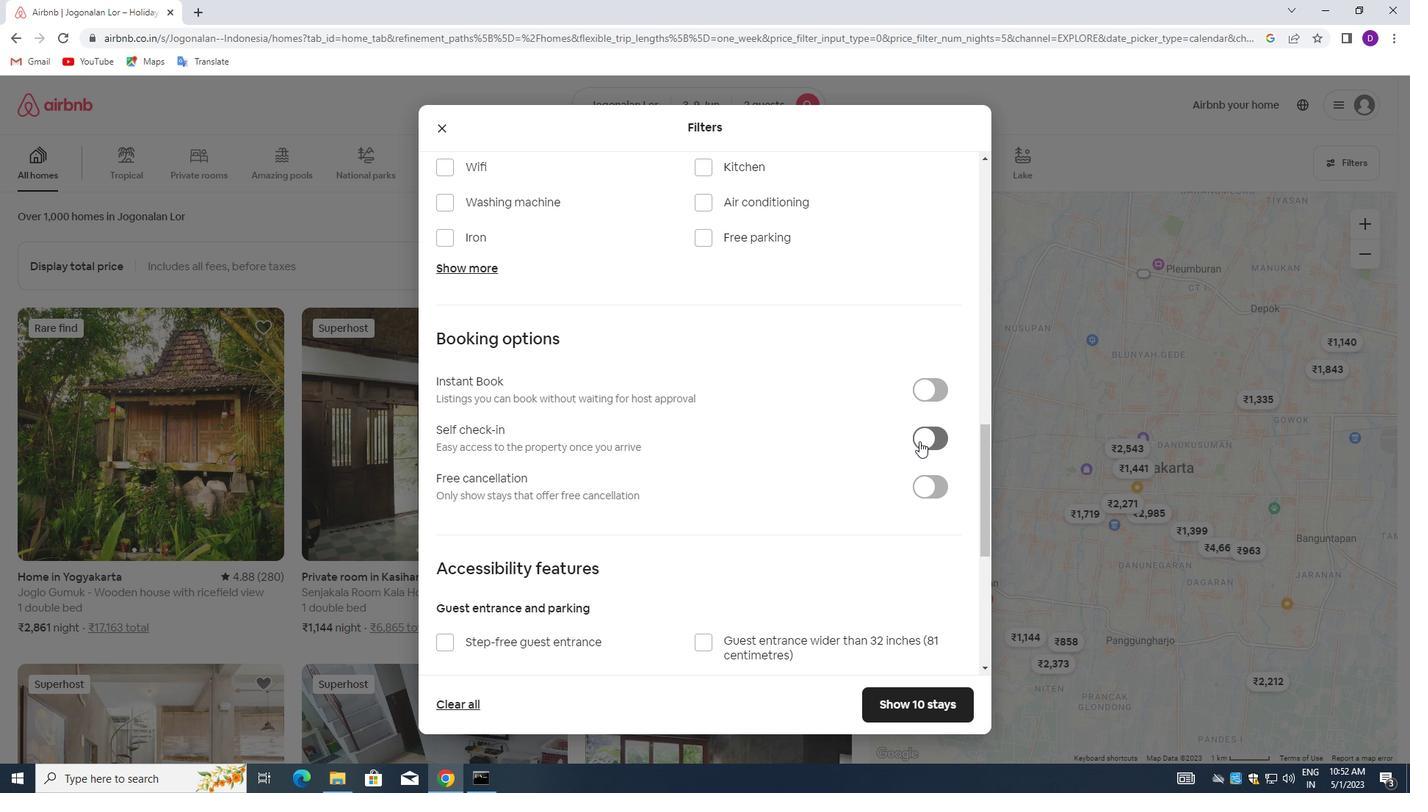 
Action: Mouse moved to (586, 513)
Screenshot: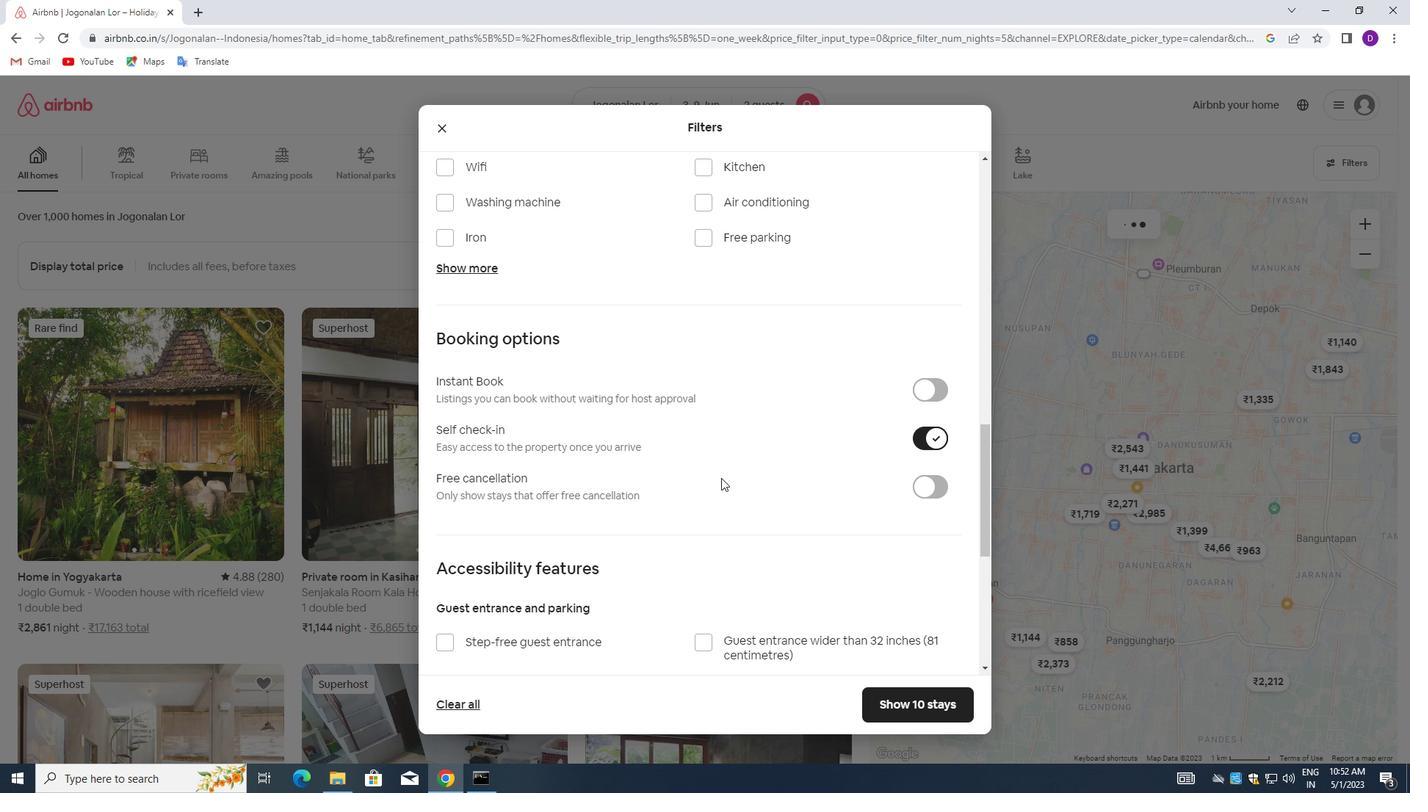 
Action: Mouse scrolled (586, 512) with delta (0, 0)
Screenshot: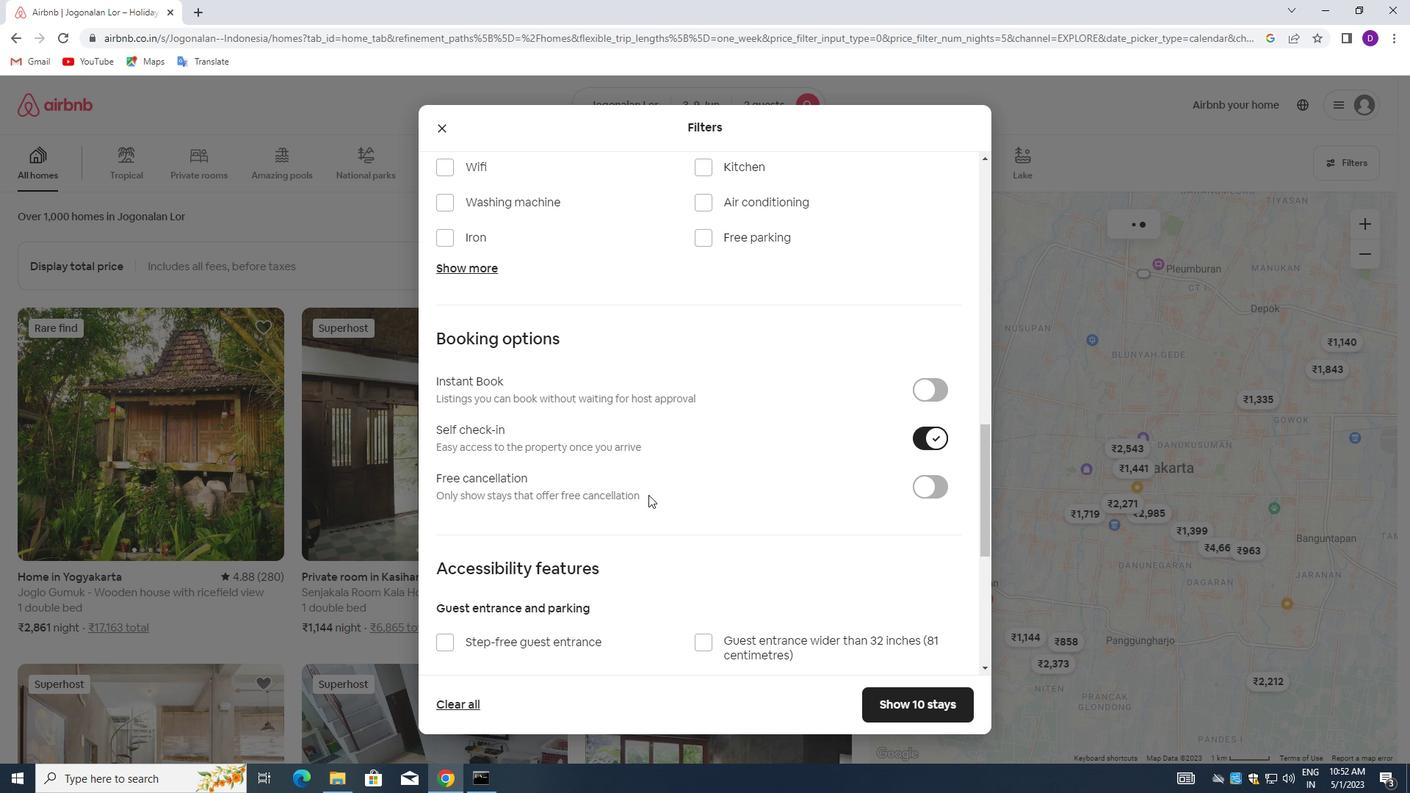 
Action: Mouse moved to (582, 516)
Screenshot: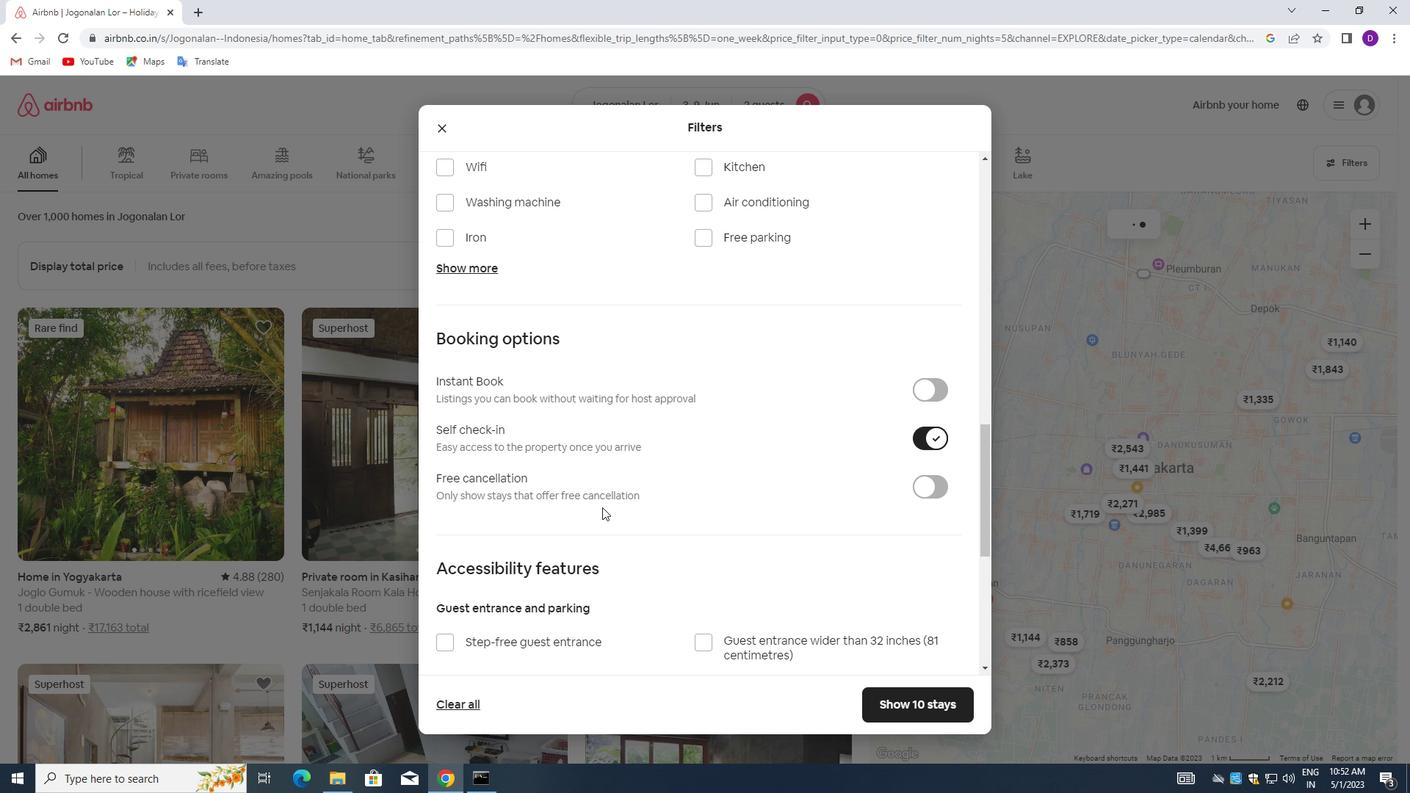 
Action: Mouse scrolled (582, 515) with delta (0, 0)
Screenshot: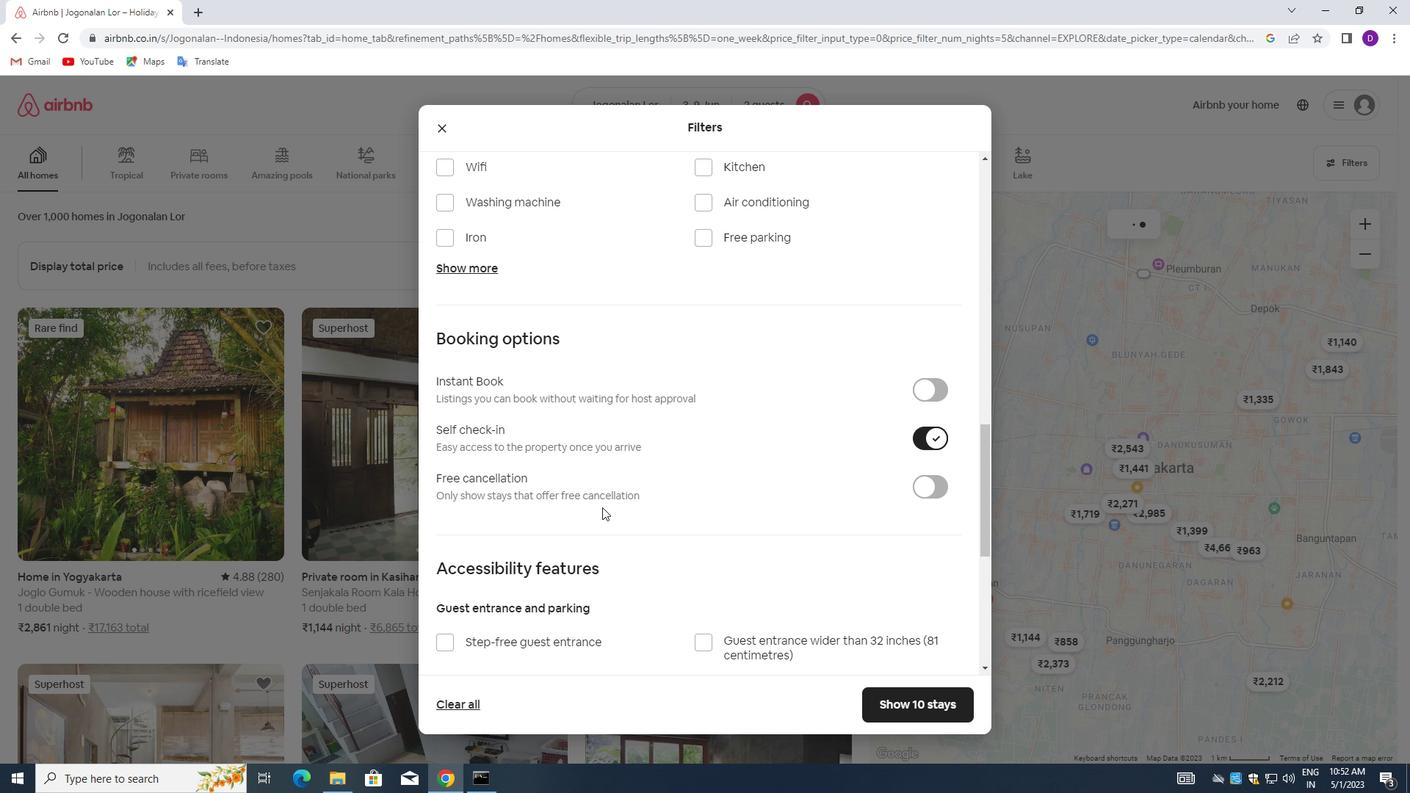 
Action: Mouse moved to (581, 516)
Screenshot: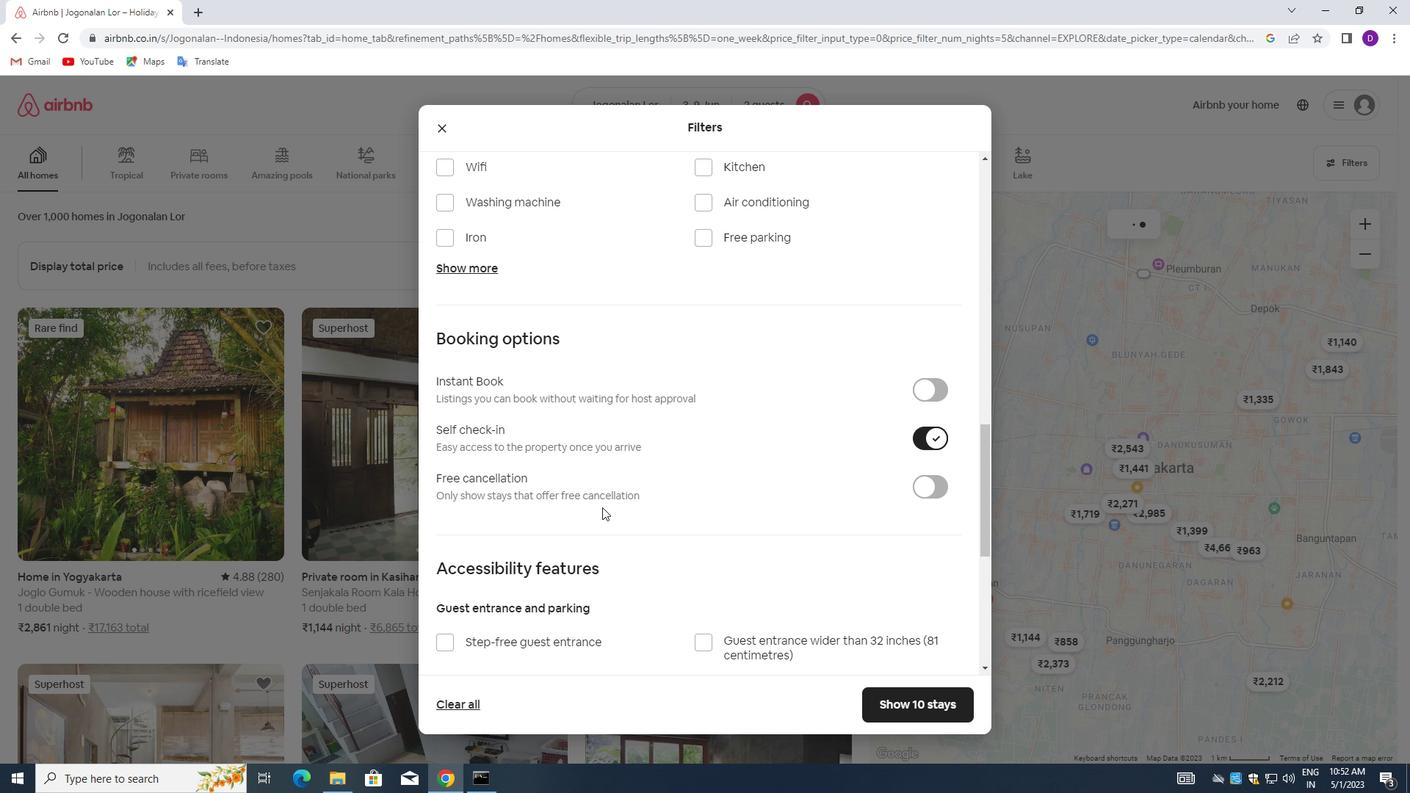 
Action: Mouse scrolled (581, 515) with delta (0, 0)
Screenshot: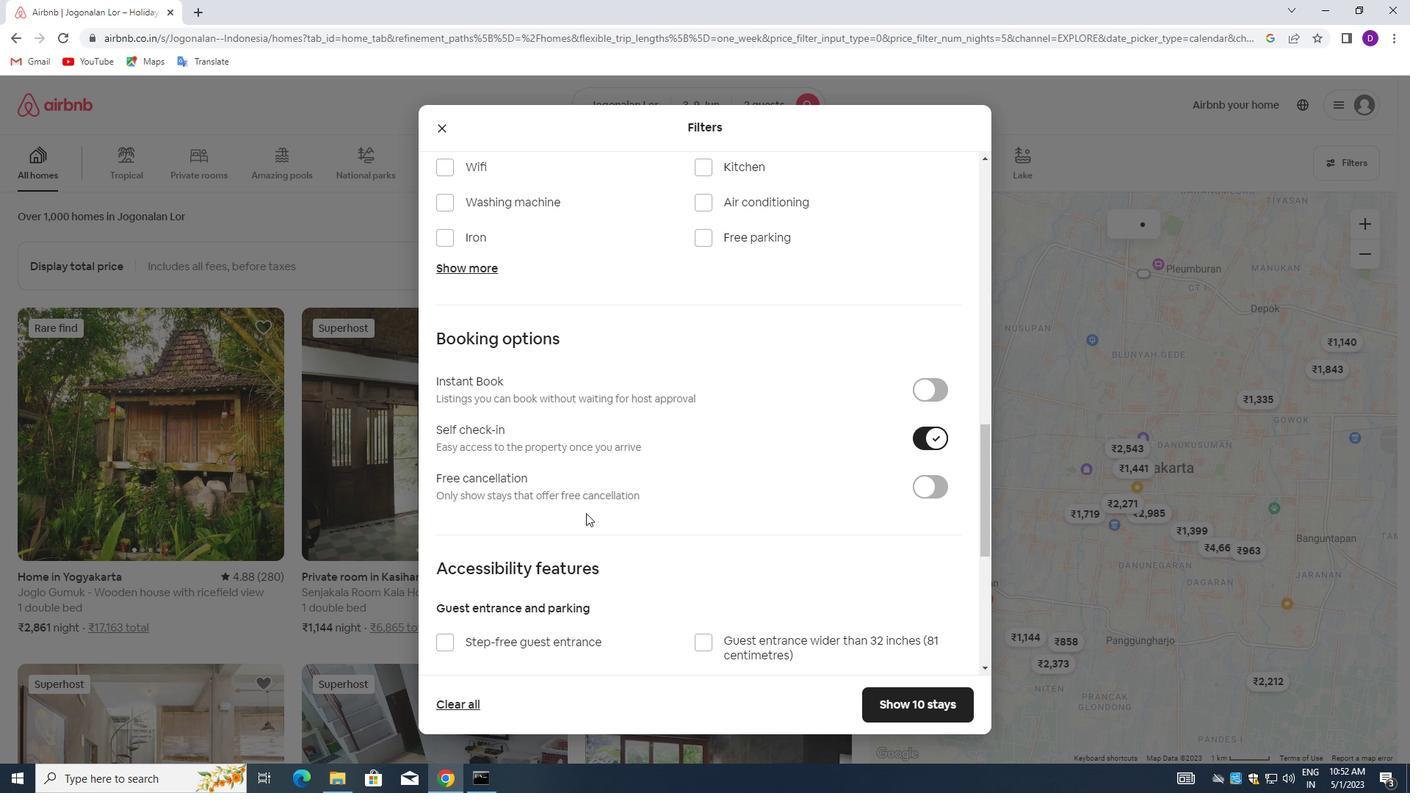 
Action: Mouse scrolled (581, 515) with delta (0, 0)
Screenshot: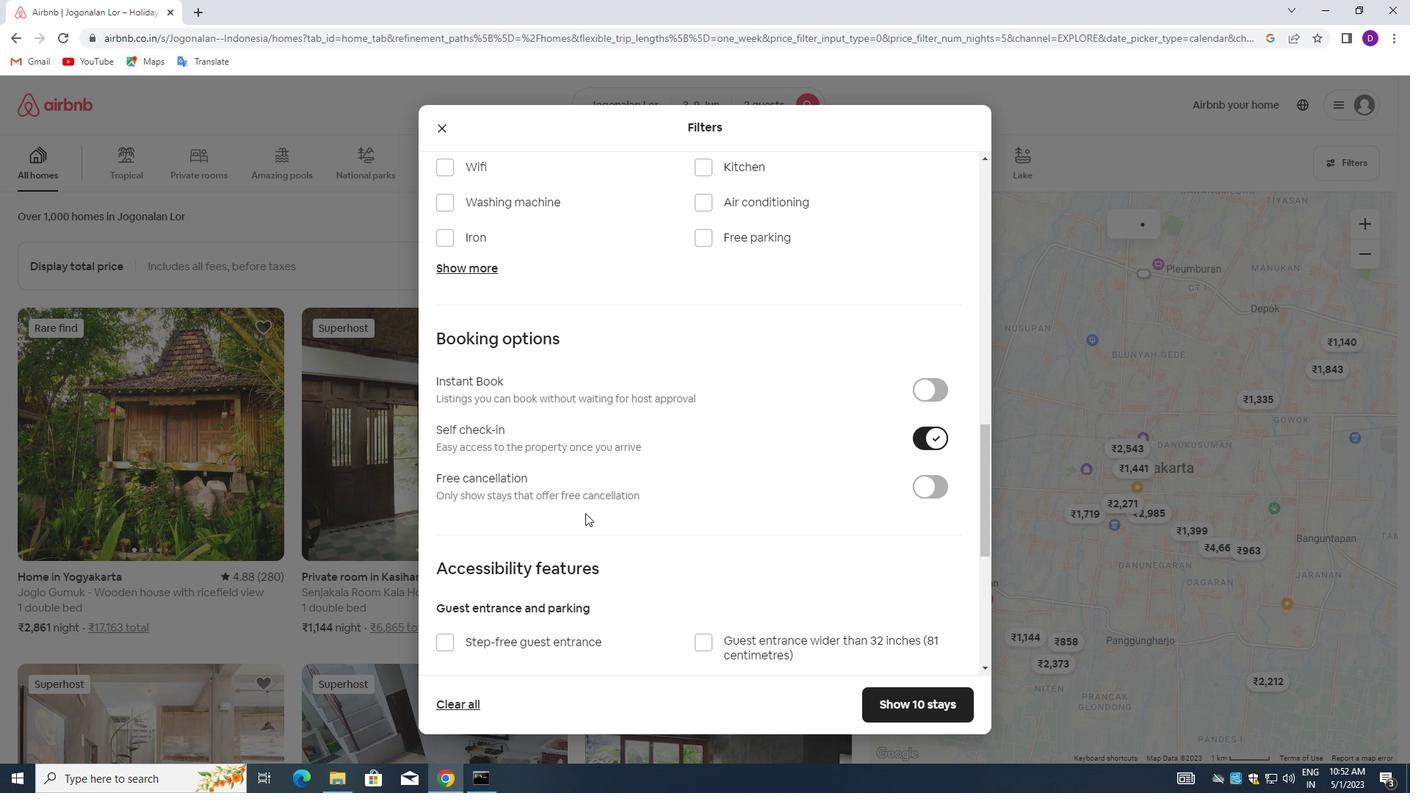 
Action: Mouse moved to (581, 517)
Screenshot: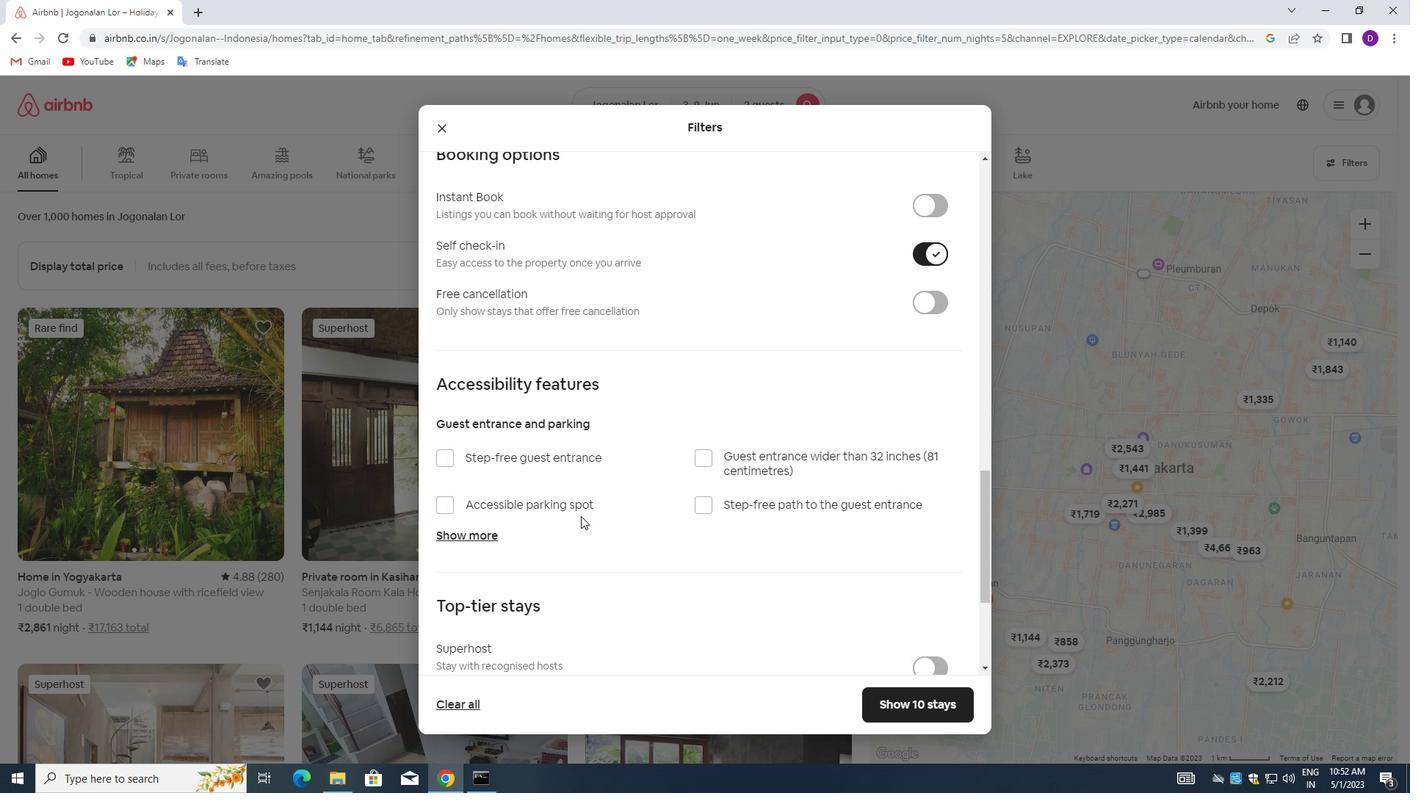 
Action: Mouse scrolled (581, 516) with delta (0, 0)
Screenshot: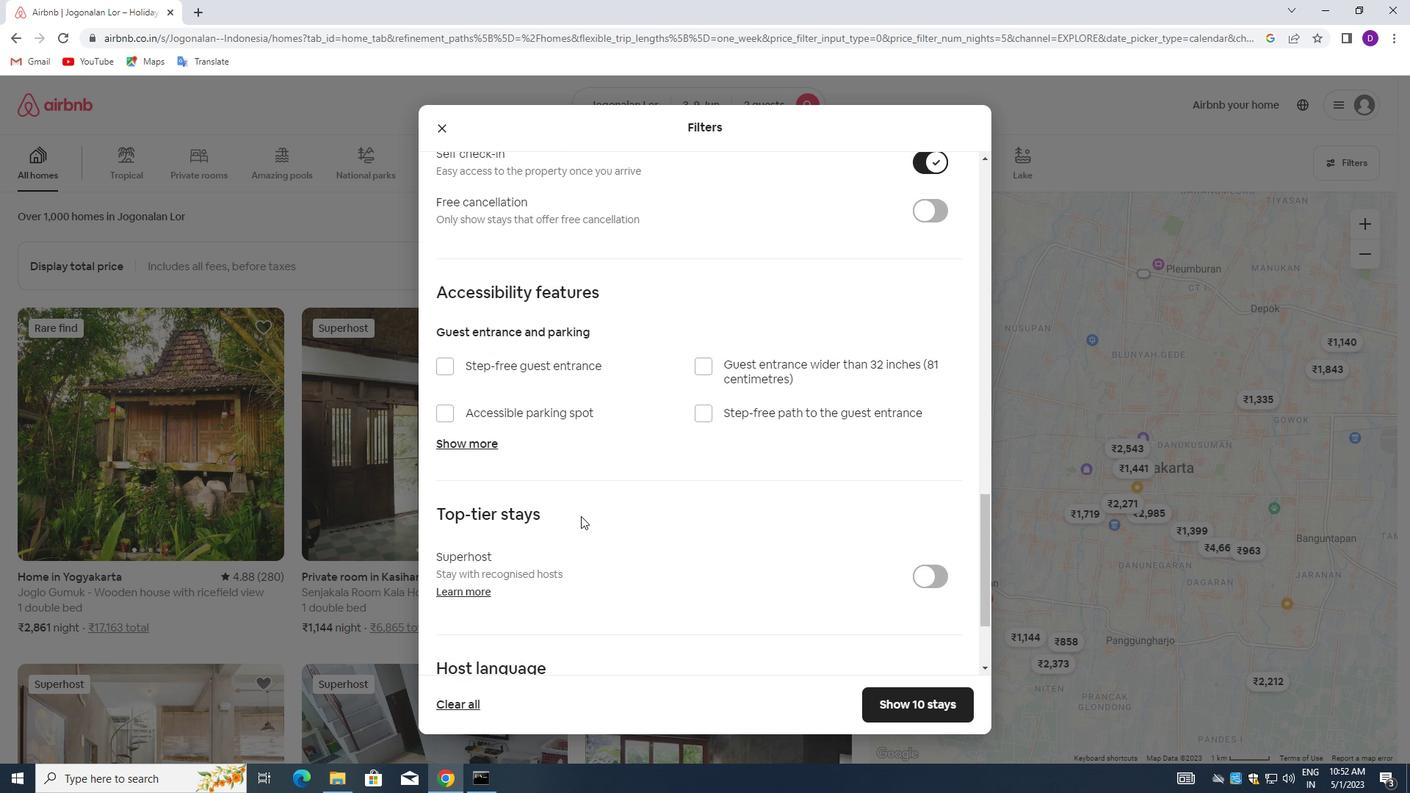 
Action: Mouse scrolled (581, 516) with delta (0, 0)
Screenshot: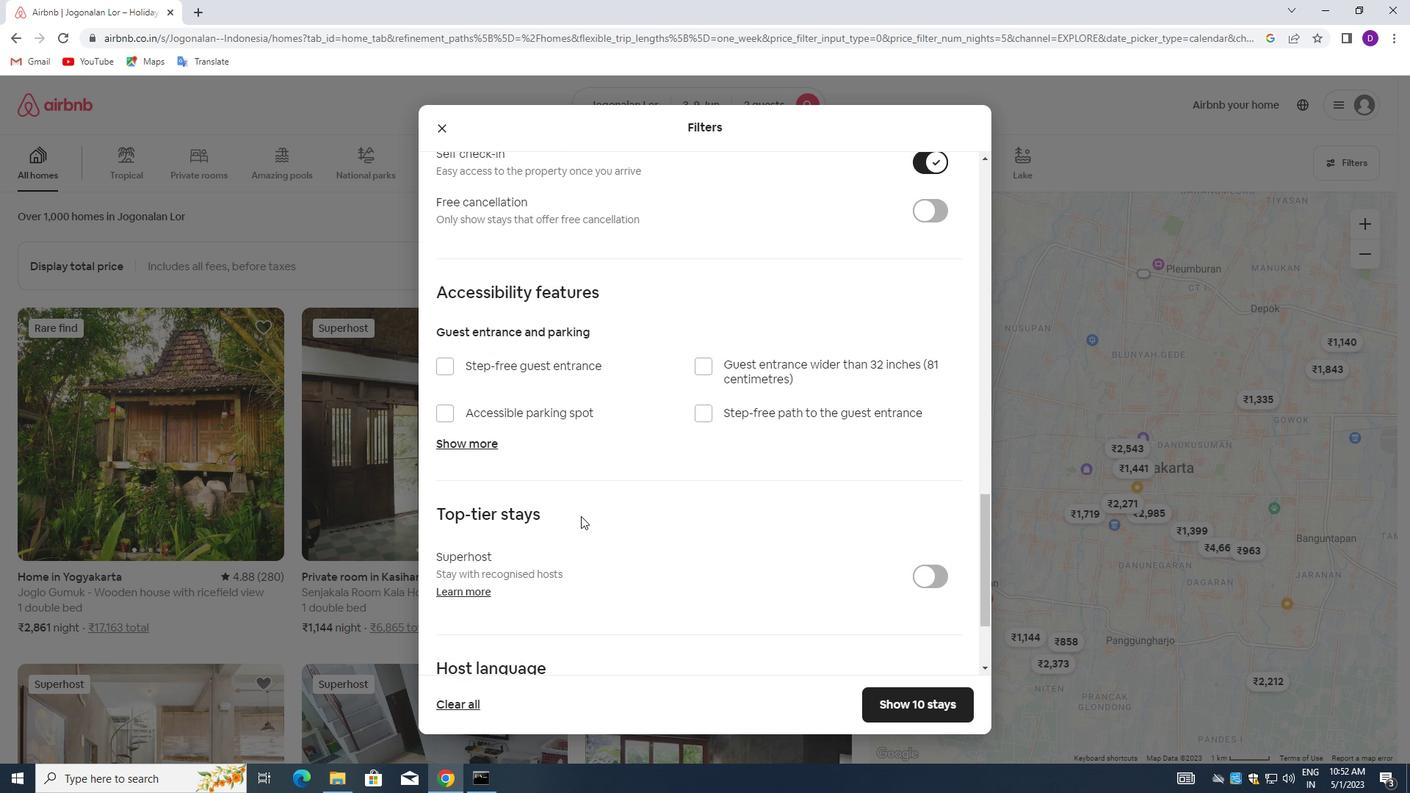 
Action: Mouse scrolled (581, 516) with delta (0, 0)
Screenshot: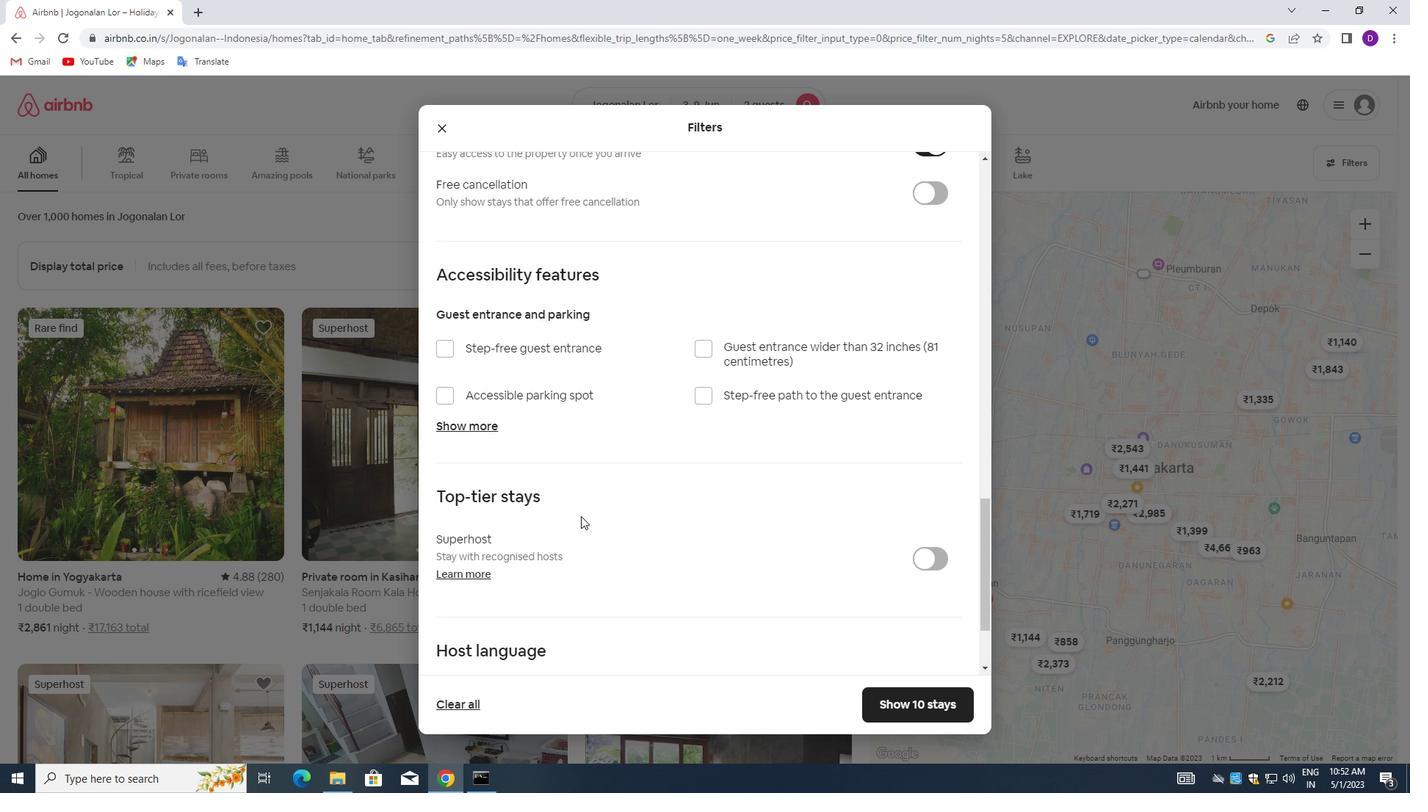 
Action: Mouse moved to (581, 518)
Screenshot: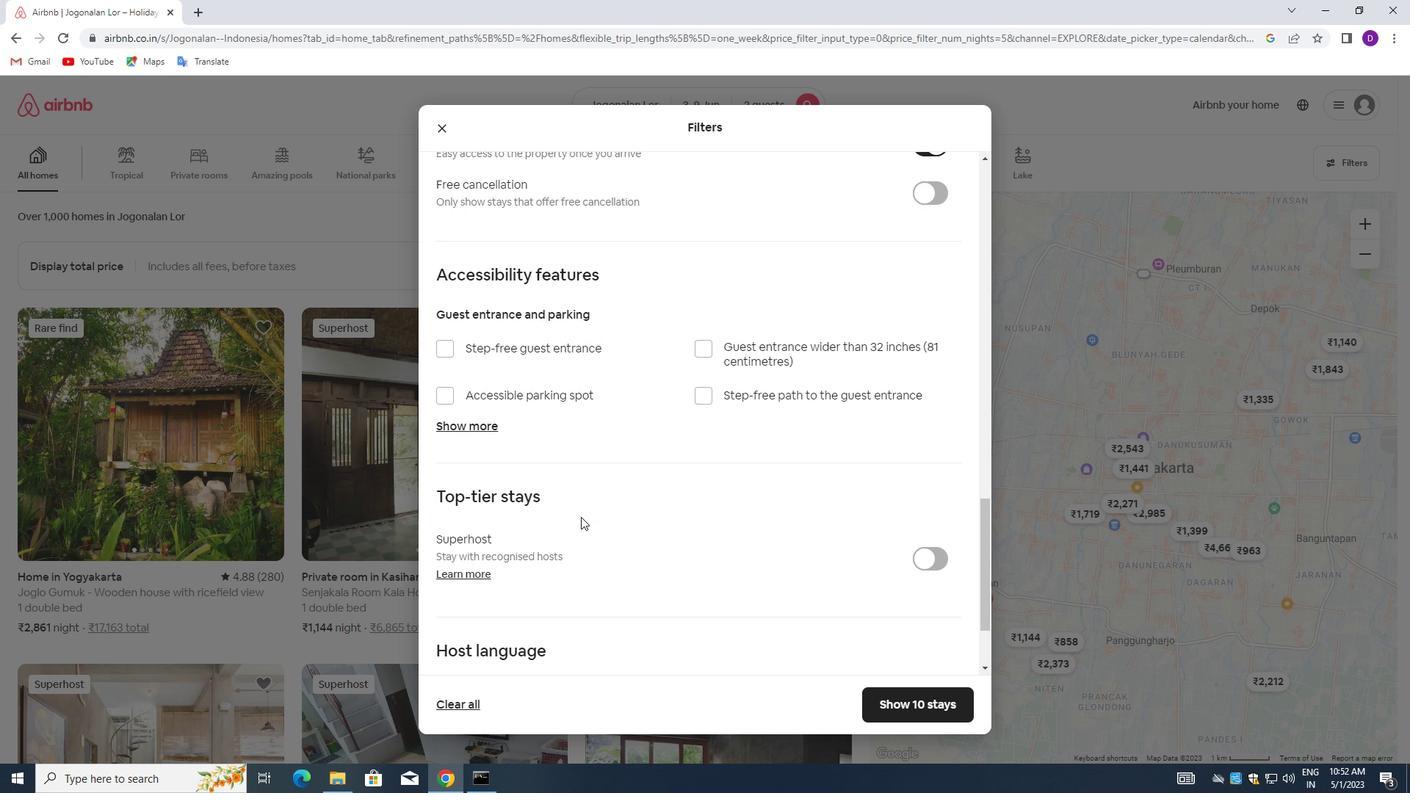 
Action: Mouse scrolled (581, 517) with delta (0, 0)
Screenshot: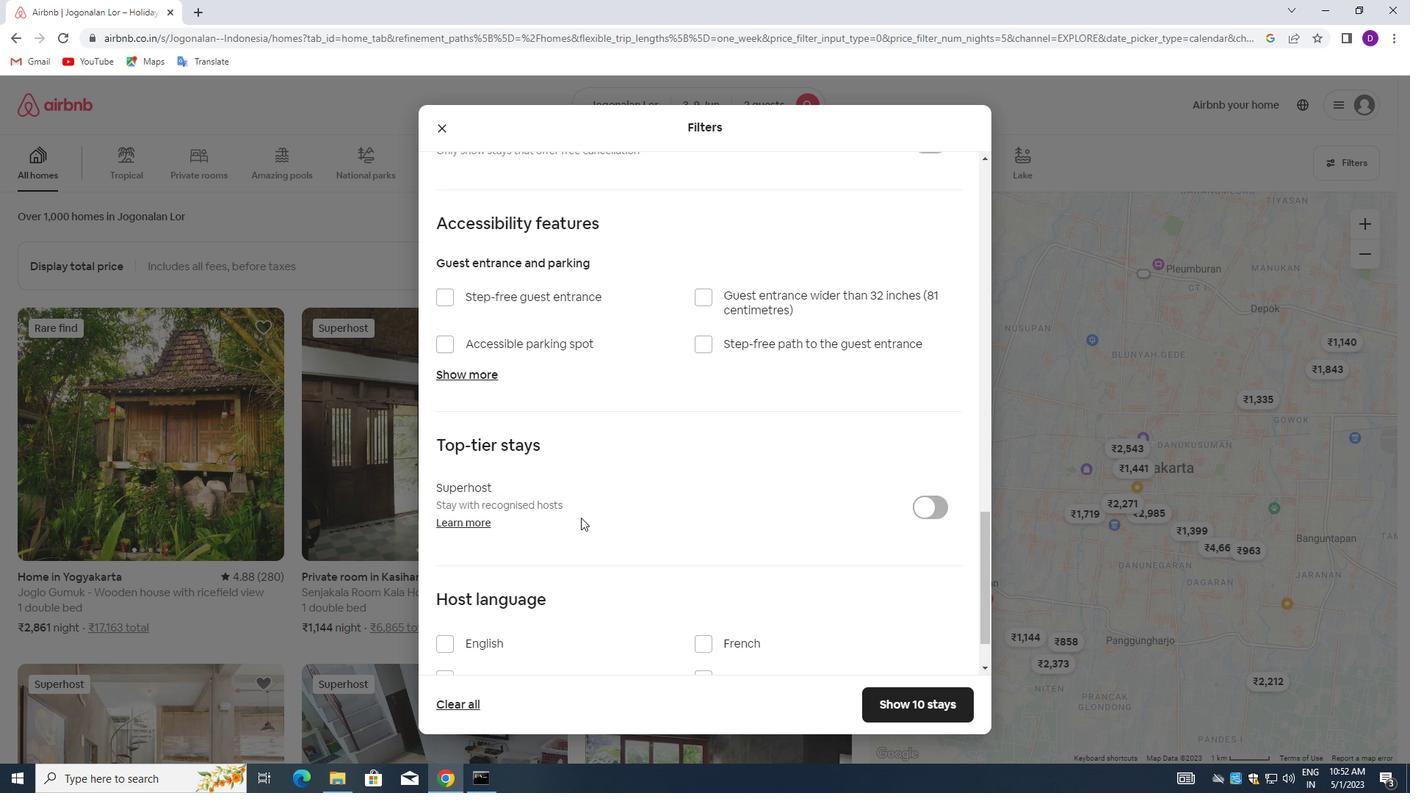 
Action: Mouse scrolled (581, 517) with delta (0, 0)
Screenshot: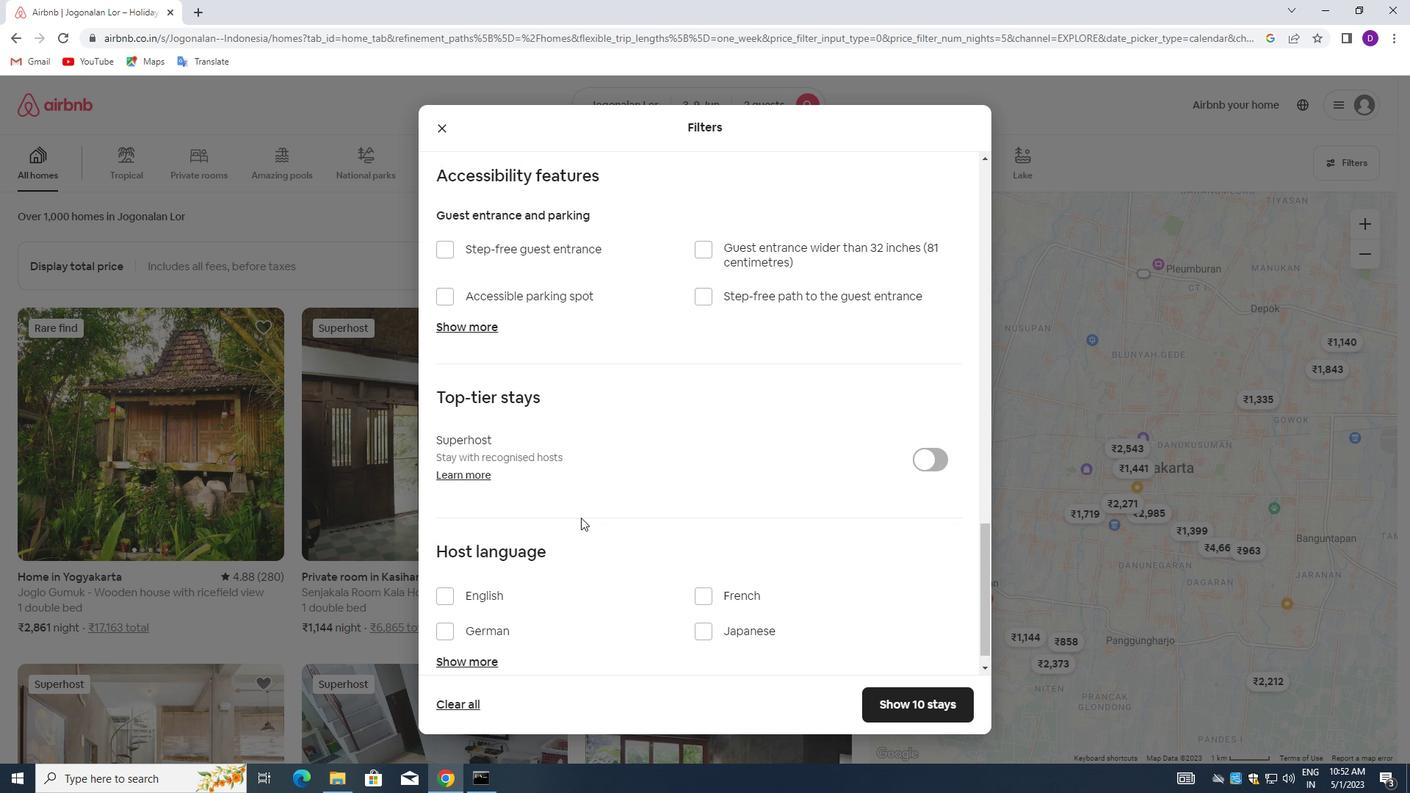 
Action: Mouse scrolled (581, 517) with delta (0, 0)
Screenshot: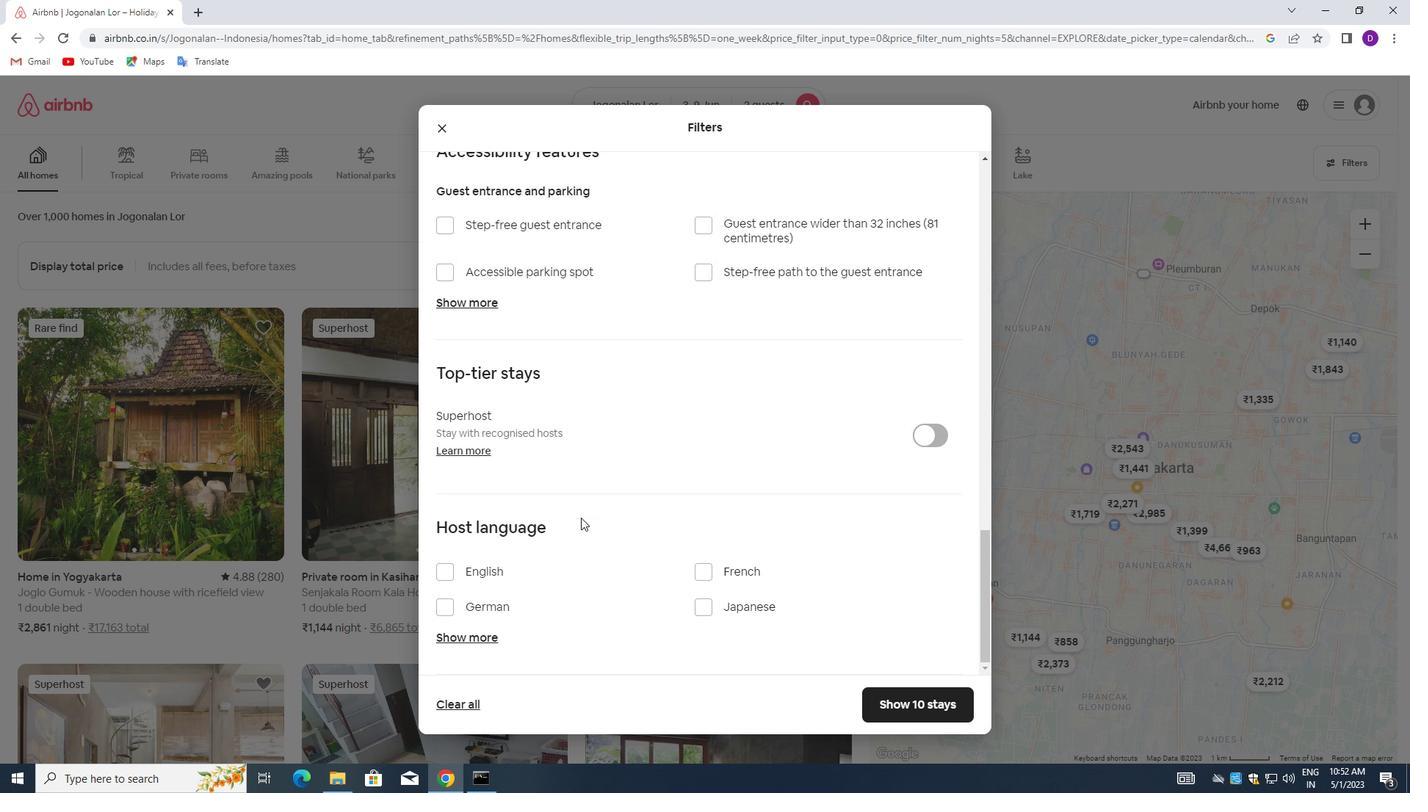 
Action: Mouse moved to (441, 573)
Screenshot: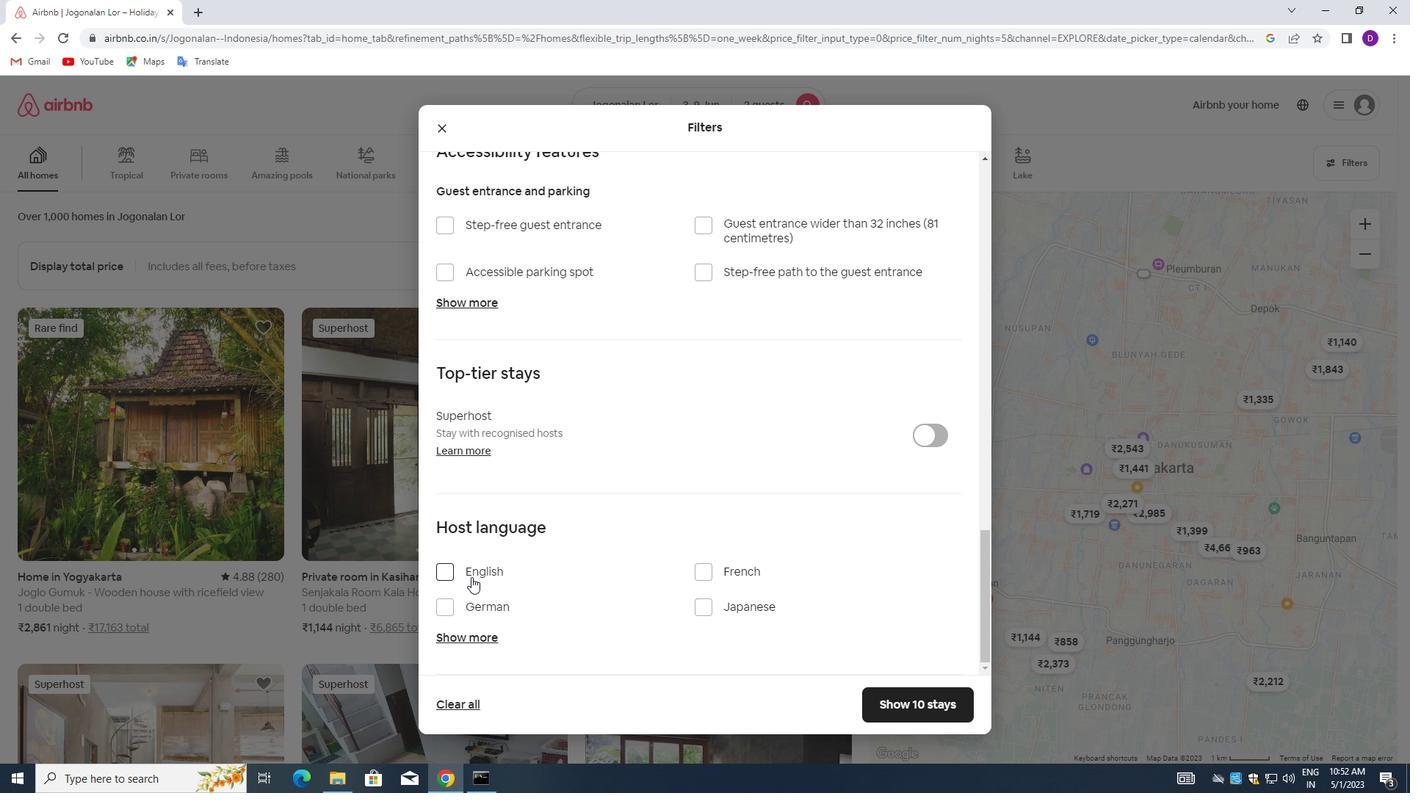 
Action: Mouse pressed left at (441, 573)
Screenshot: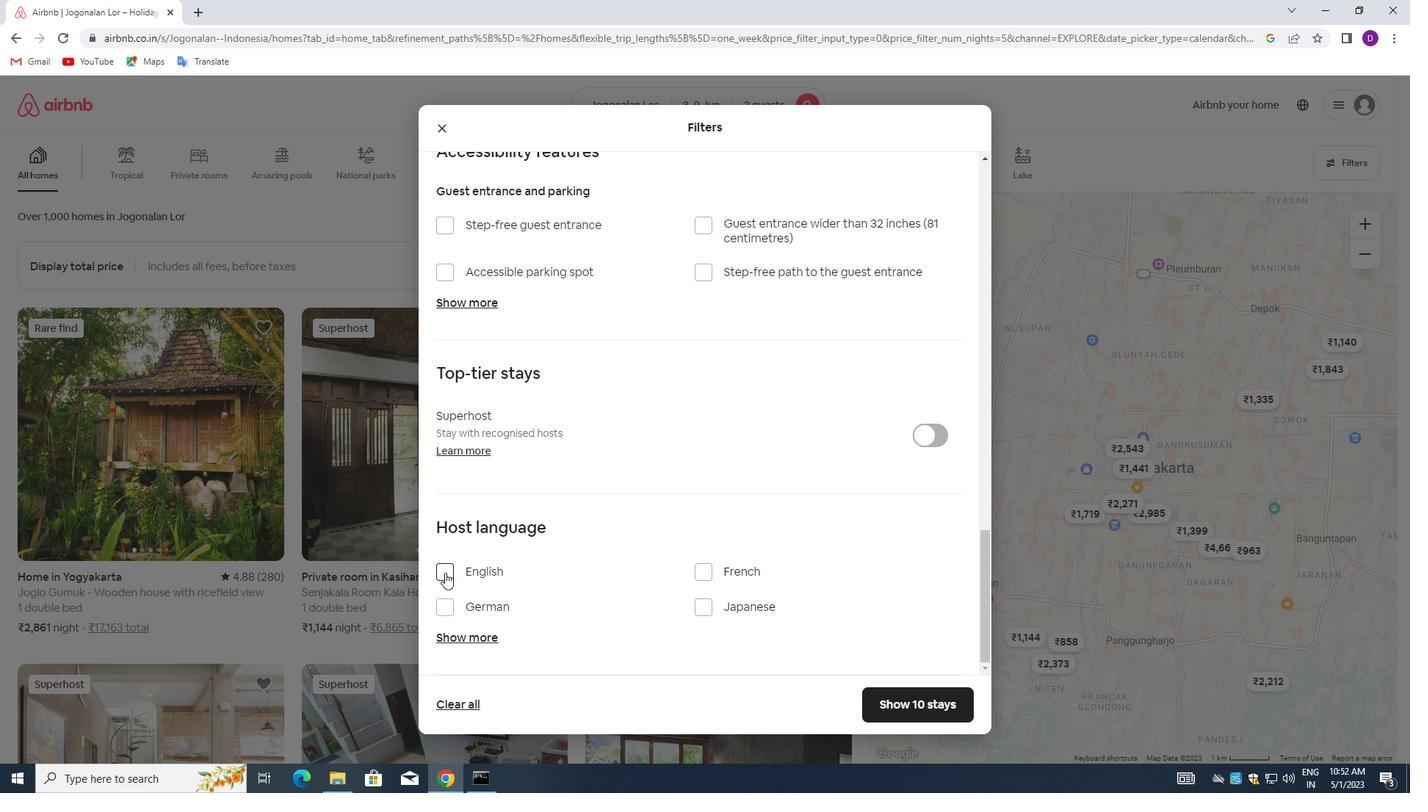 
Action: Mouse moved to (917, 701)
Screenshot: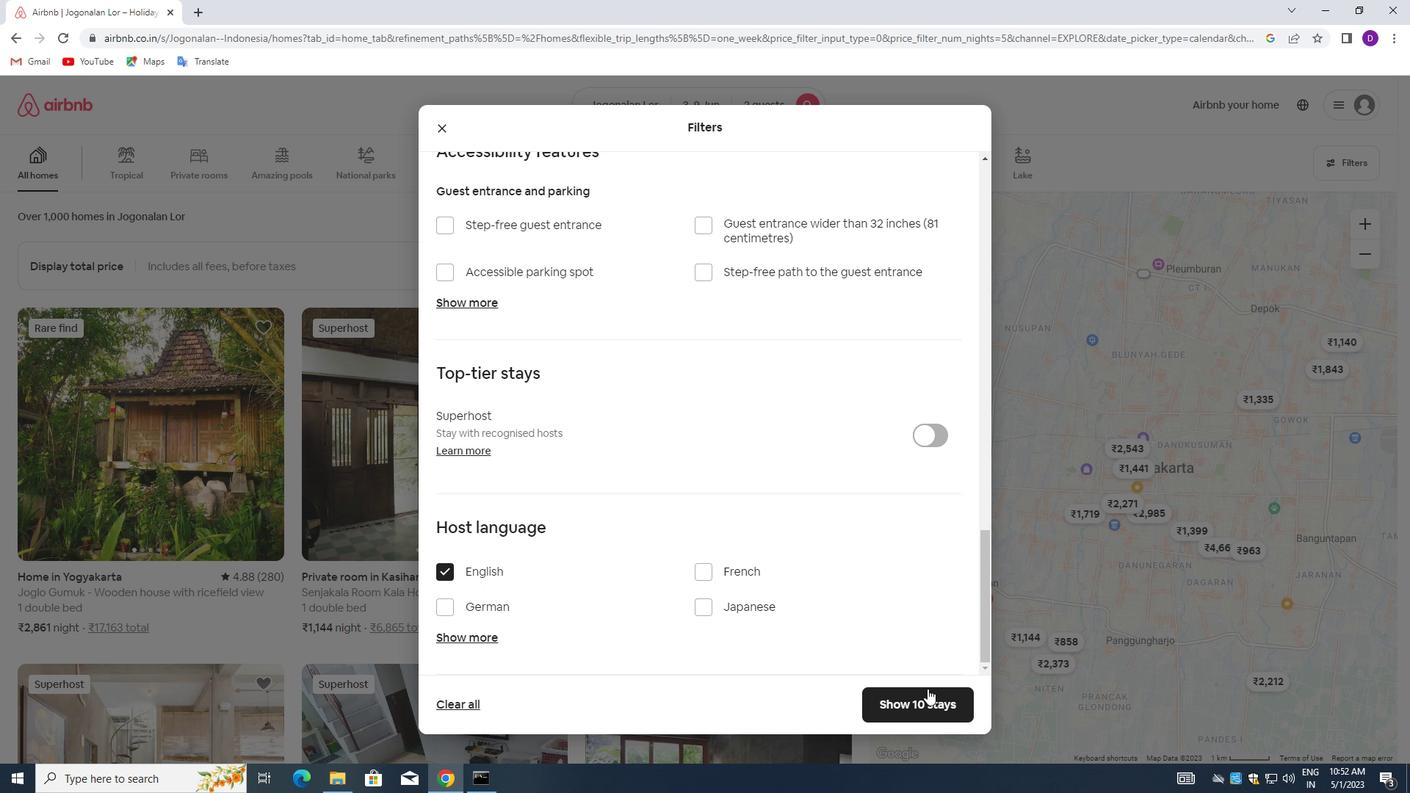 
Action: Mouse pressed left at (917, 701)
Screenshot: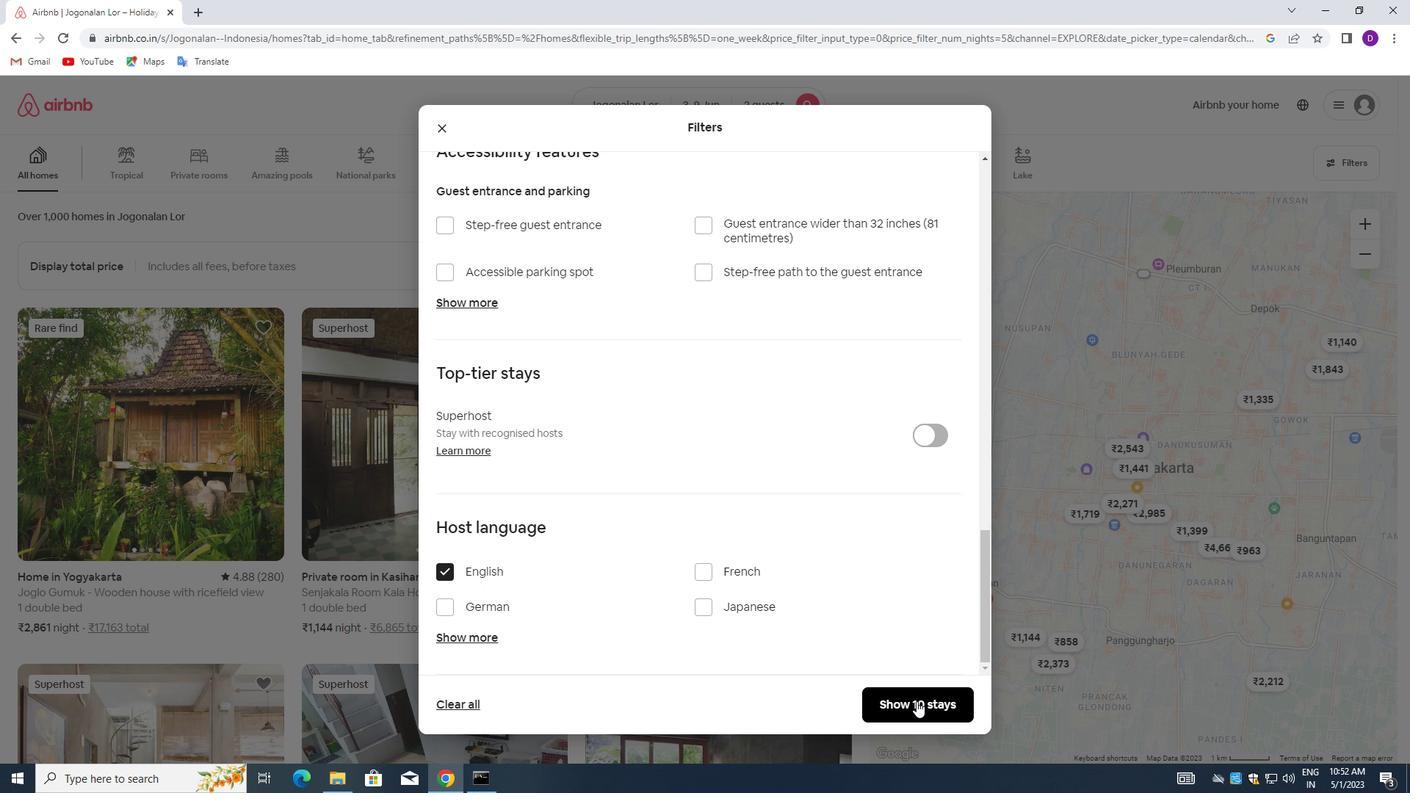 
